 Task: Find connections with filter location Bharatpur with filter topic #Entrepreneurialwith filter profile language English with filter current company Mercuri Urval with filter school The Cathedral and John Connon School with filter industry Performing Arts with filter service category Human Resources with filter keywords title Marketing Consultant
Action: Mouse moved to (699, 85)
Screenshot: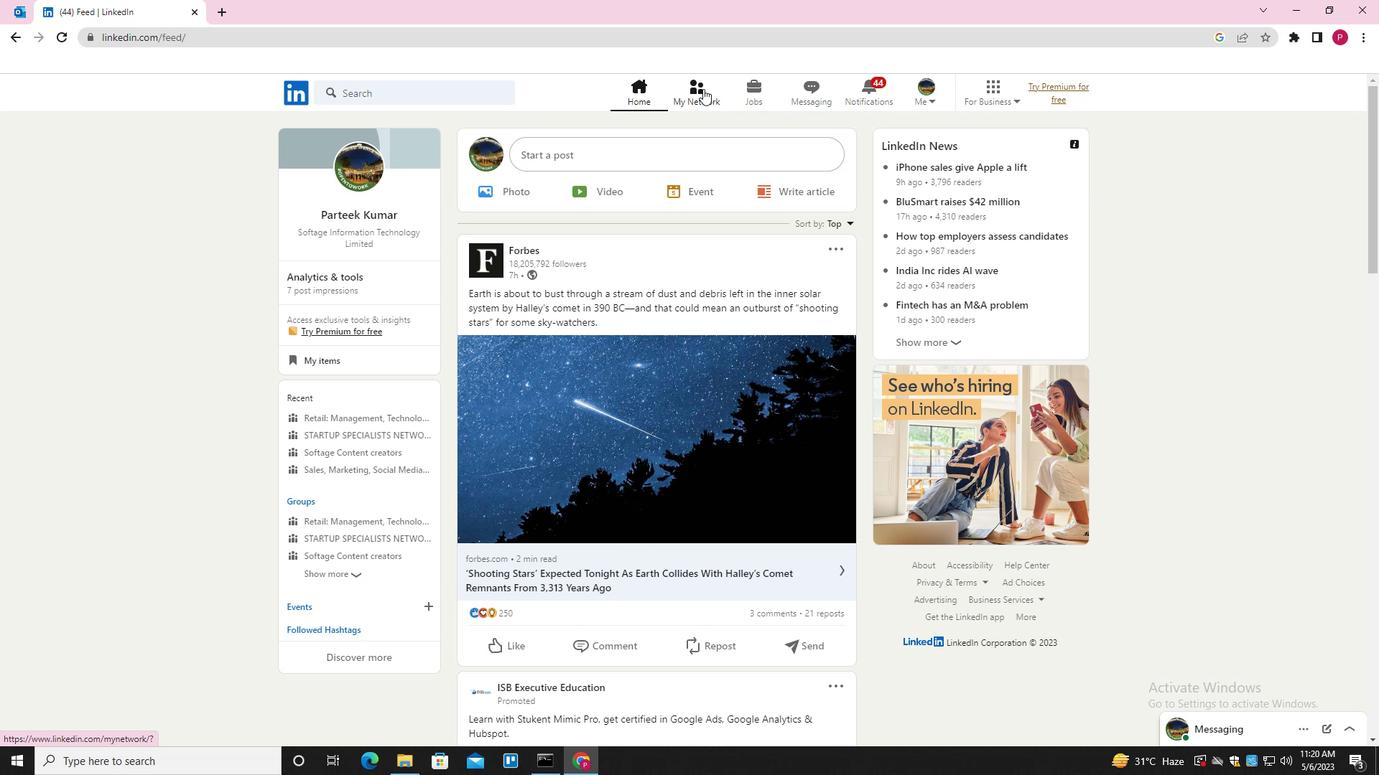 
Action: Mouse pressed left at (699, 85)
Screenshot: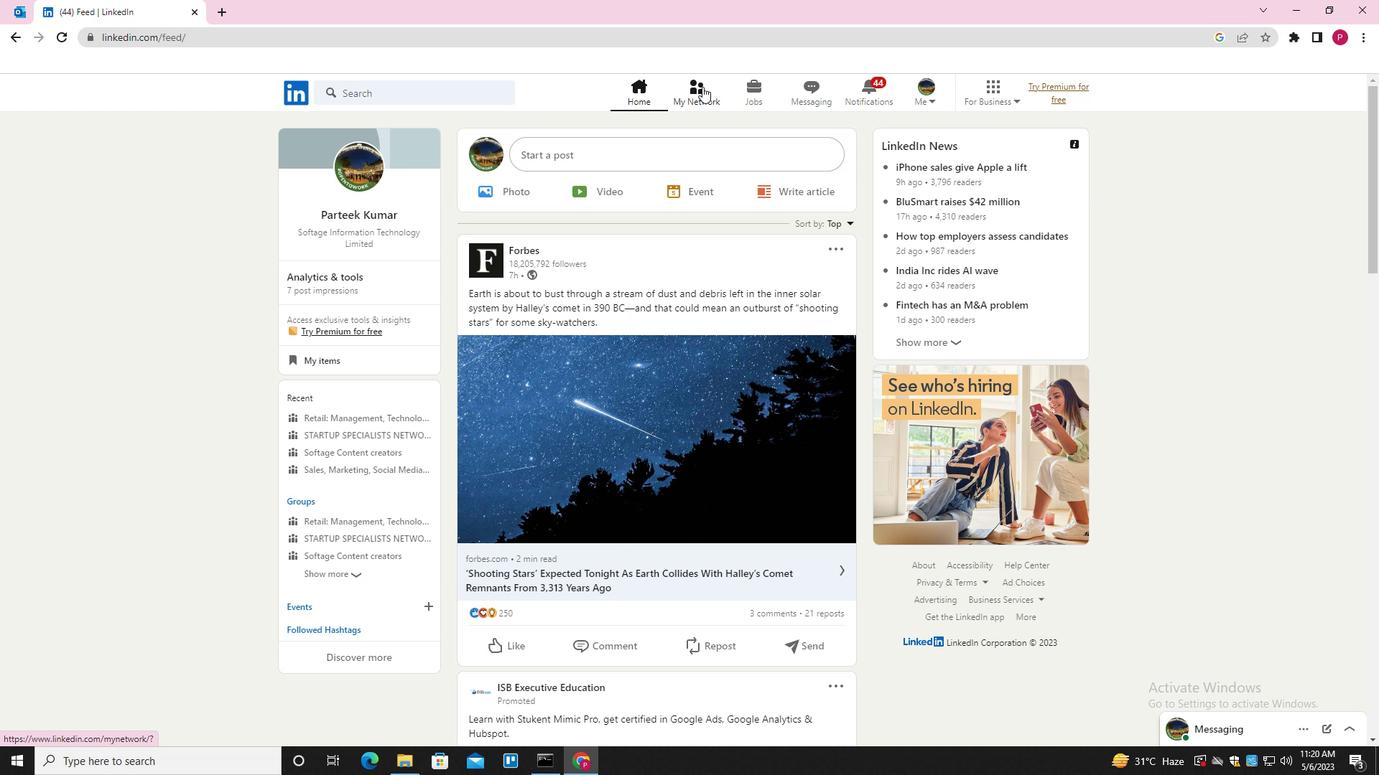 
Action: Mouse moved to (433, 165)
Screenshot: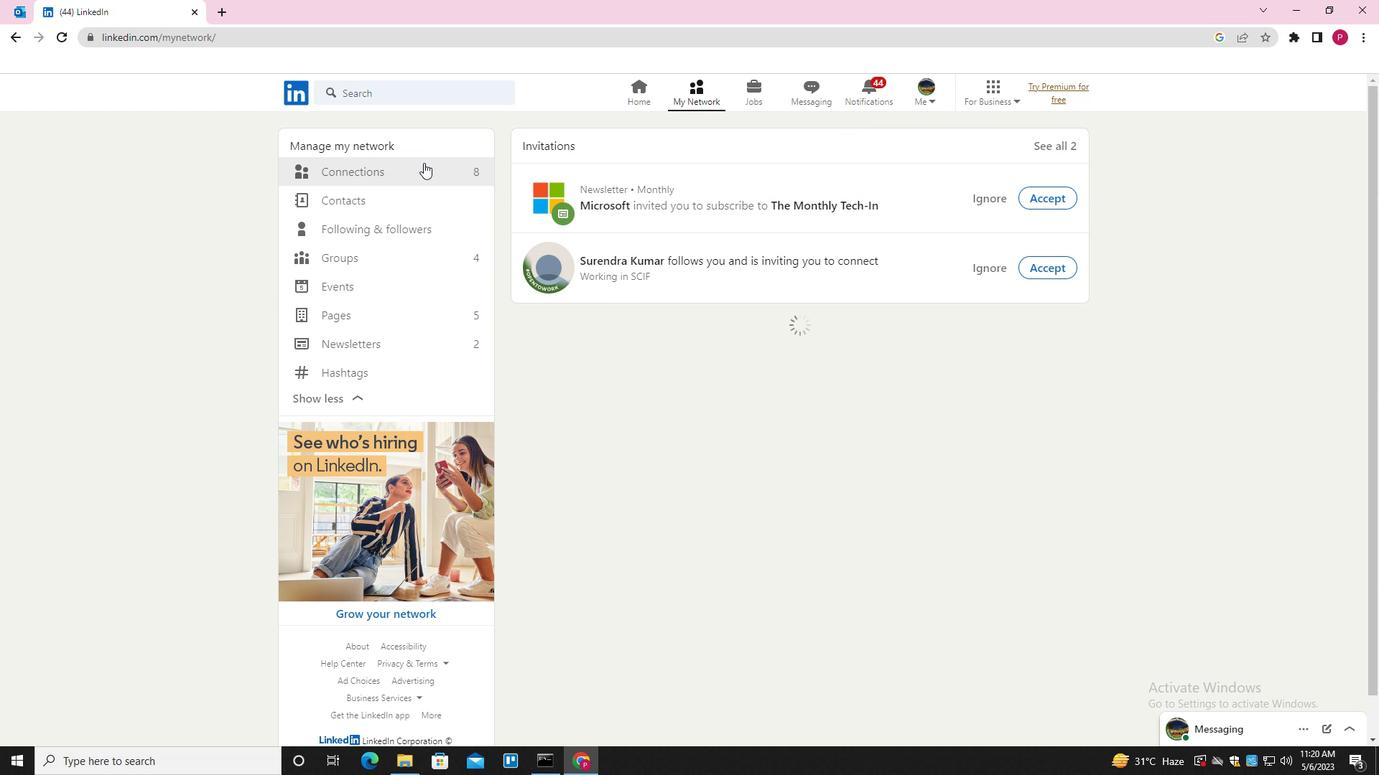 
Action: Mouse pressed left at (433, 165)
Screenshot: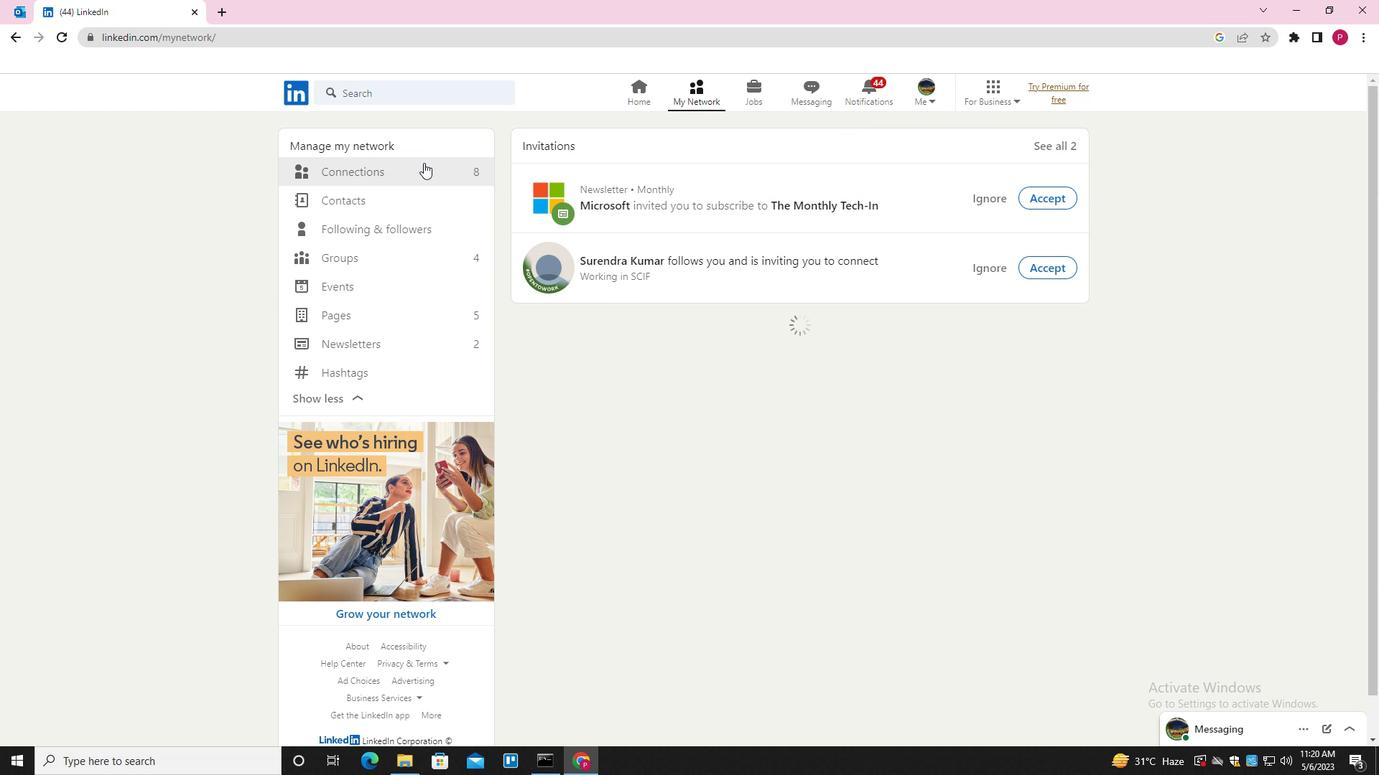 
Action: Mouse moved to (777, 166)
Screenshot: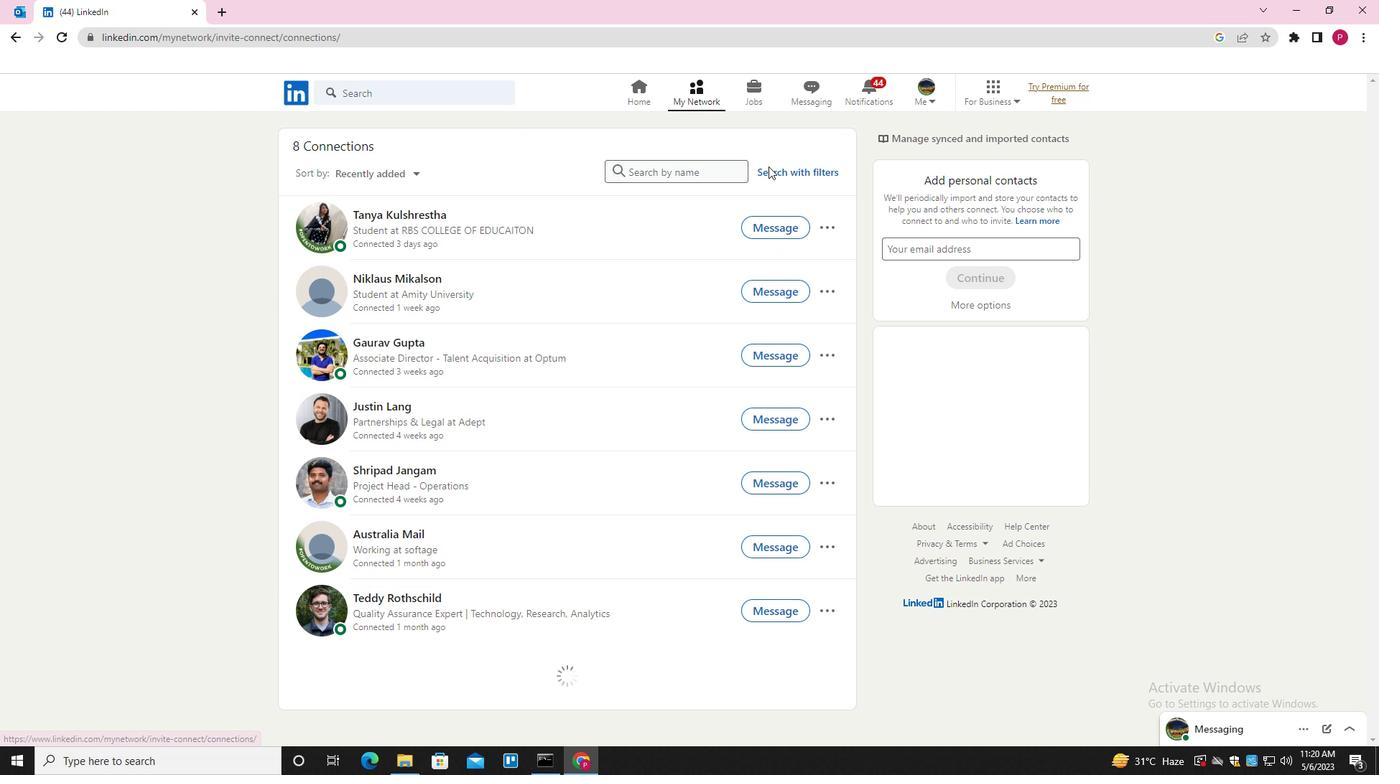 
Action: Mouse pressed left at (777, 166)
Screenshot: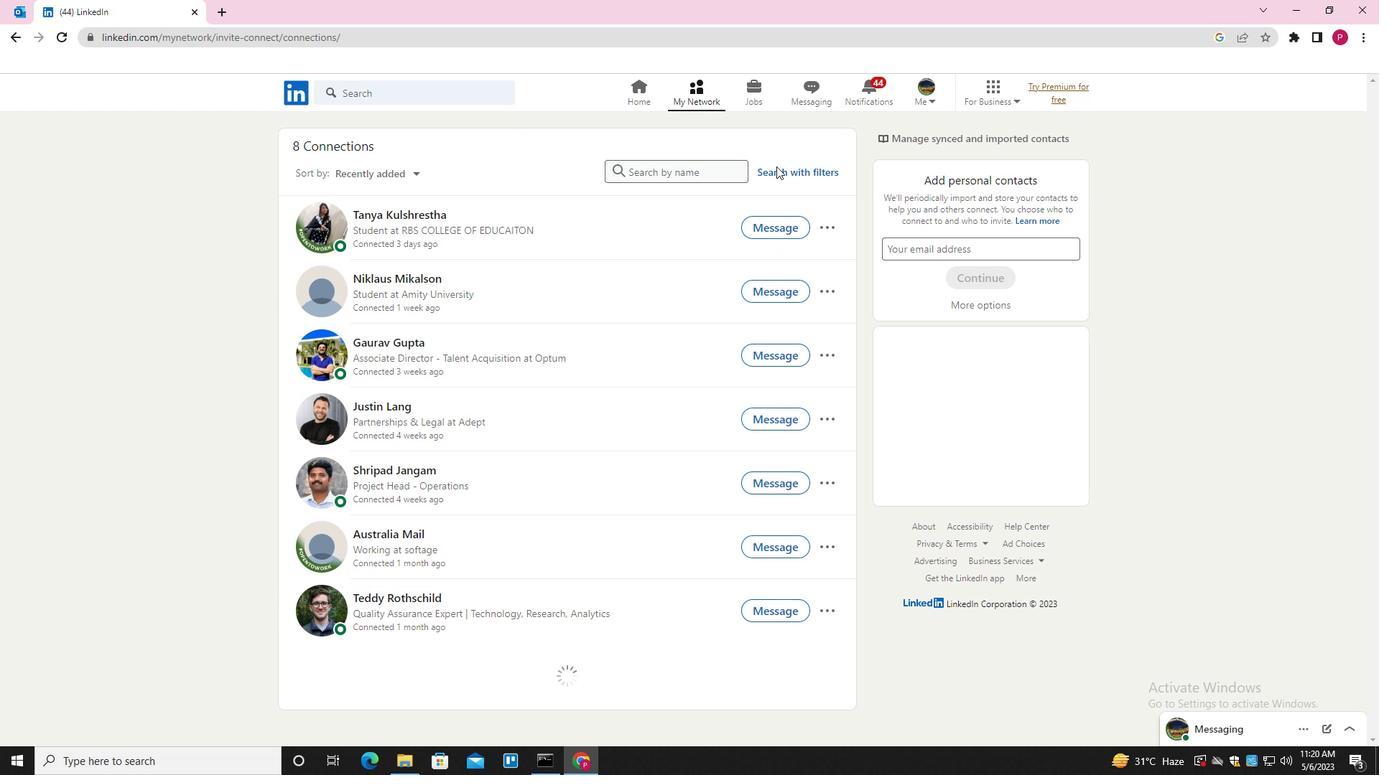 
Action: Mouse moved to (735, 136)
Screenshot: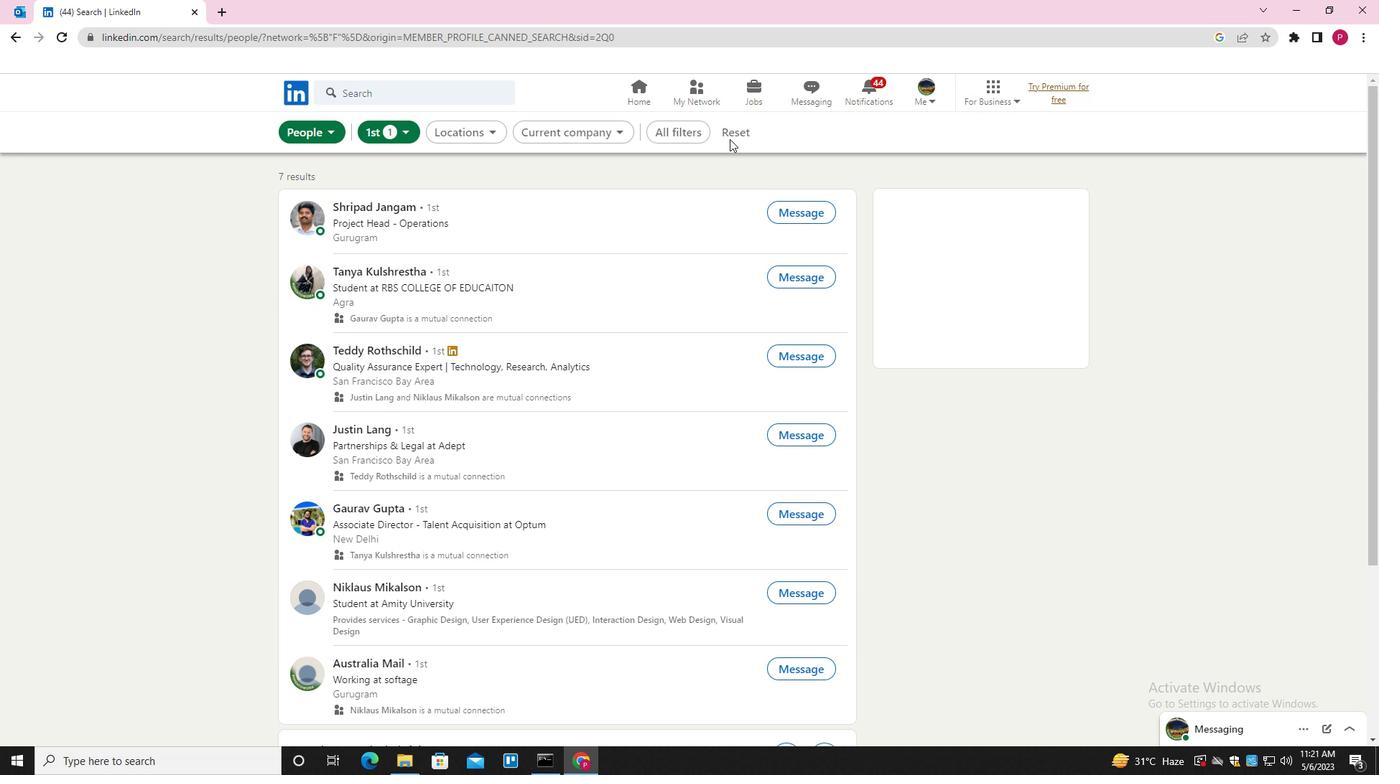 
Action: Mouse pressed left at (735, 136)
Screenshot: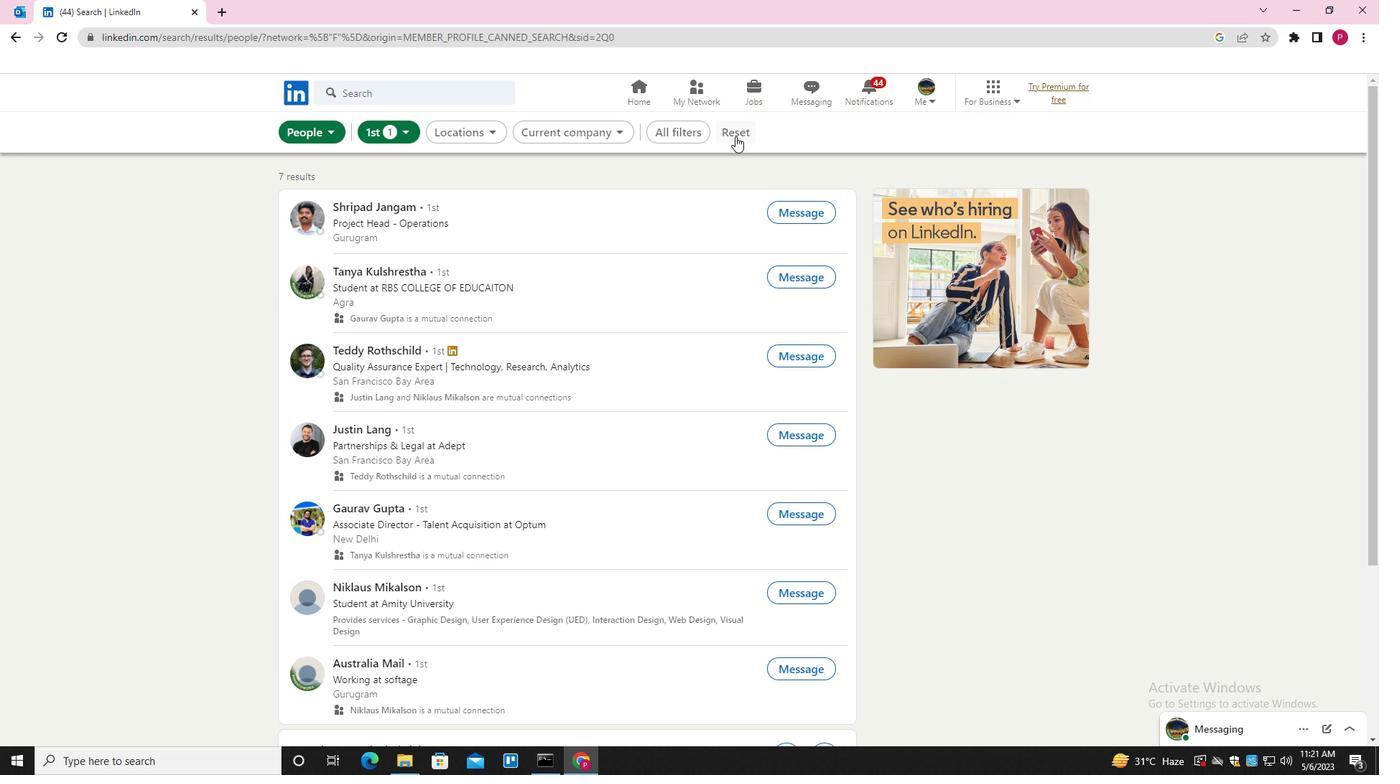 
Action: Mouse moved to (703, 131)
Screenshot: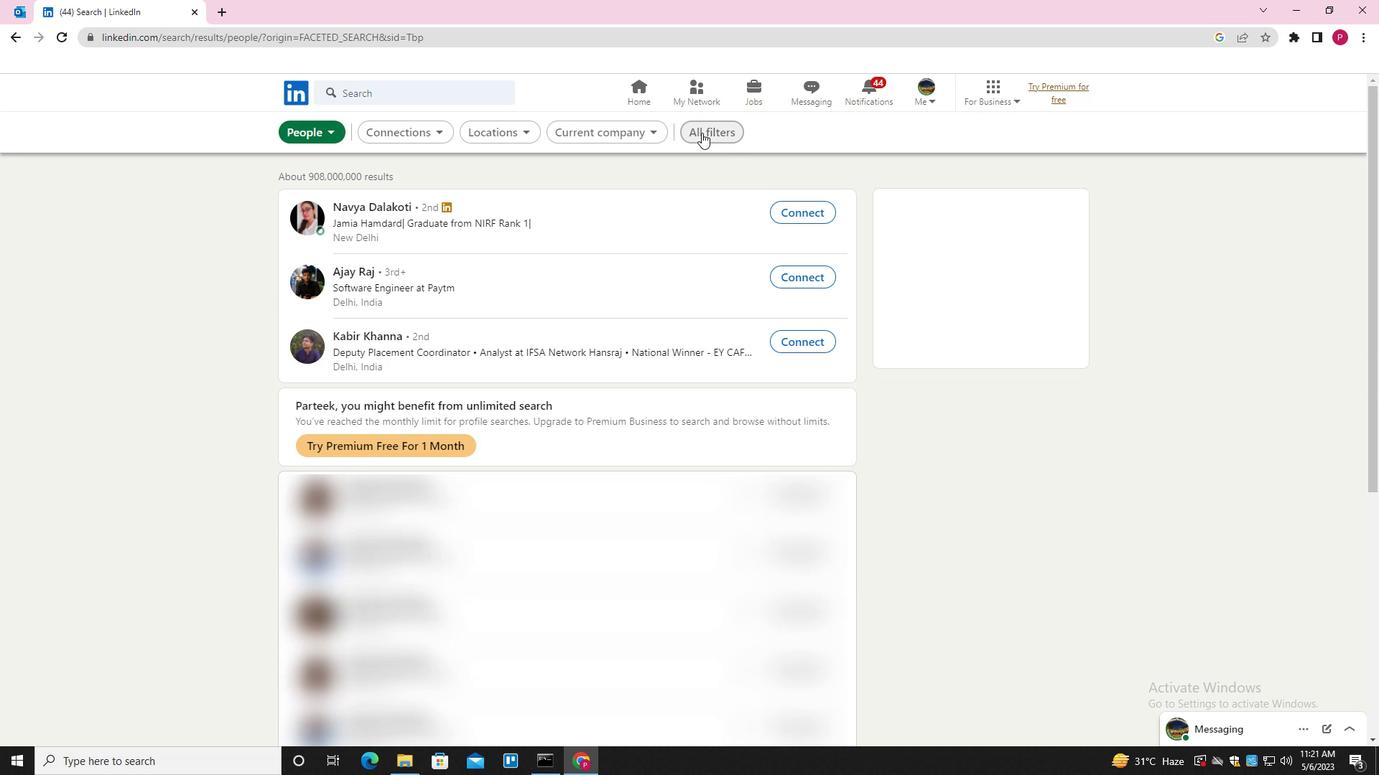 
Action: Mouse pressed left at (703, 131)
Screenshot: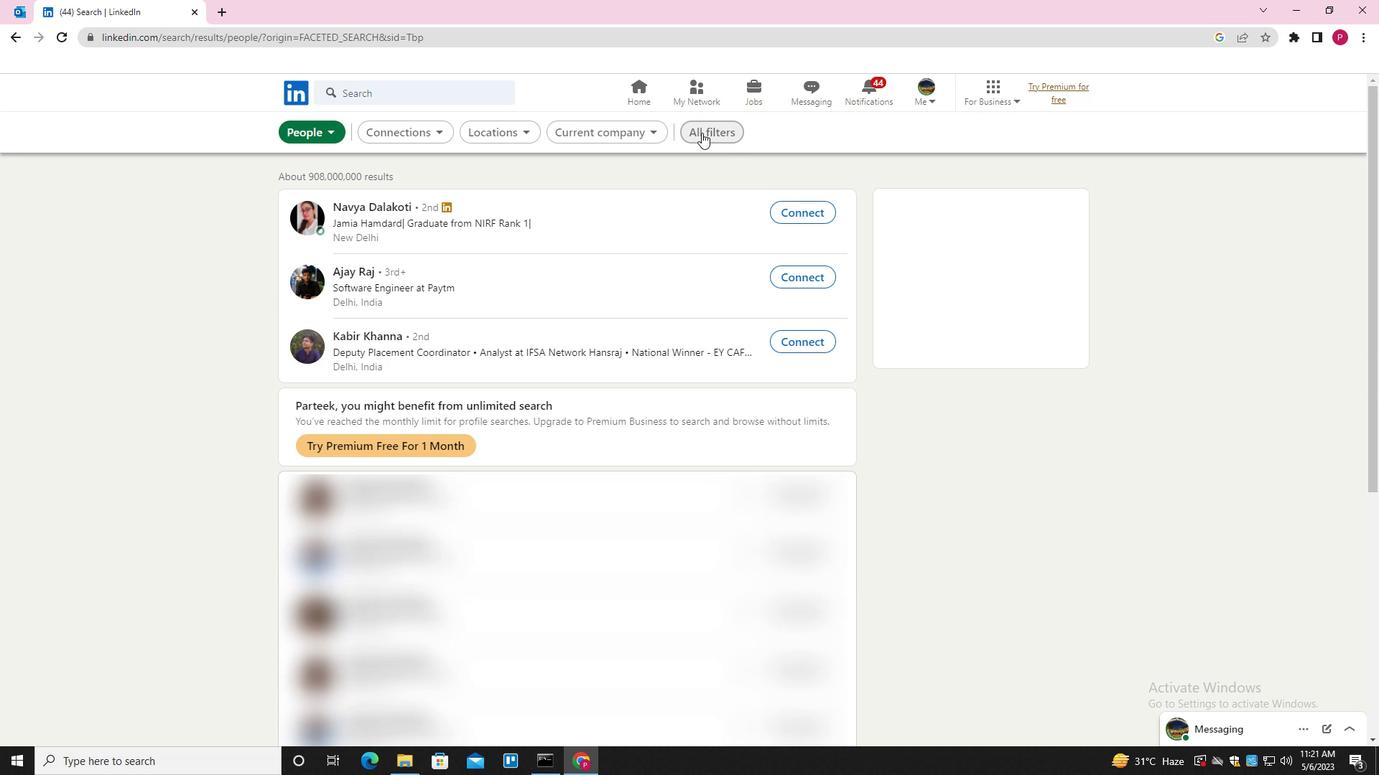 
Action: Mouse moved to (1131, 319)
Screenshot: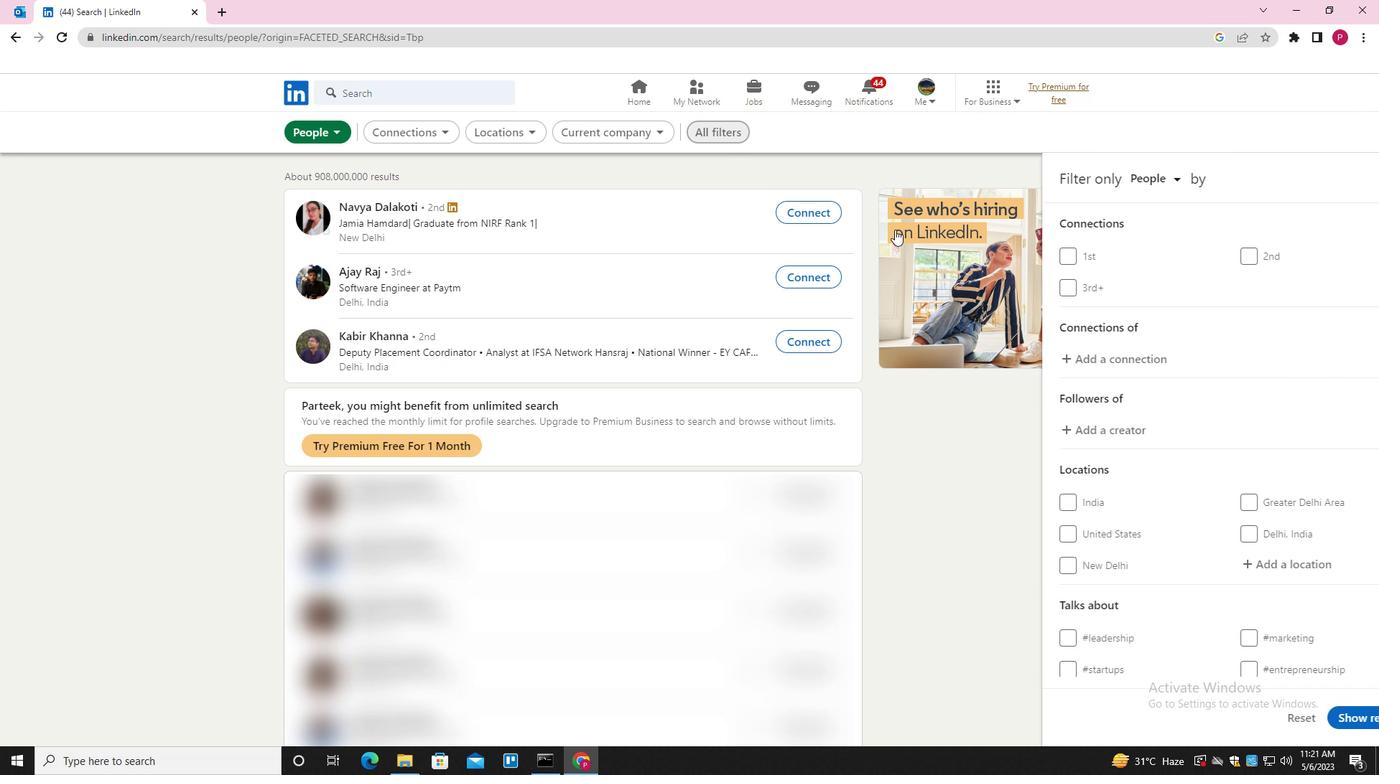 
Action: Mouse scrolled (1131, 318) with delta (0, 0)
Screenshot: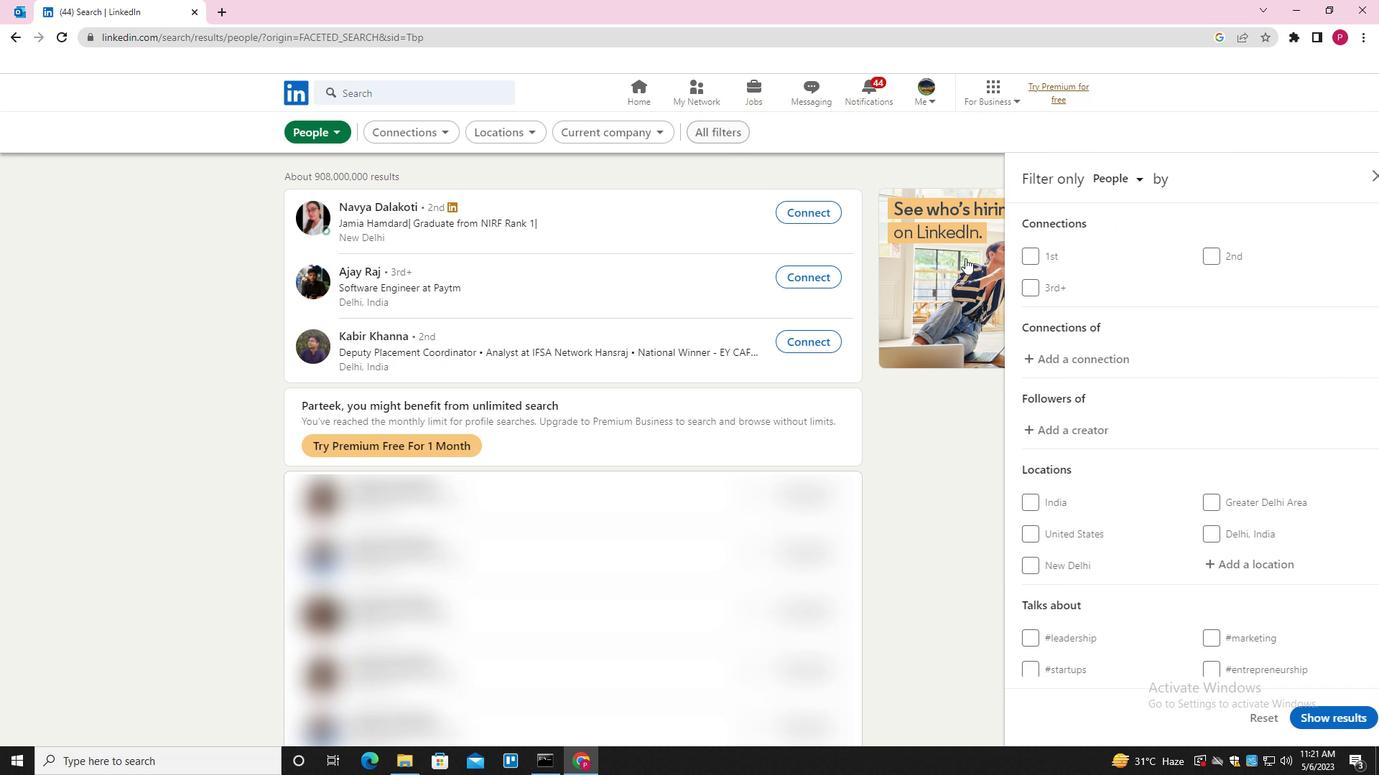 
Action: Mouse scrolled (1131, 318) with delta (0, 0)
Screenshot: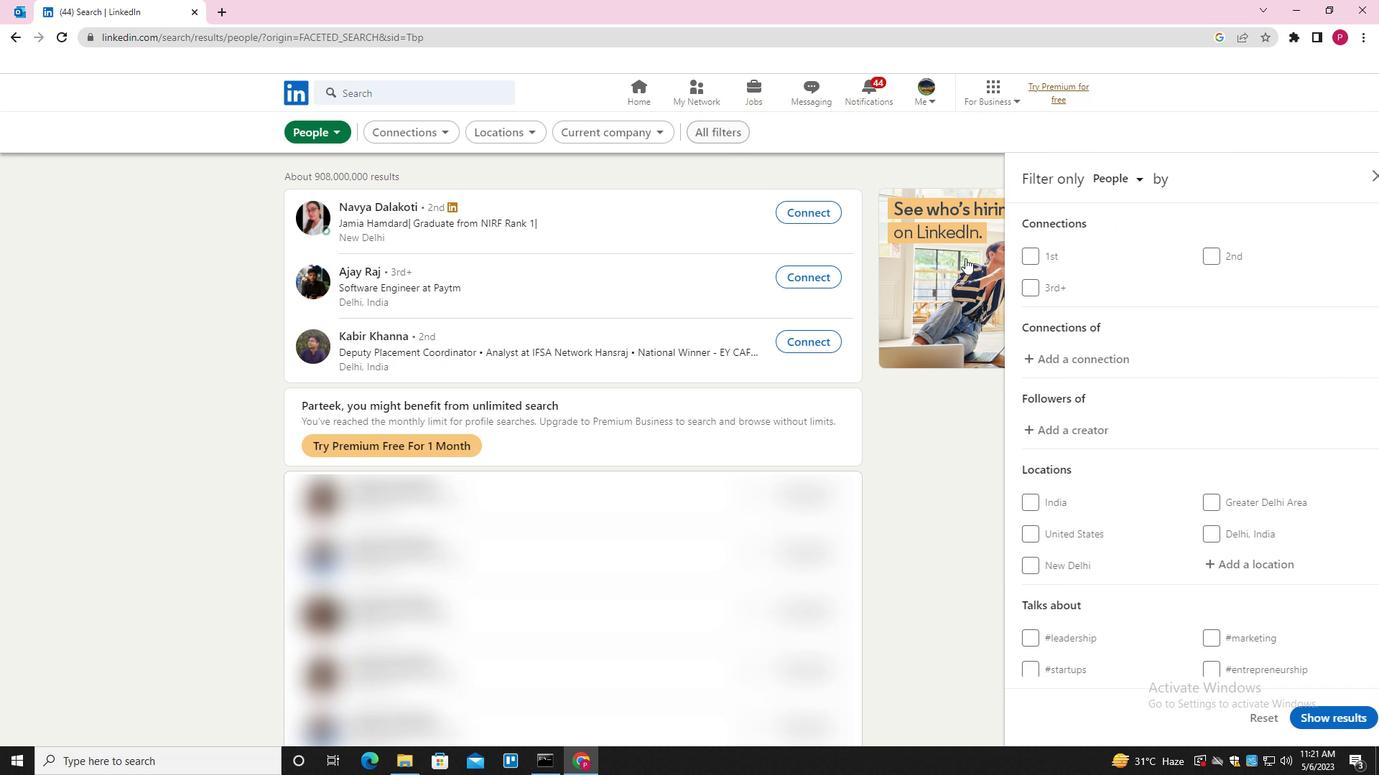 
Action: Mouse moved to (1131, 320)
Screenshot: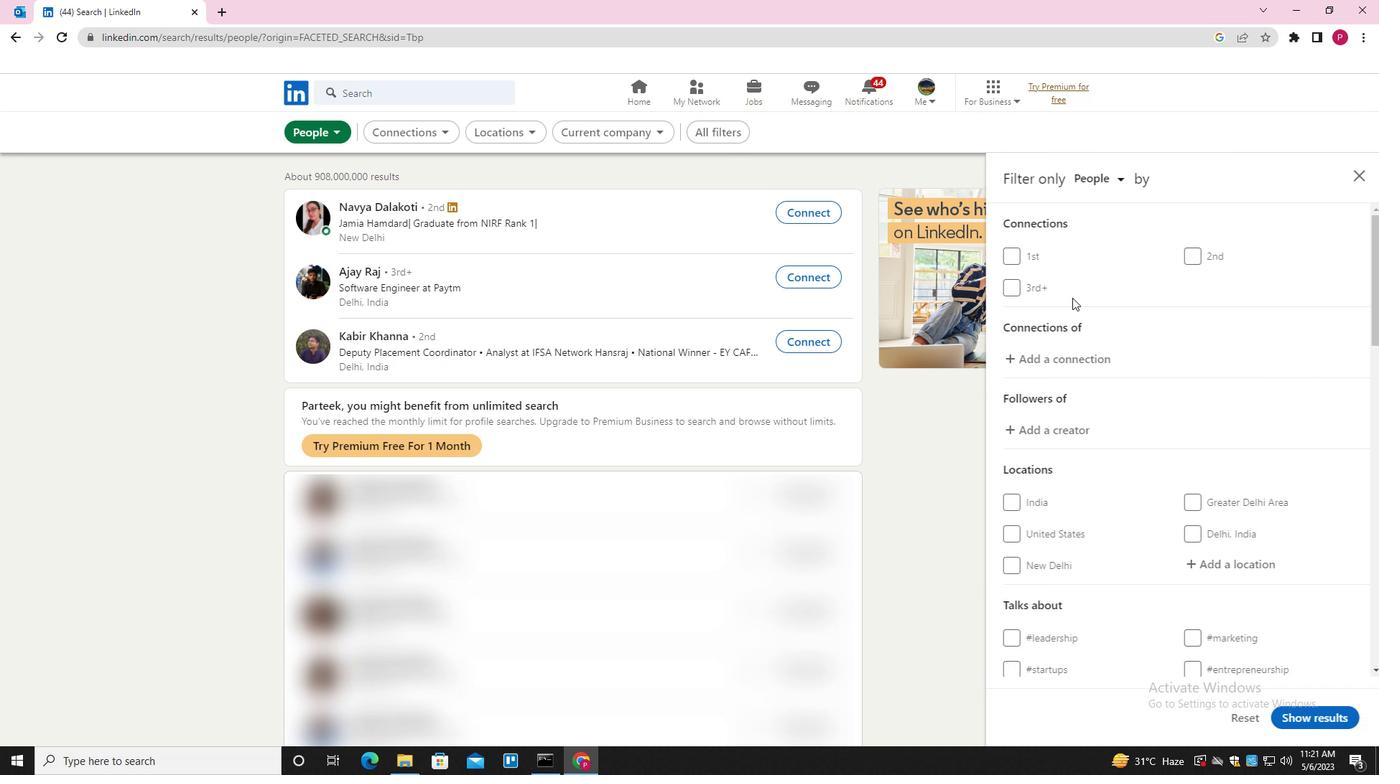 
Action: Mouse scrolled (1131, 319) with delta (0, 0)
Screenshot: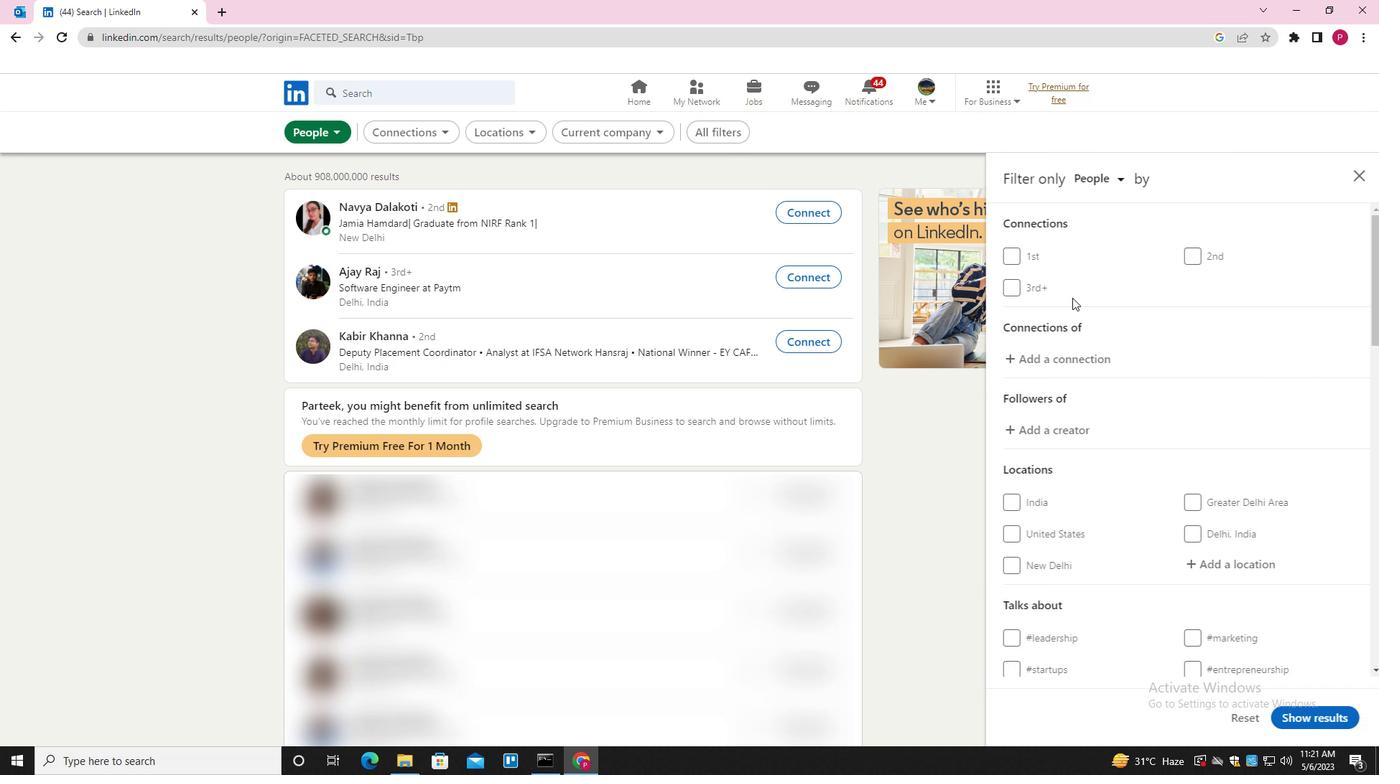 
Action: Mouse moved to (1201, 347)
Screenshot: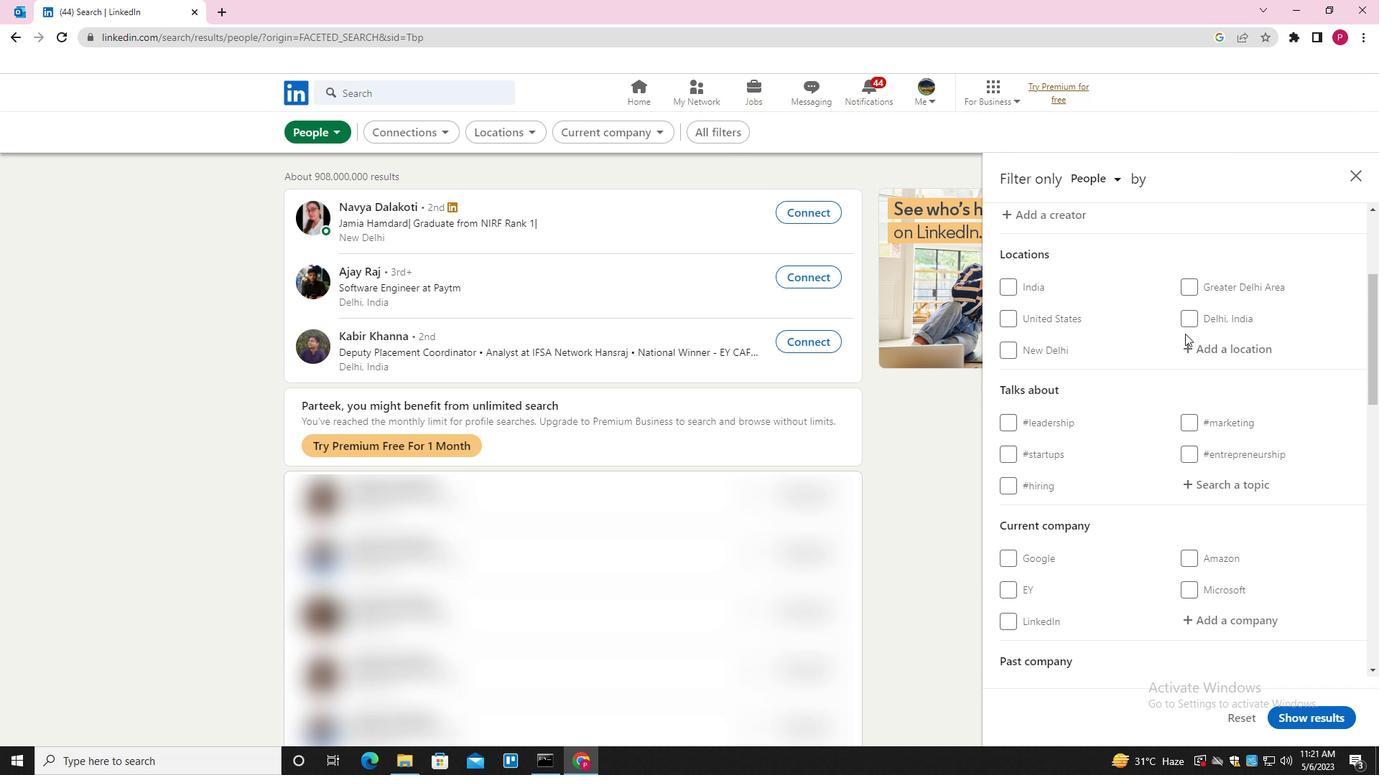 
Action: Mouse pressed left at (1201, 347)
Screenshot: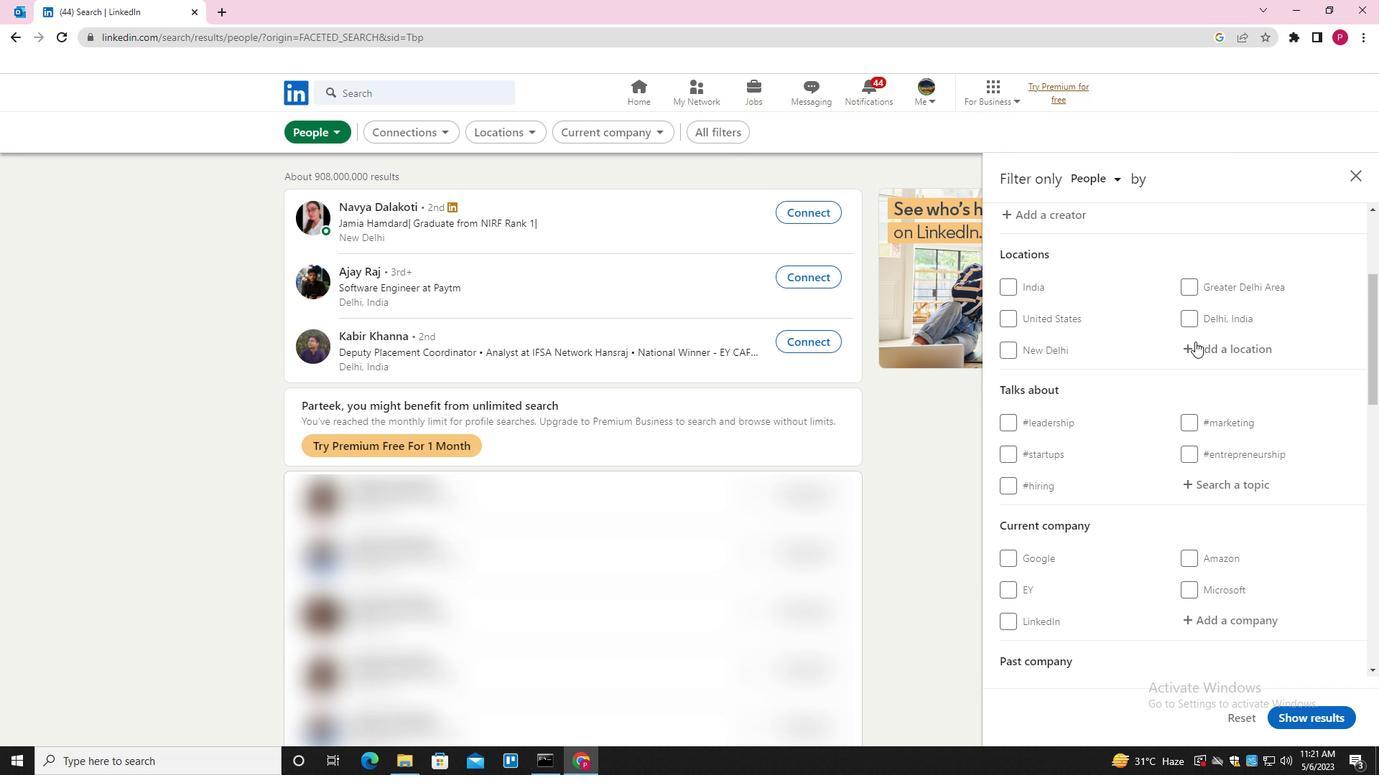 
Action: Mouse moved to (1202, 347)
Screenshot: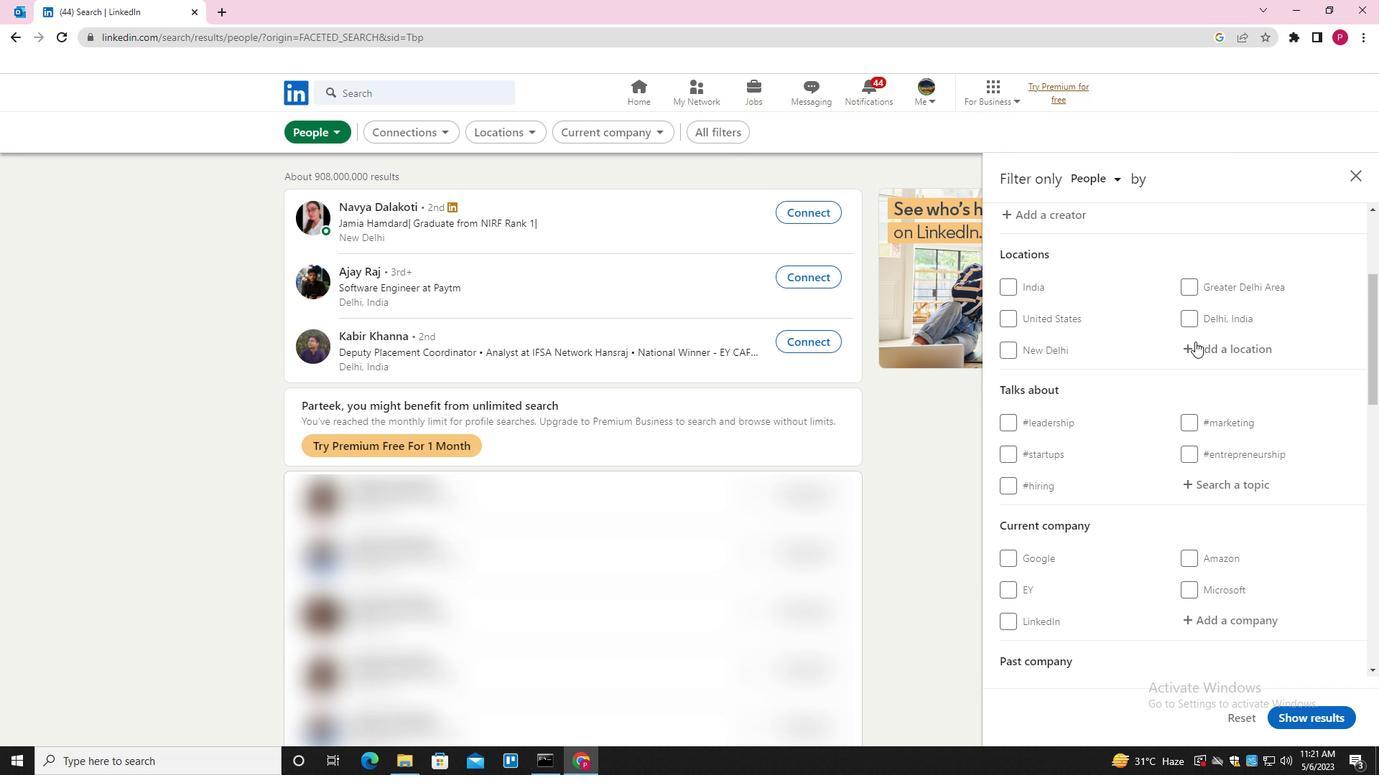 
Action: Key pressed <Key.shift>BHARATPUR<Key.down><Key.enter>
Screenshot: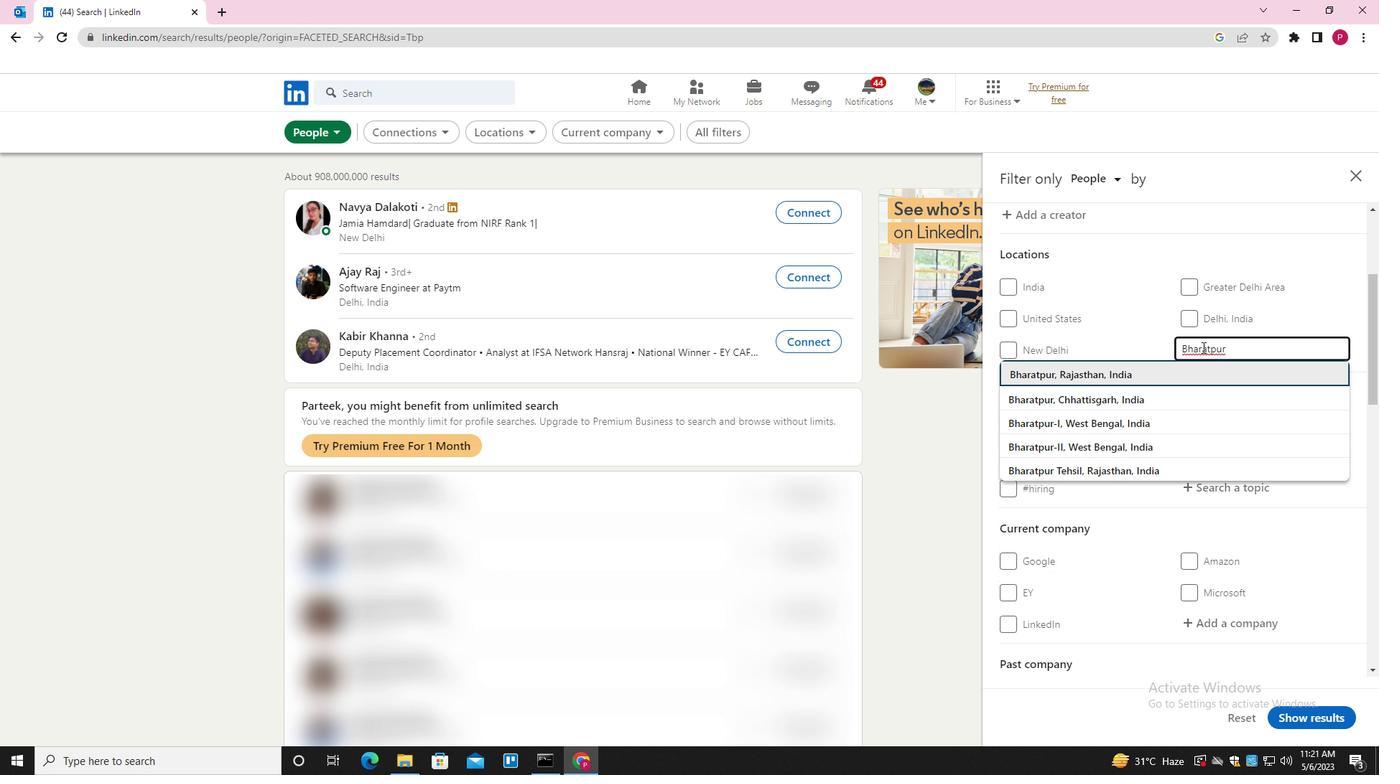 
Action: Mouse moved to (1178, 406)
Screenshot: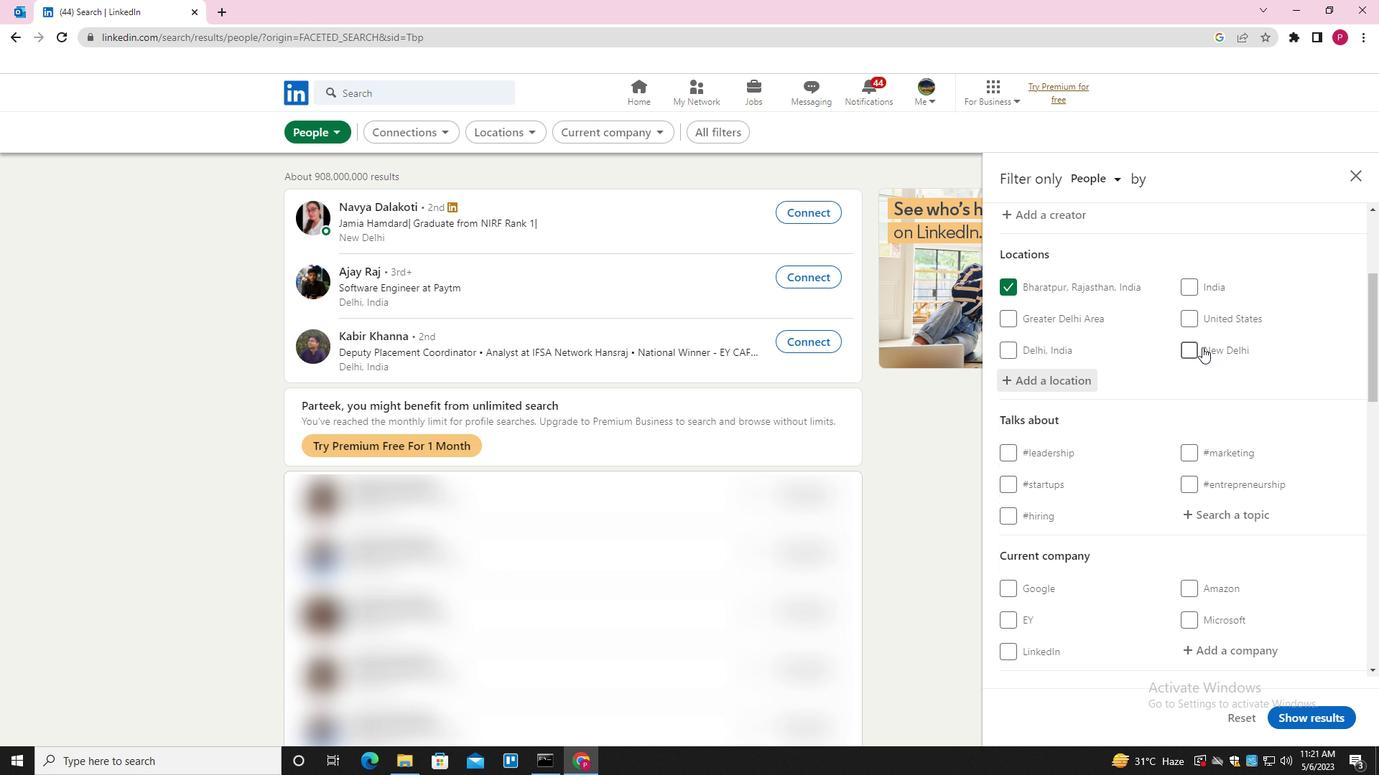 
Action: Mouse scrolled (1178, 405) with delta (0, 0)
Screenshot: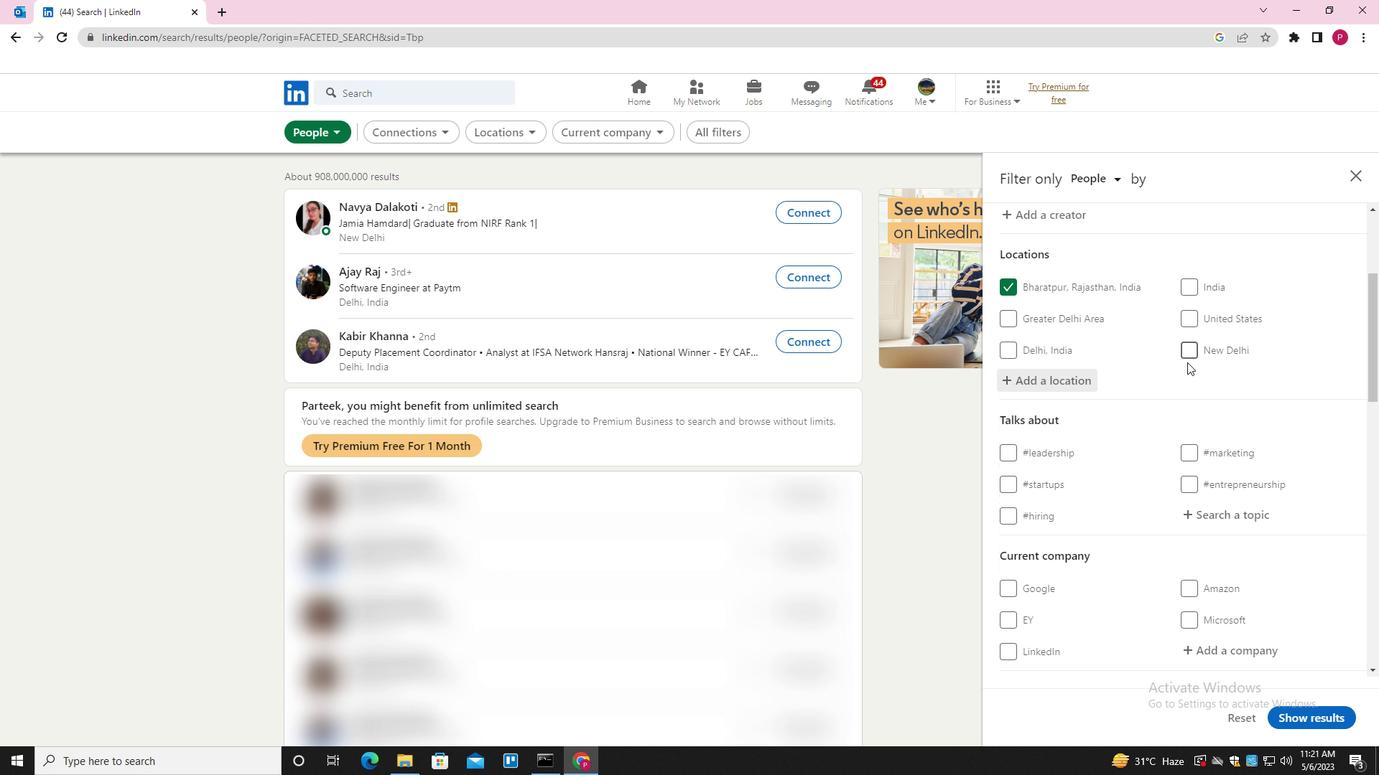 
Action: Mouse scrolled (1178, 405) with delta (0, 0)
Screenshot: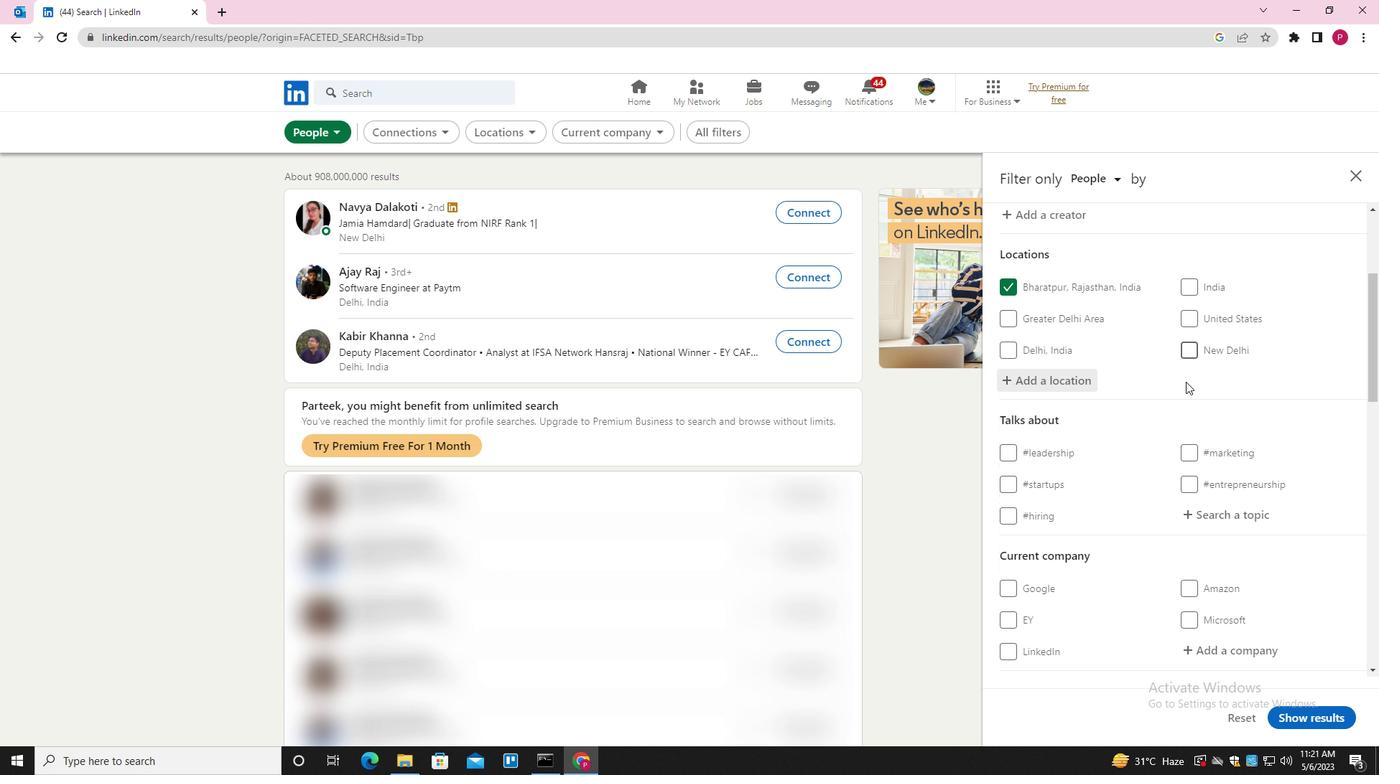 
Action: Mouse moved to (1234, 374)
Screenshot: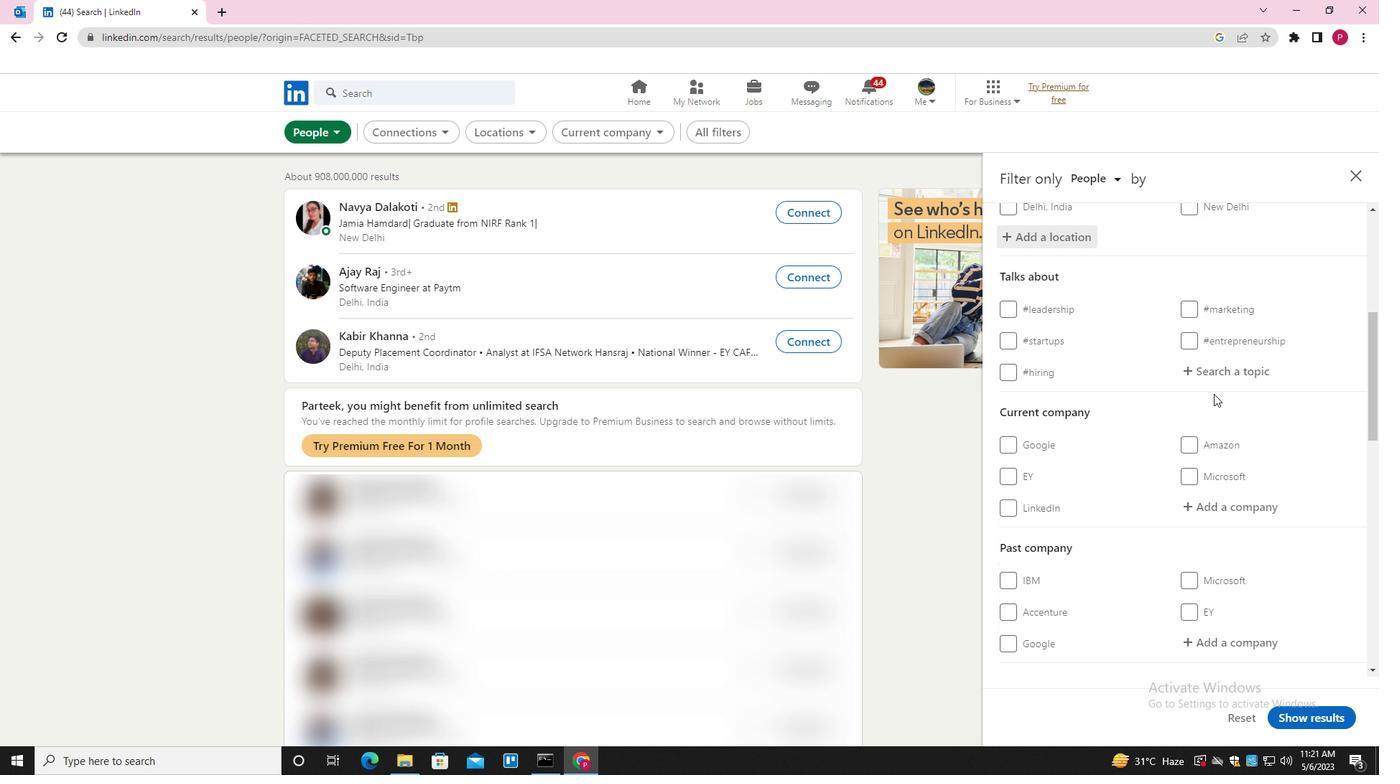 
Action: Mouse pressed left at (1234, 374)
Screenshot: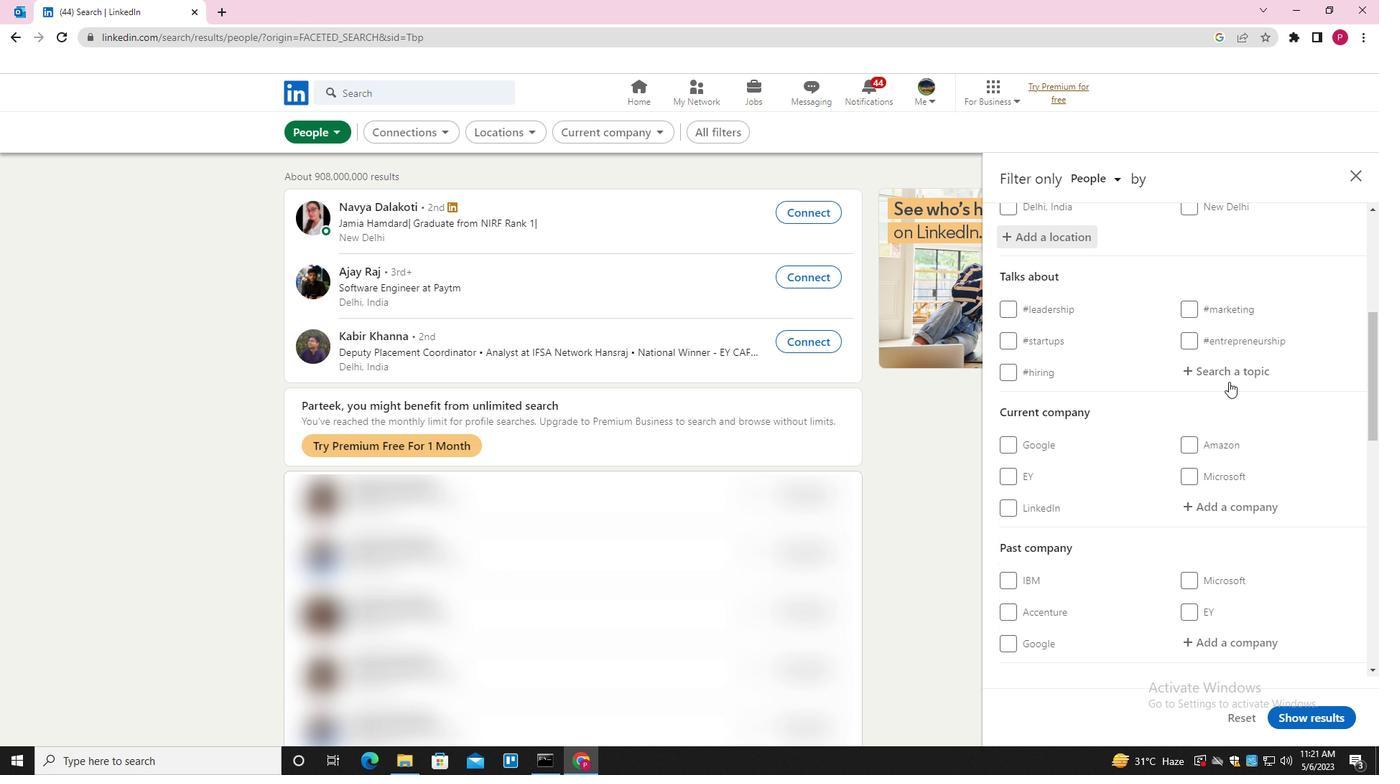 
Action: Key pressed <Key.shift>ENTERPRENEUR<Key.down><Key.down><Key.down><Key.down>IAL
Screenshot: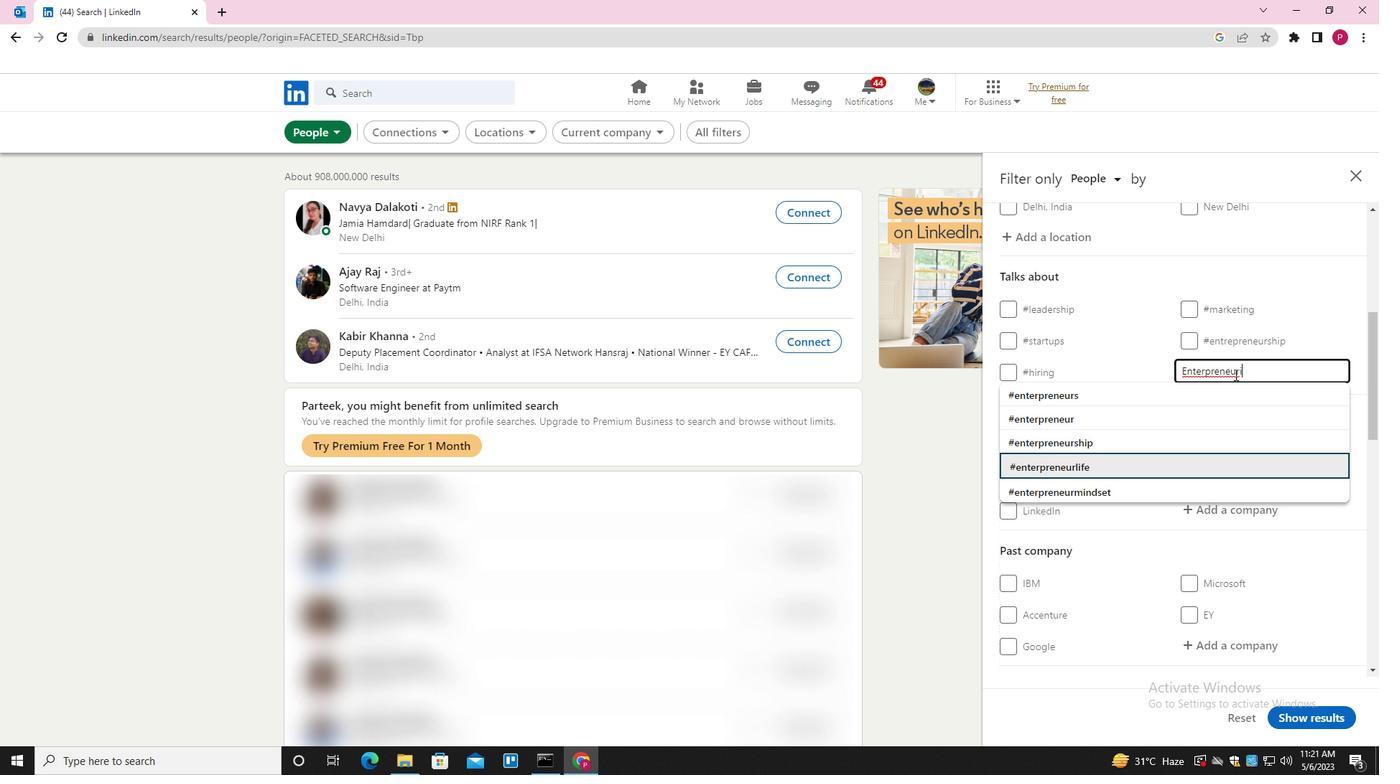 
Action: Mouse scrolled (1234, 374) with delta (0, 0)
Screenshot: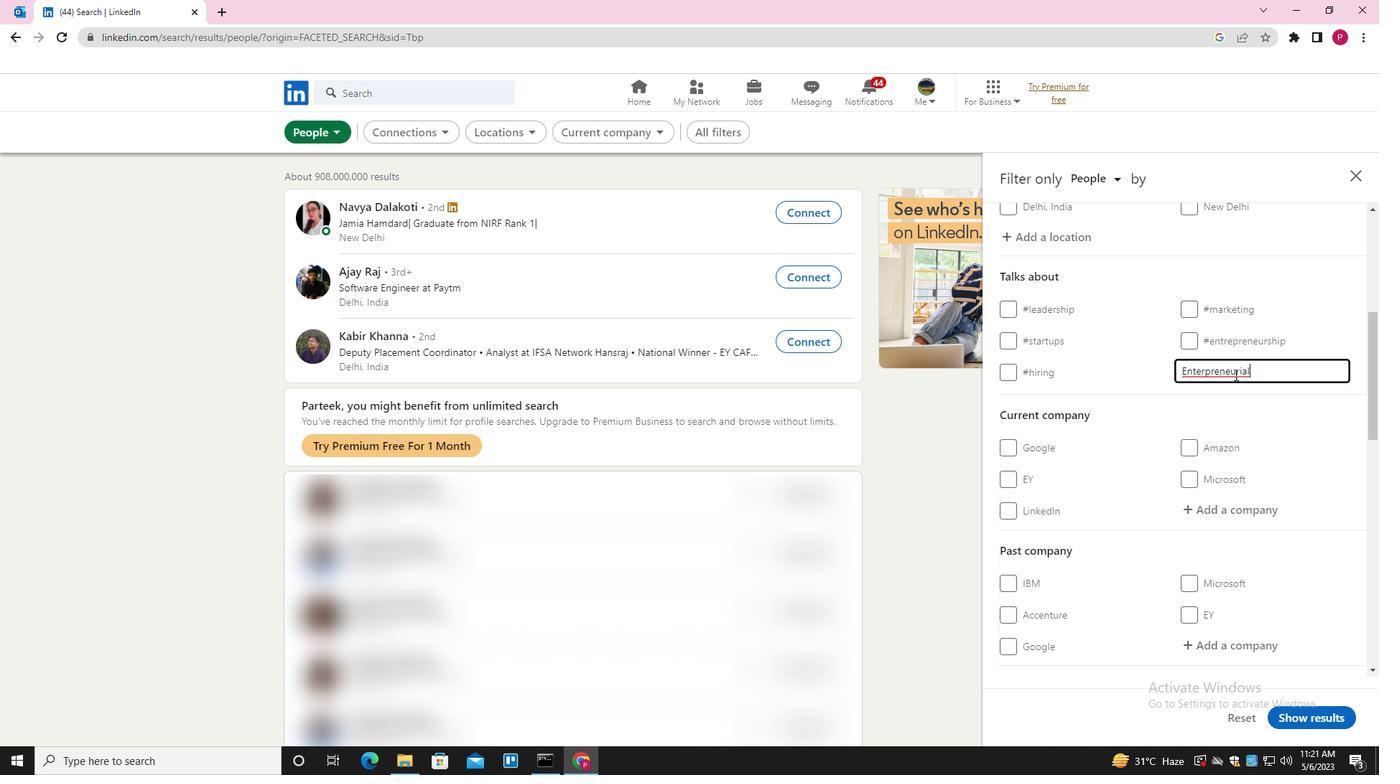 
Action: Mouse scrolled (1234, 374) with delta (0, 0)
Screenshot: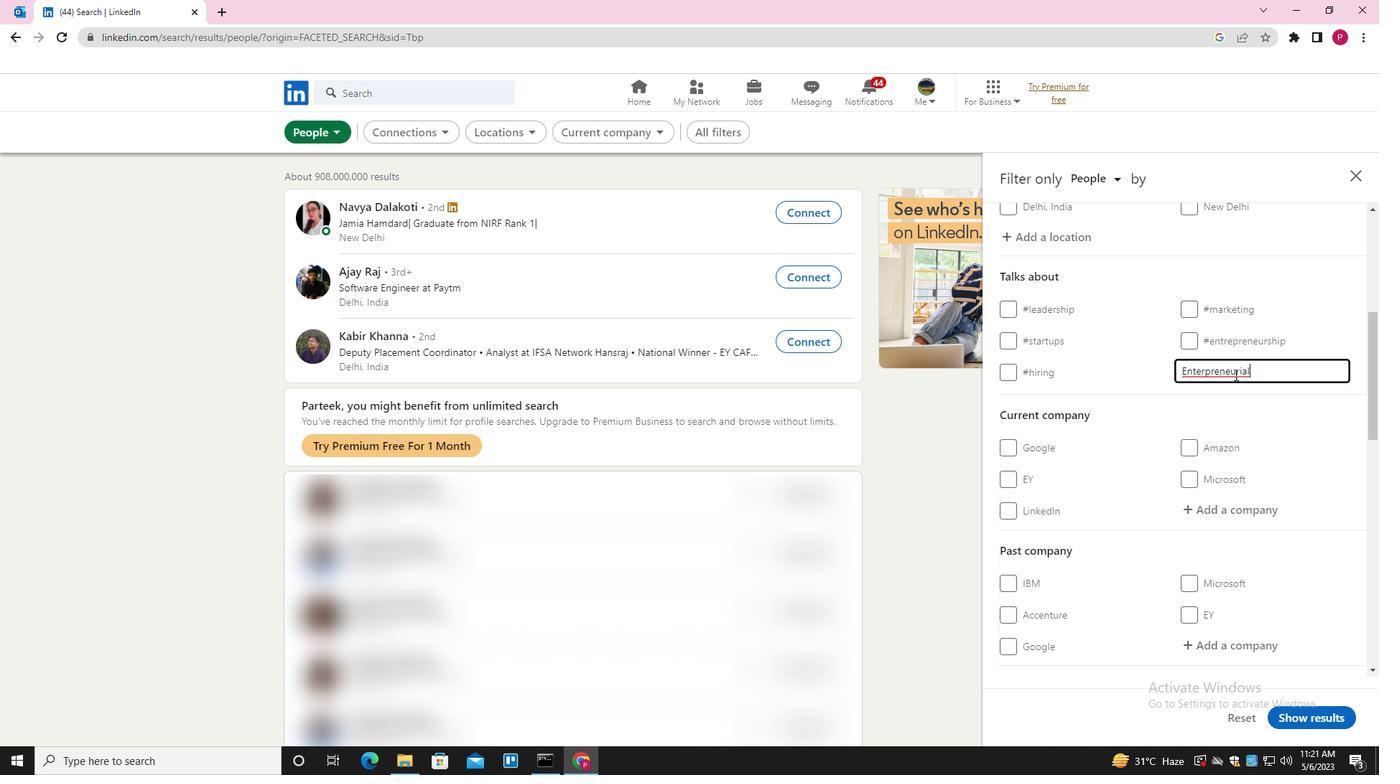 
Action: Mouse moved to (1222, 368)
Screenshot: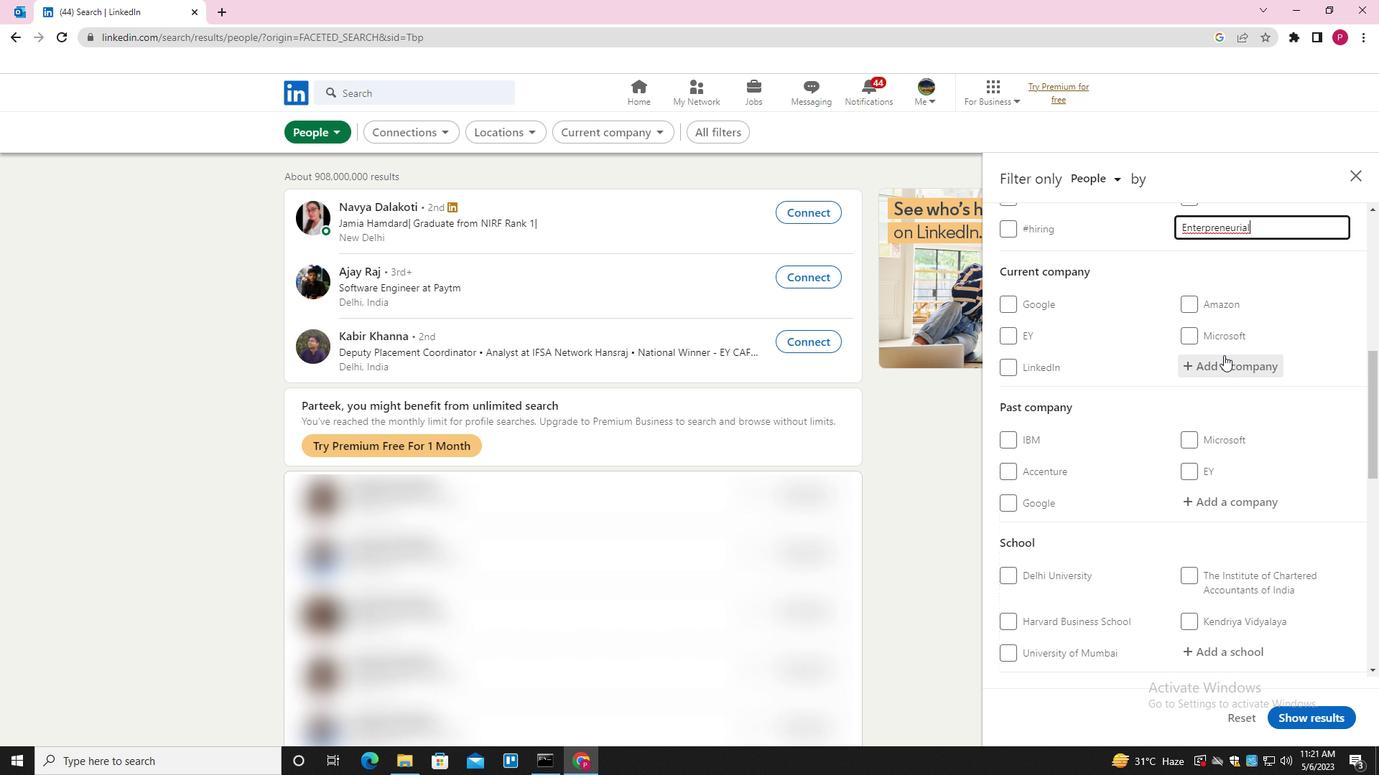 
Action: Mouse scrolled (1222, 367) with delta (0, 0)
Screenshot: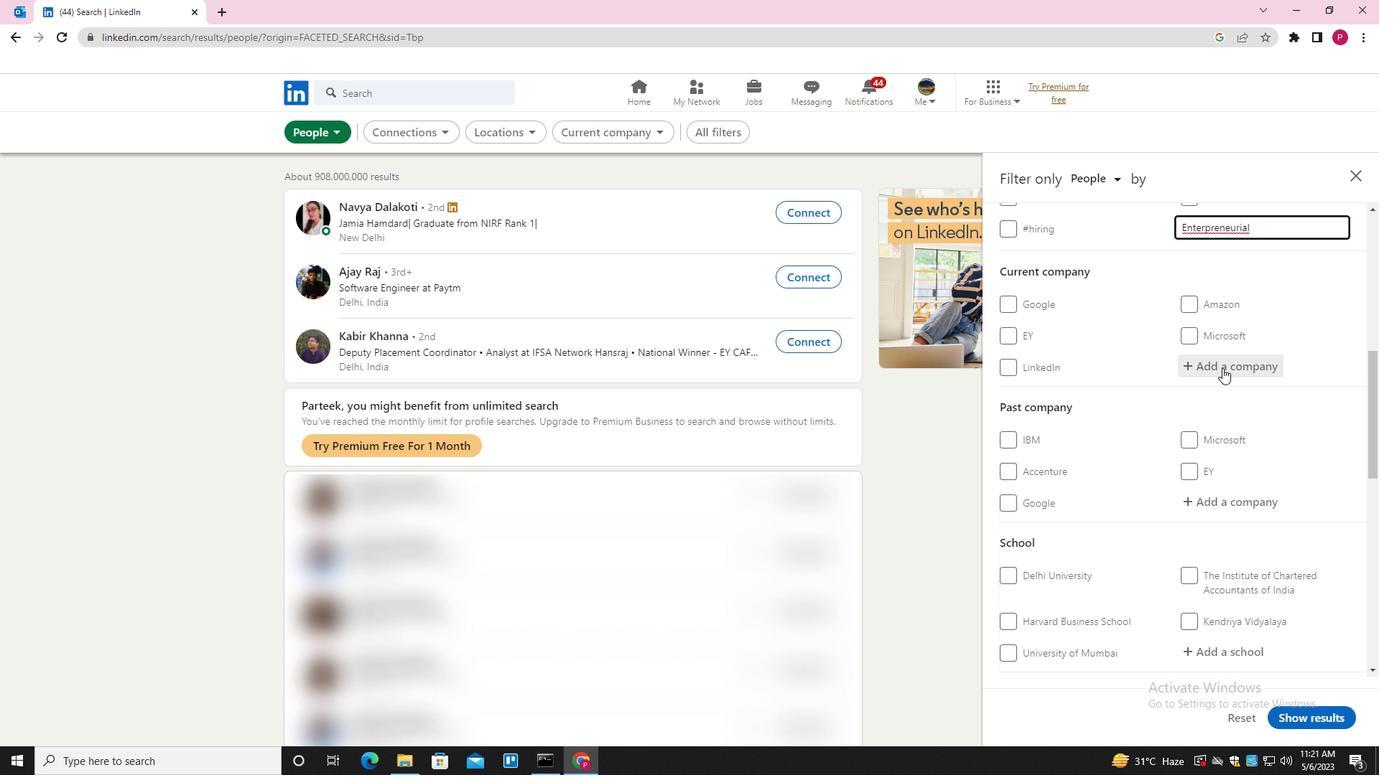 
Action: Mouse moved to (1170, 382)
Screenshot: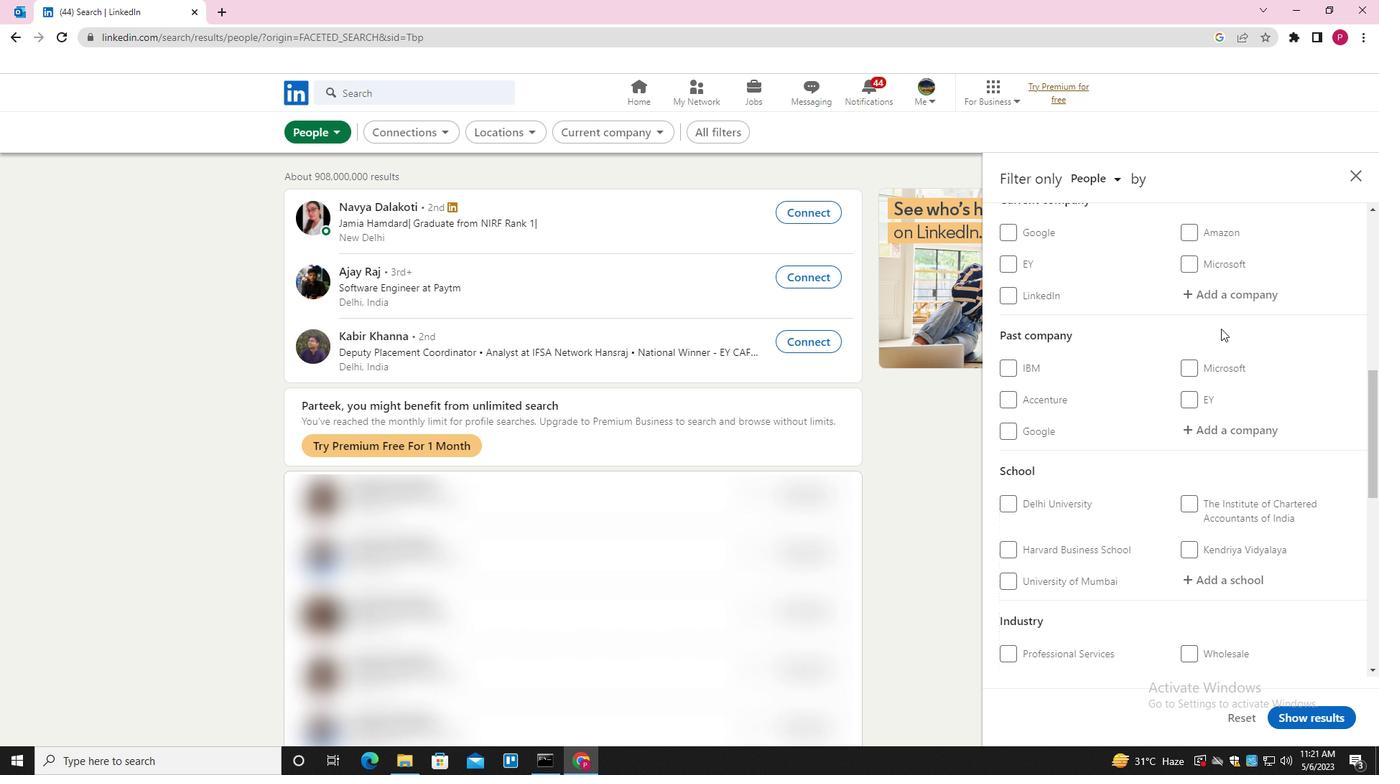 
Action: Mouse scrolled (1170, 382) with delta (0, 0)
Screenshot: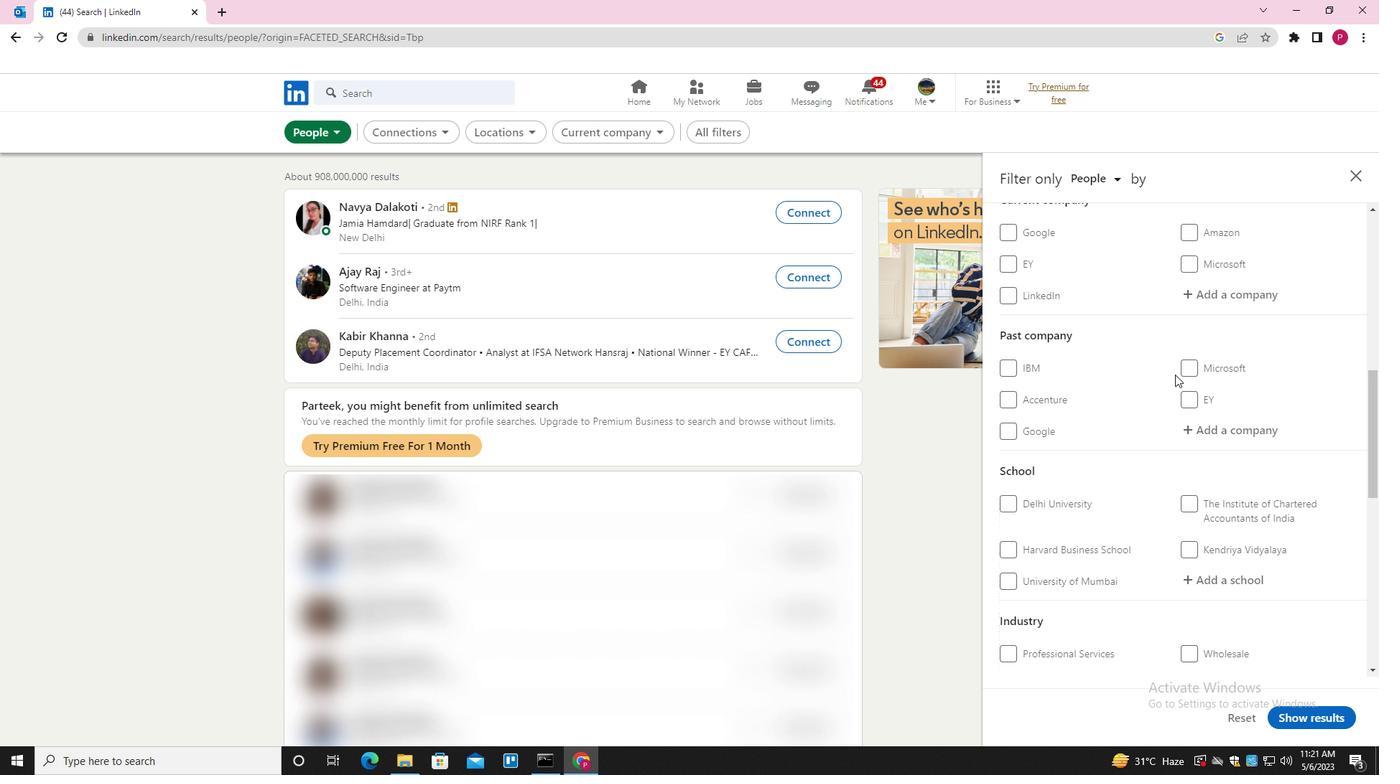 
Action: Mouse scrolled (1170, 382) with delta (0, 0)
Screenshot: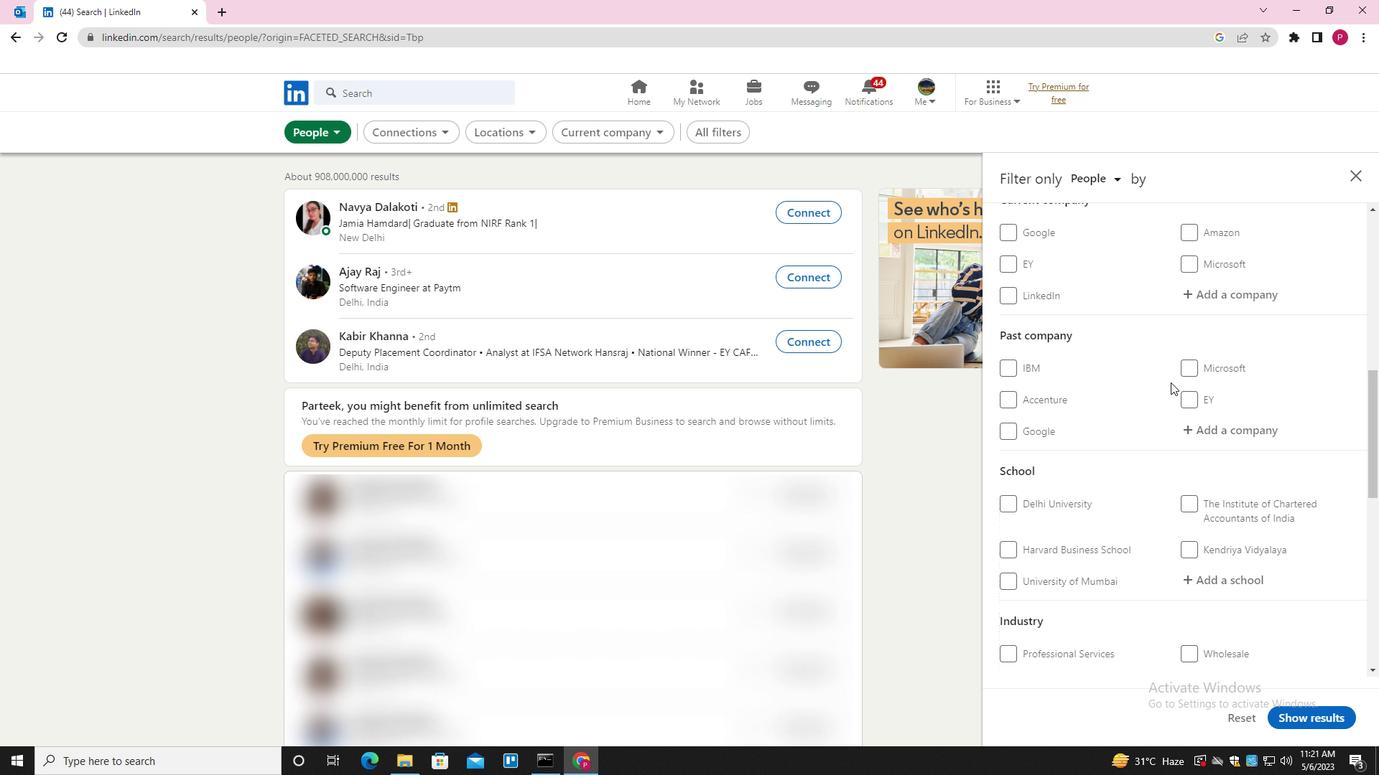 
Action: Mouse scrolled (1170, 382) with delta (0, 0)
Screenshot: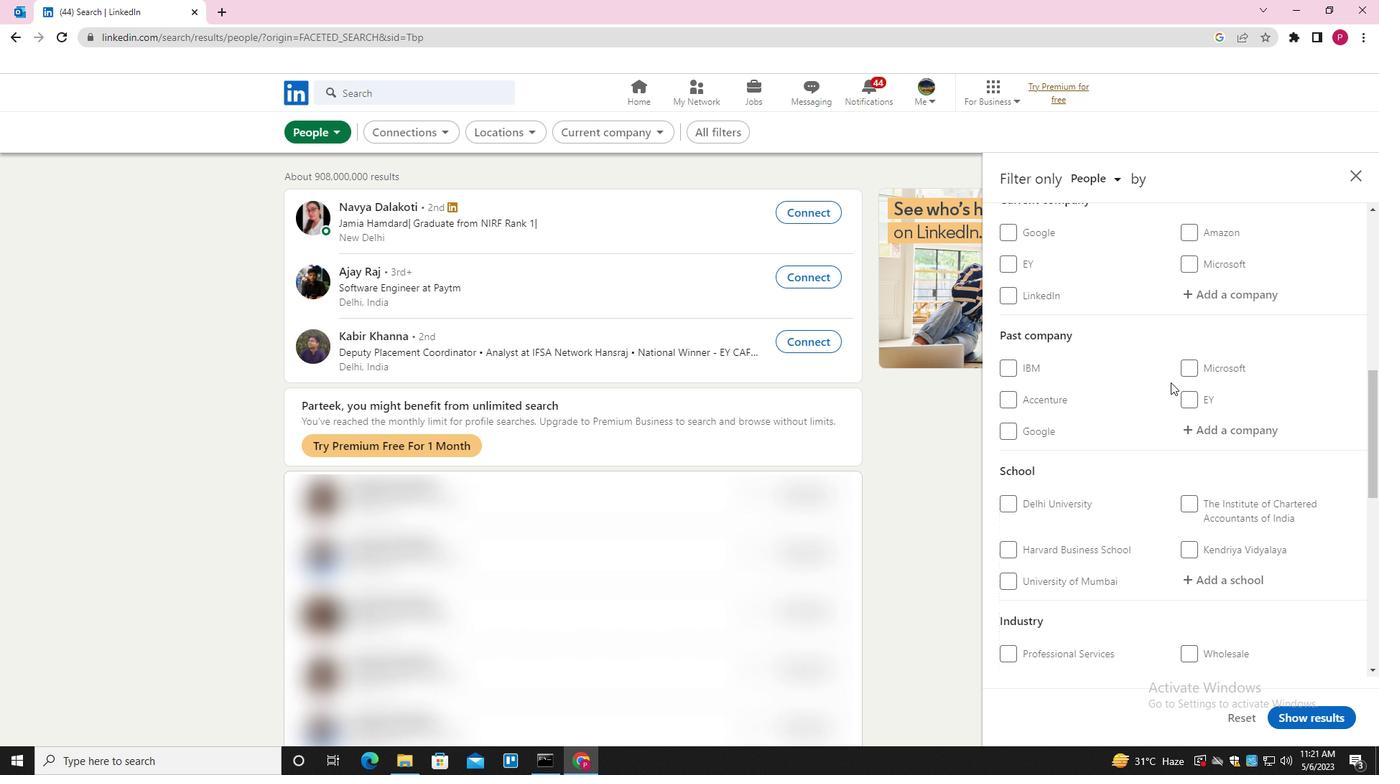 
Action: Mouse scrolled (1170, 382) with delta (0, 0)
Screenshot: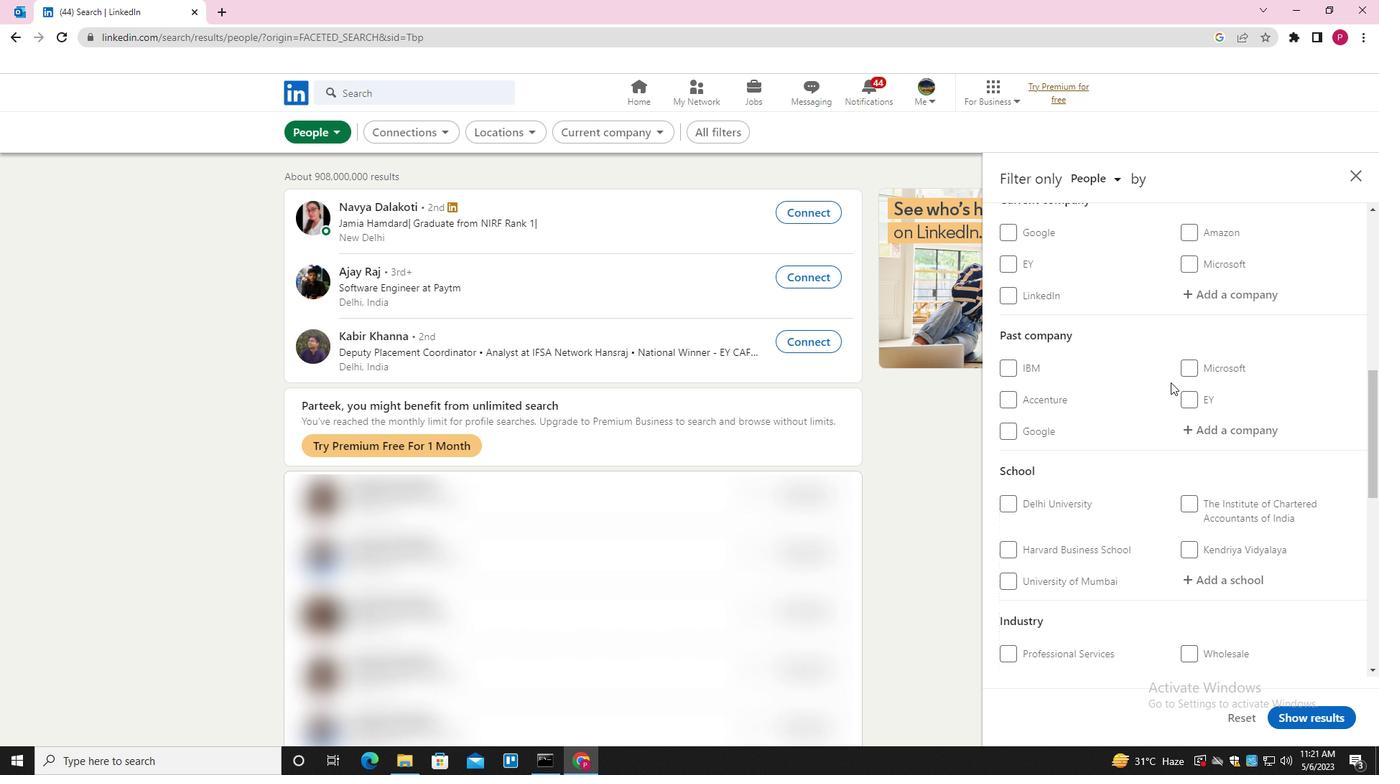 
Action: Mouse scrolled (1170, 382) with delta (0, 0)
Screenshot: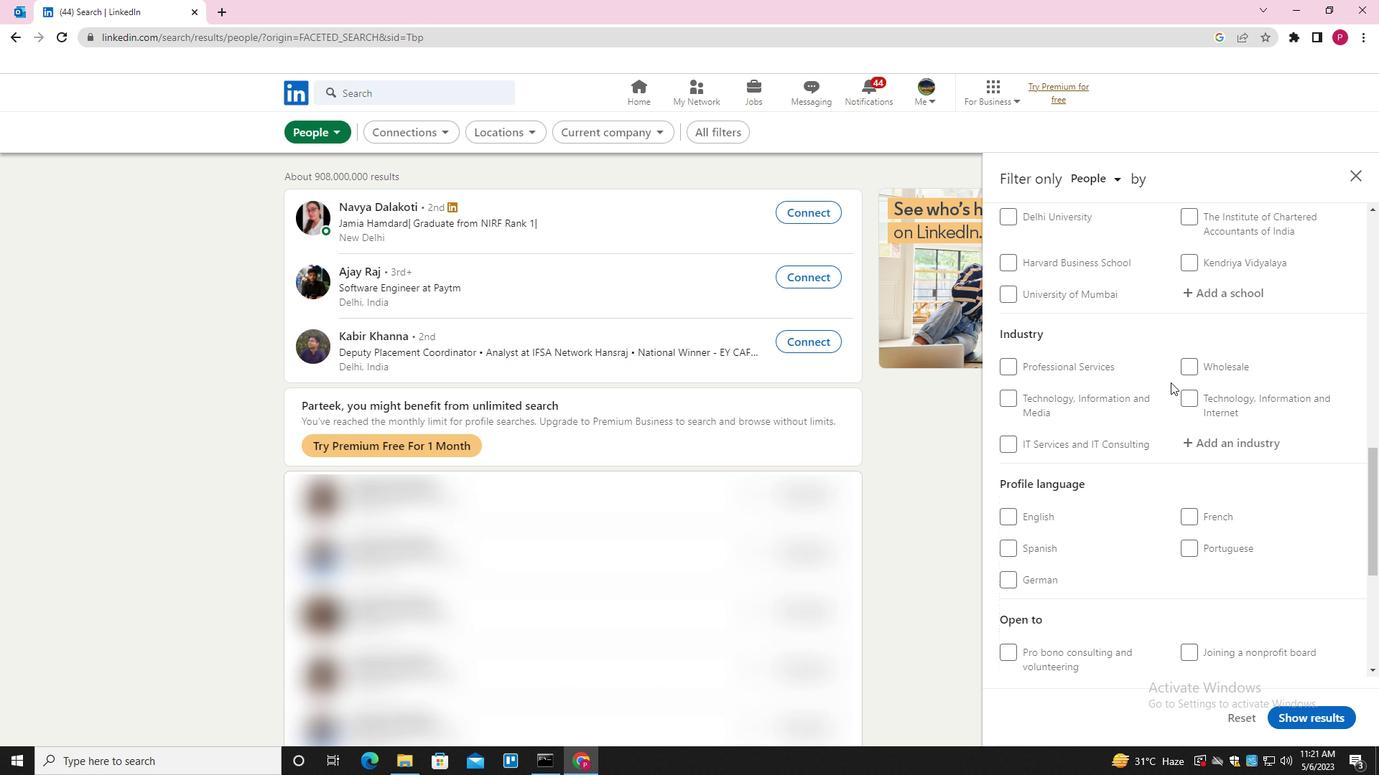 
Action: Mouse scrolled (1170, 382) with delta (0, 0)
Screenshot: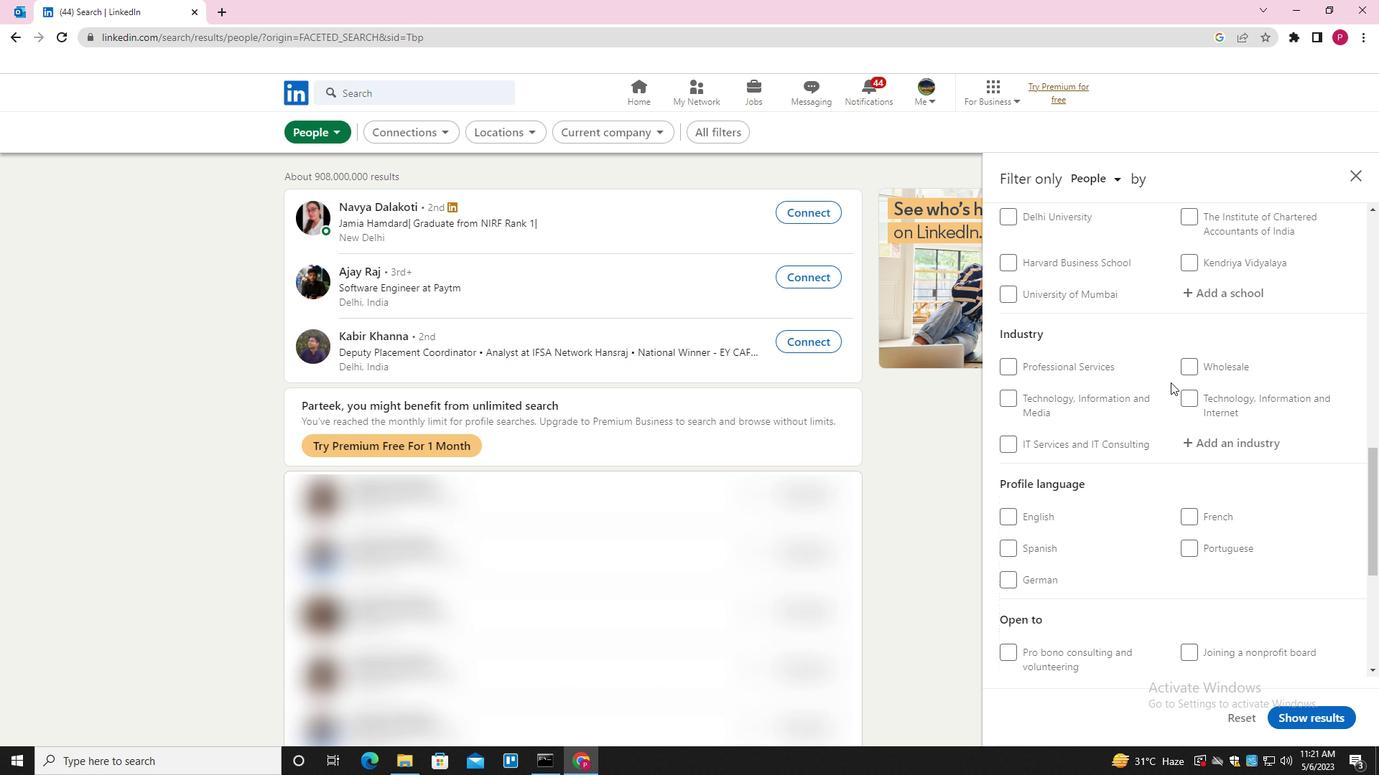 
Action: Mouse scrolled (1170, 382) with delta (0, 0)
Screenshot: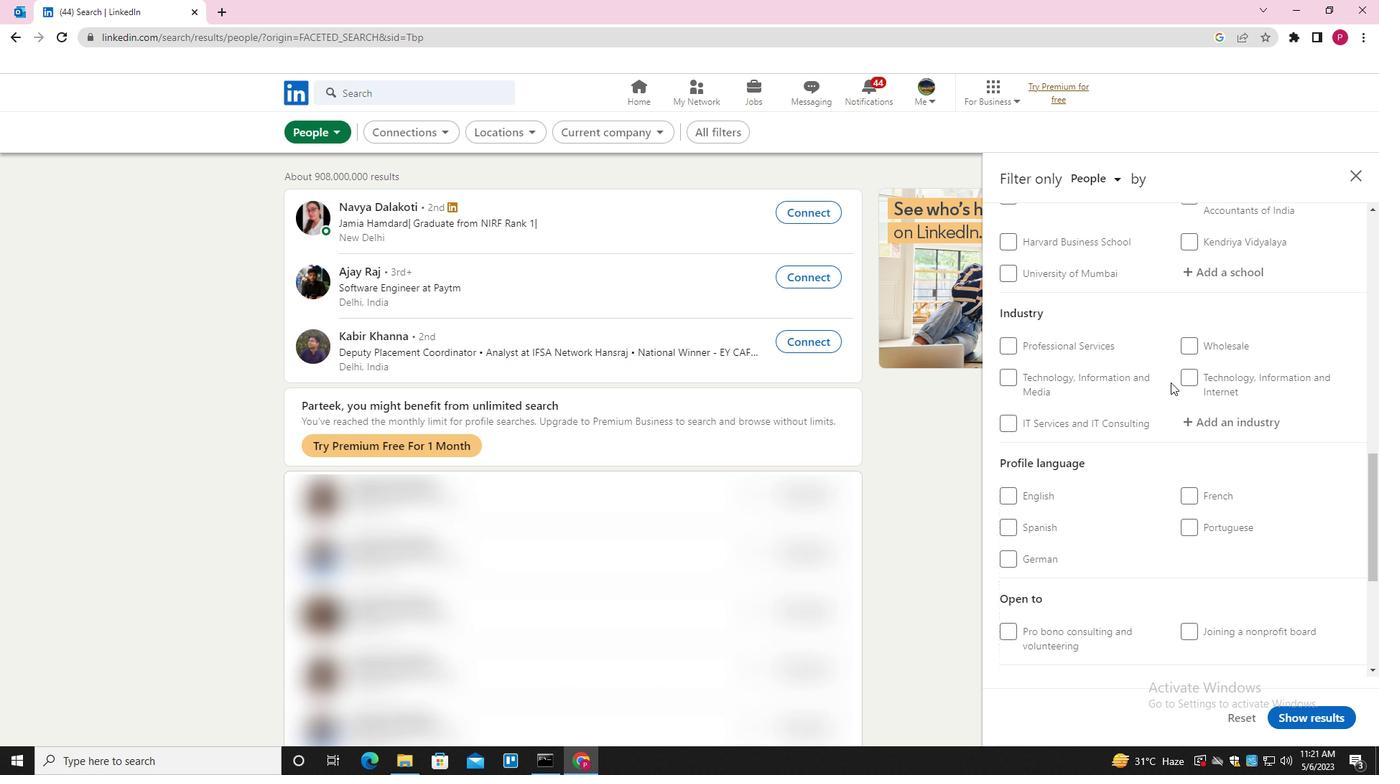 
Action: Mouse scrolled (1170, 382) with delta (0, 0)
Screenshot: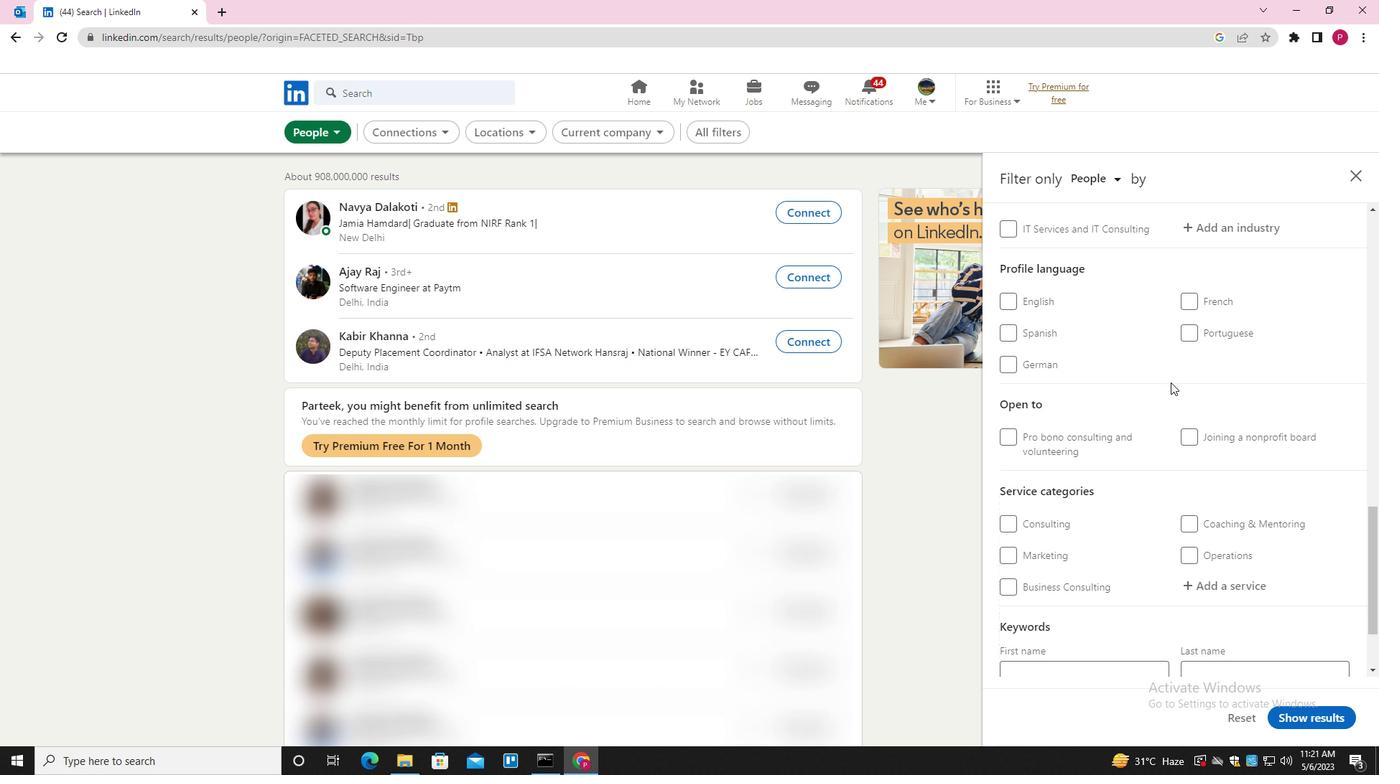 
Action: Mouse scrolled (1170, 382) with delta (0, 0)
Screenshot: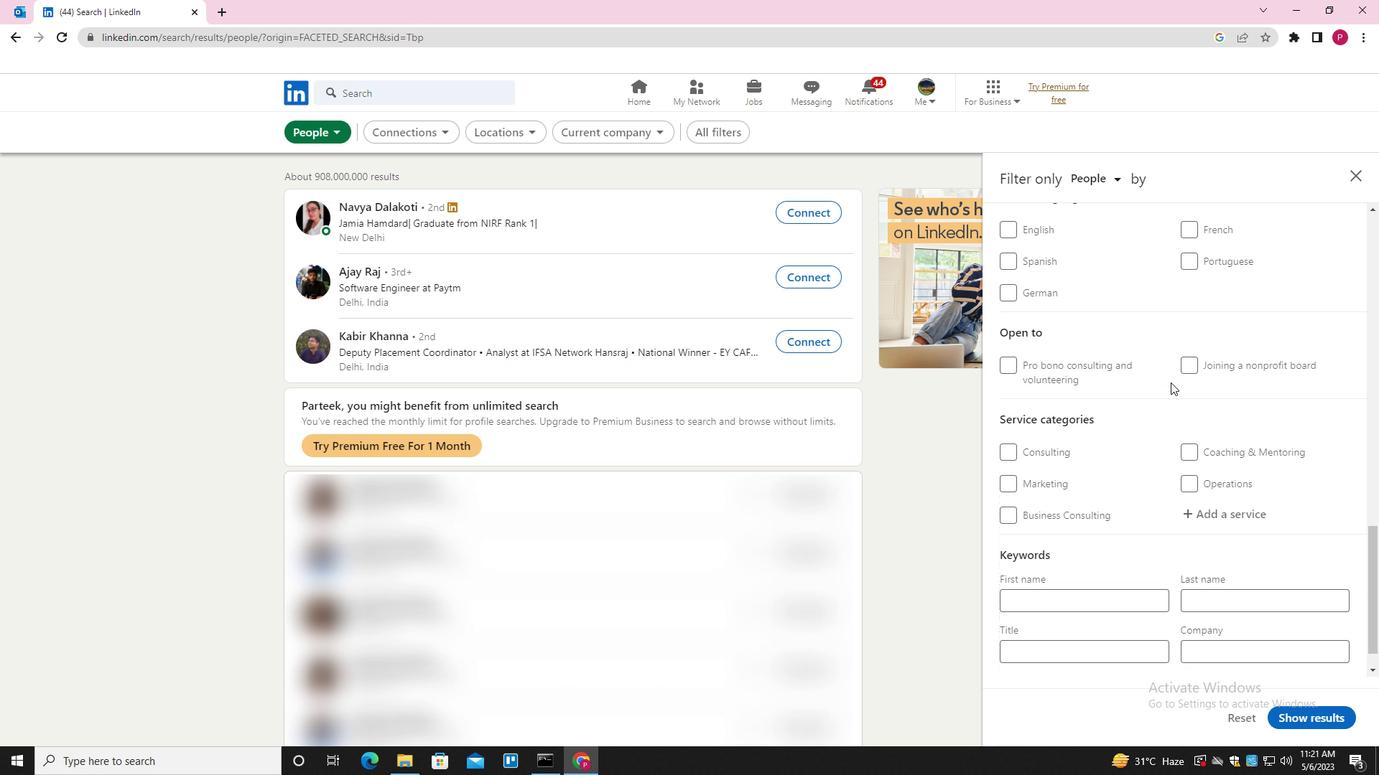 
Action: Mouse scrolled (1170, 383) with delta (0, 0)
Screenshot: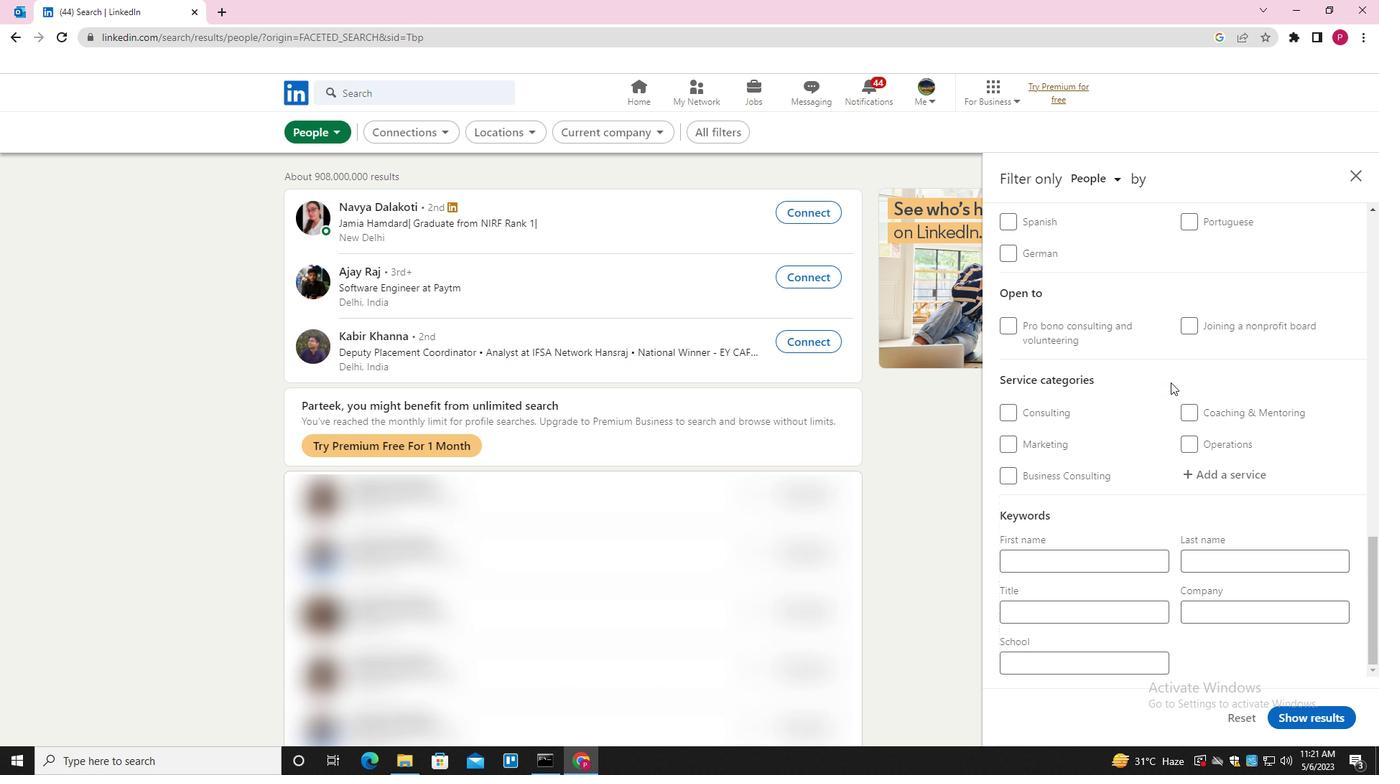 
Action: Mouse scrolled (1170, 383) with delta (0, 0)
Screenshot: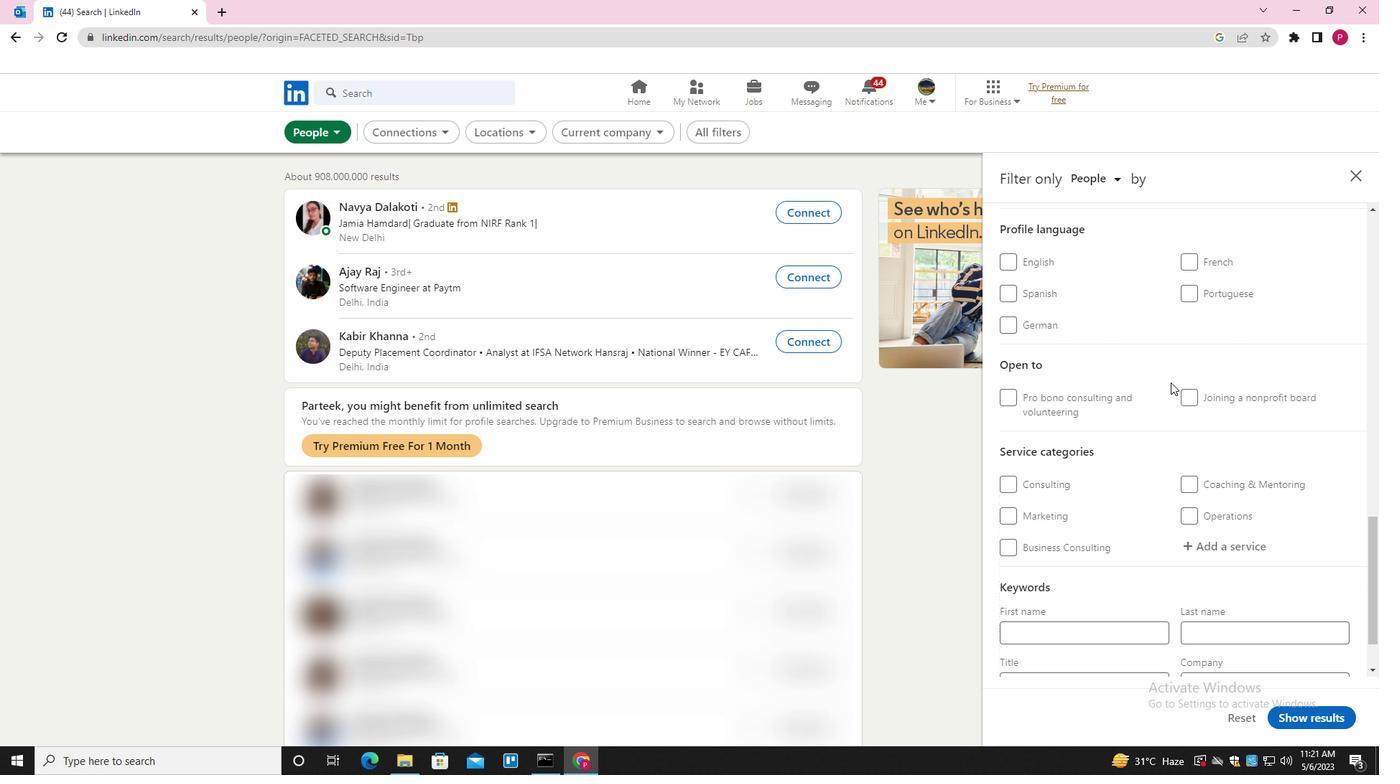 
Action: Mouse moved to (1008, 329)
Screenshot: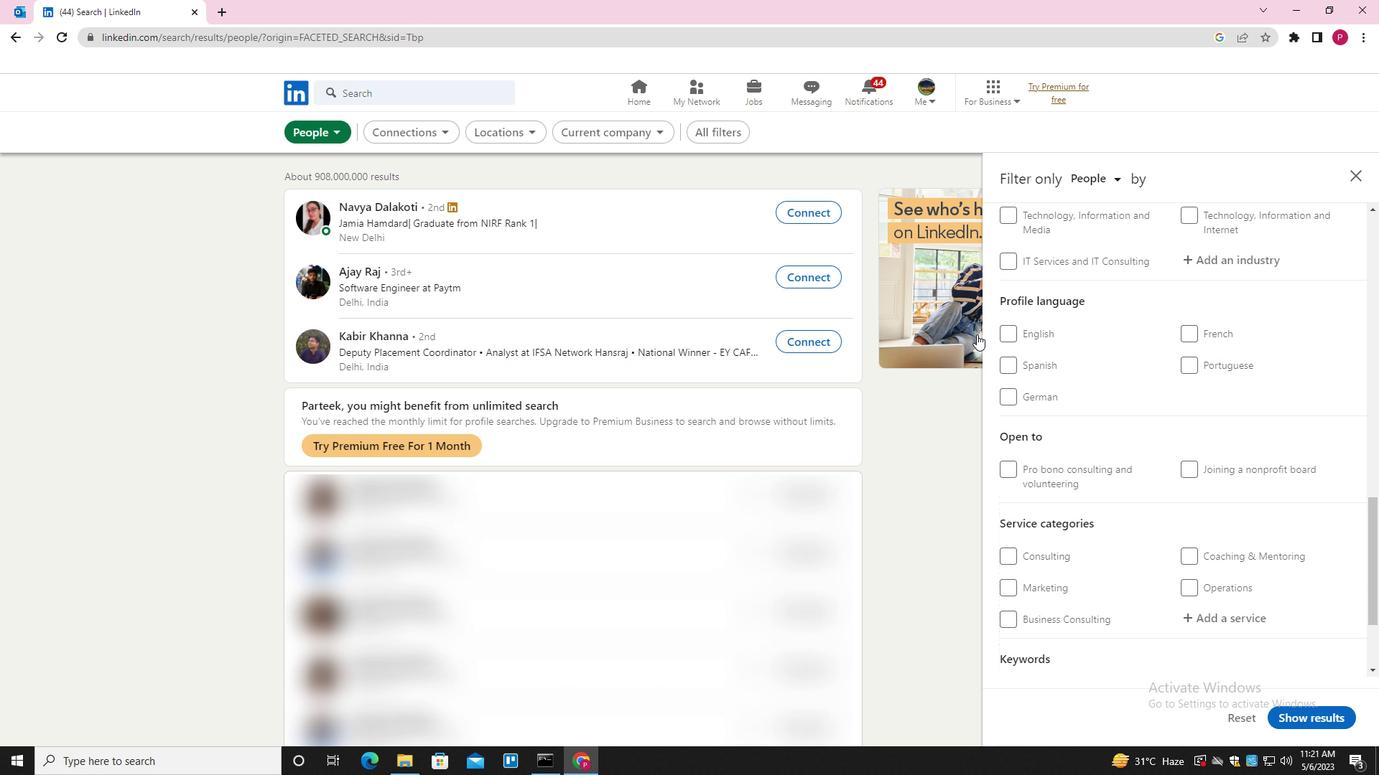 
Action: Mouse pressed left at (1008, 329)
Screenshot: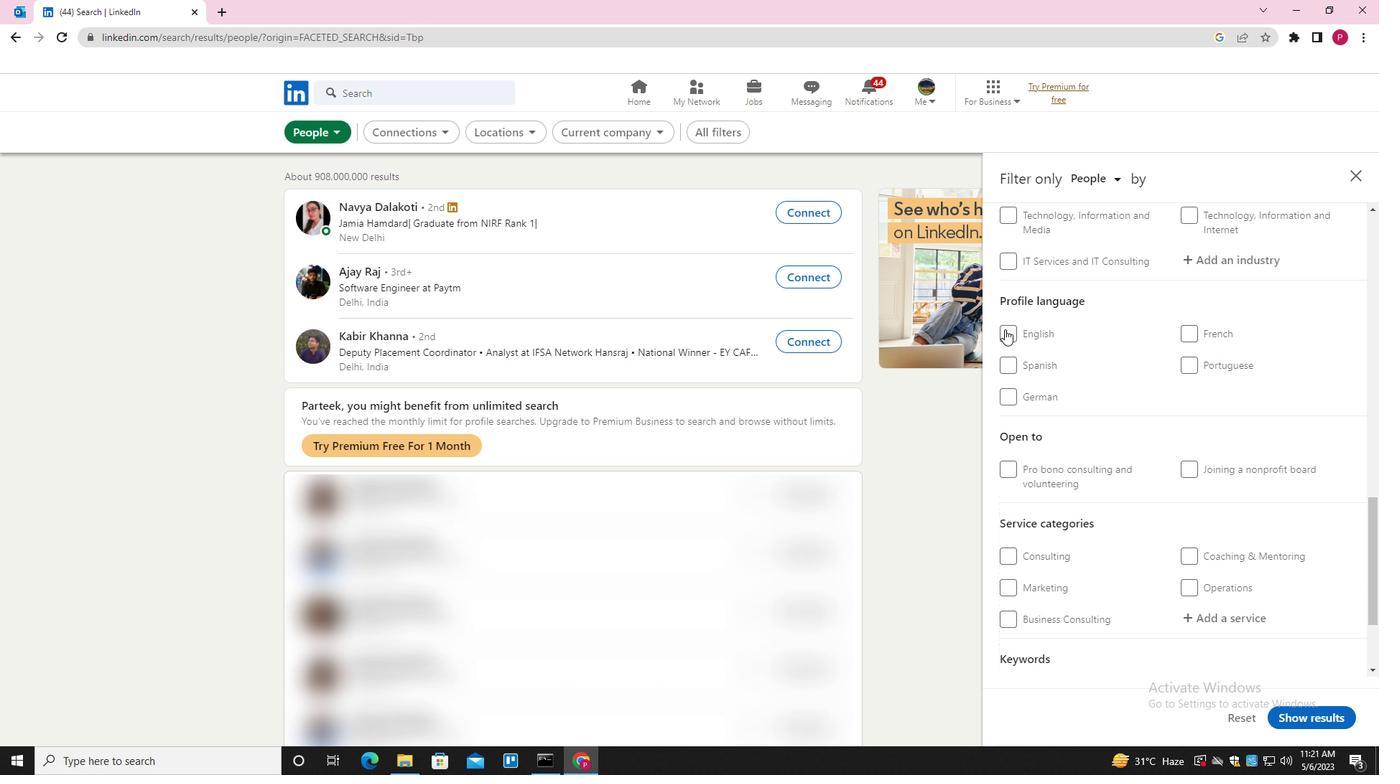 
Action: Mouse moved to (1070, 385)
Screenshot: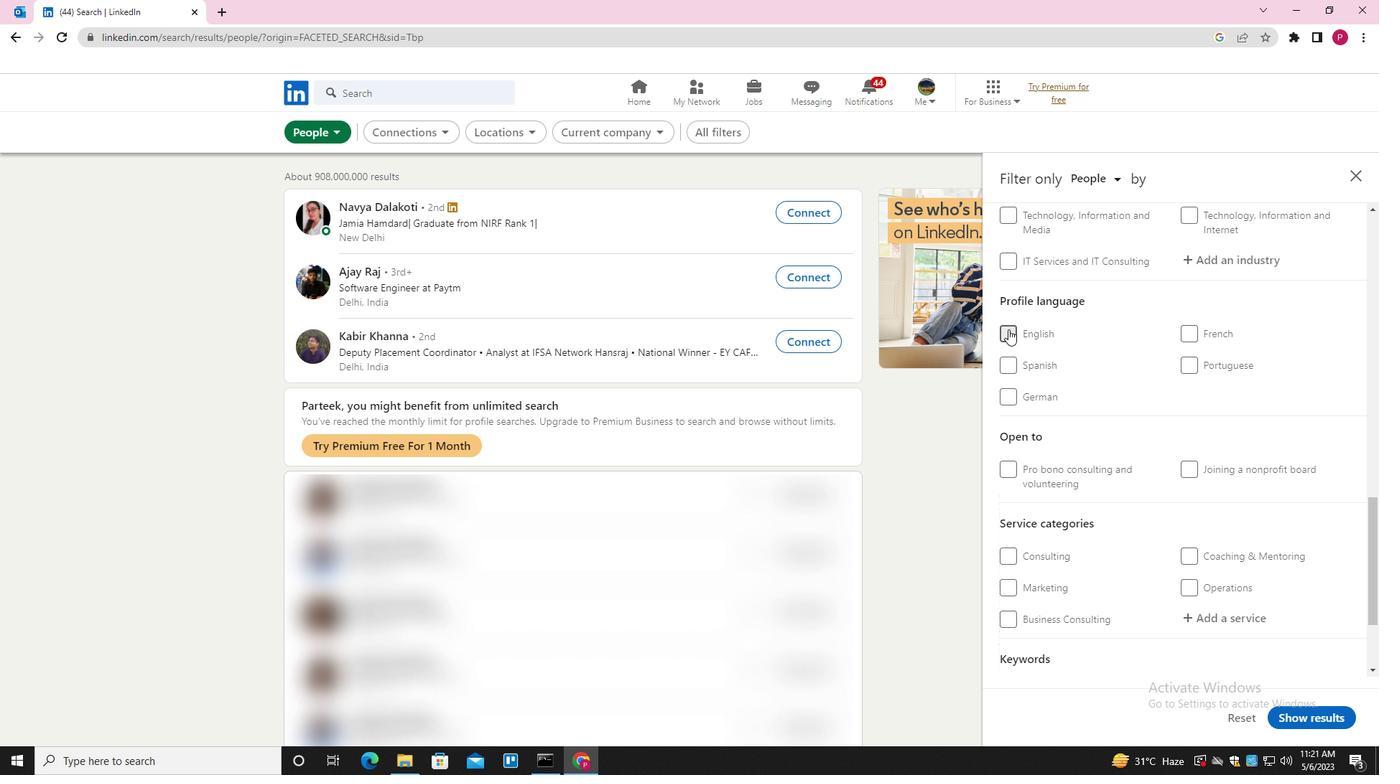 
Action: Mouse scrolled (1070, 386) with delta (0, 0)
Screenshot: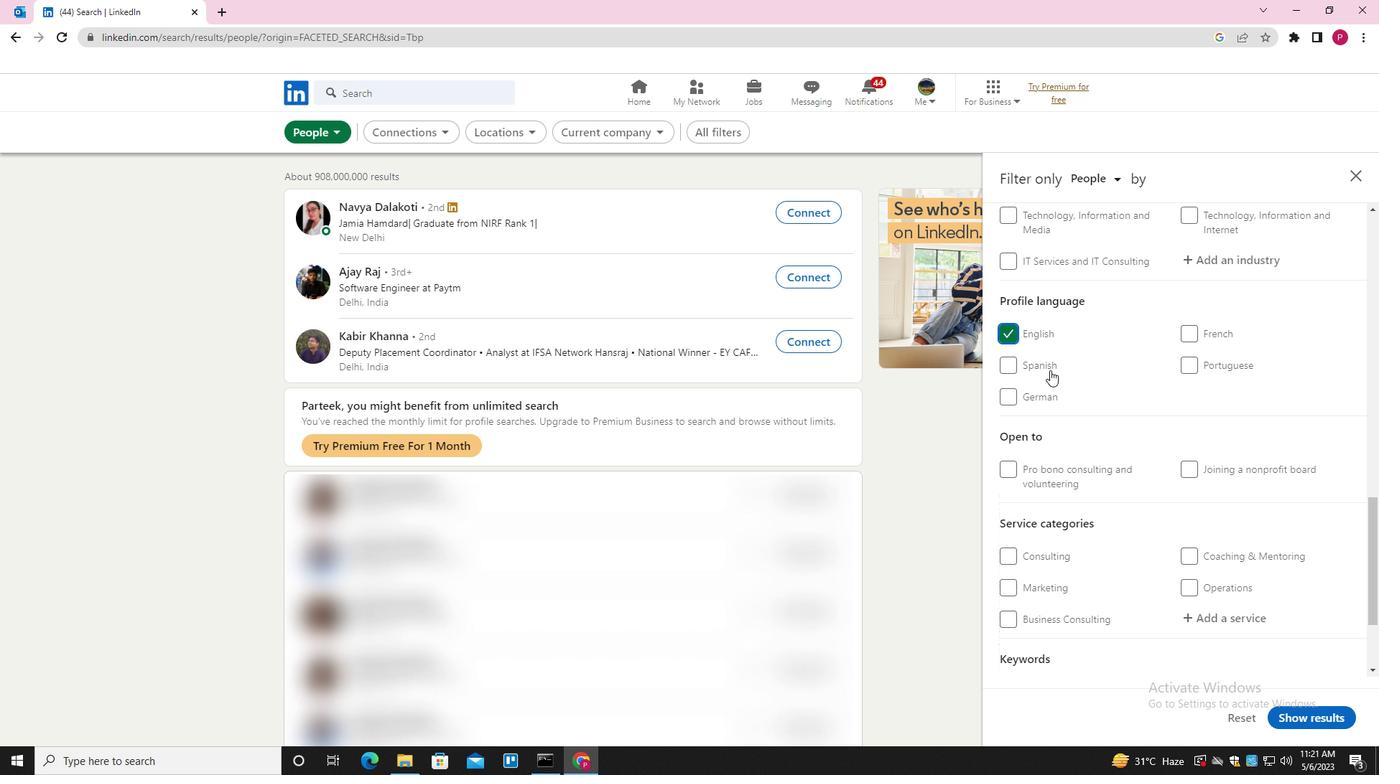 
Action: Mouse scrolled (1070, 386) with delta (0, 0)
Screenshot: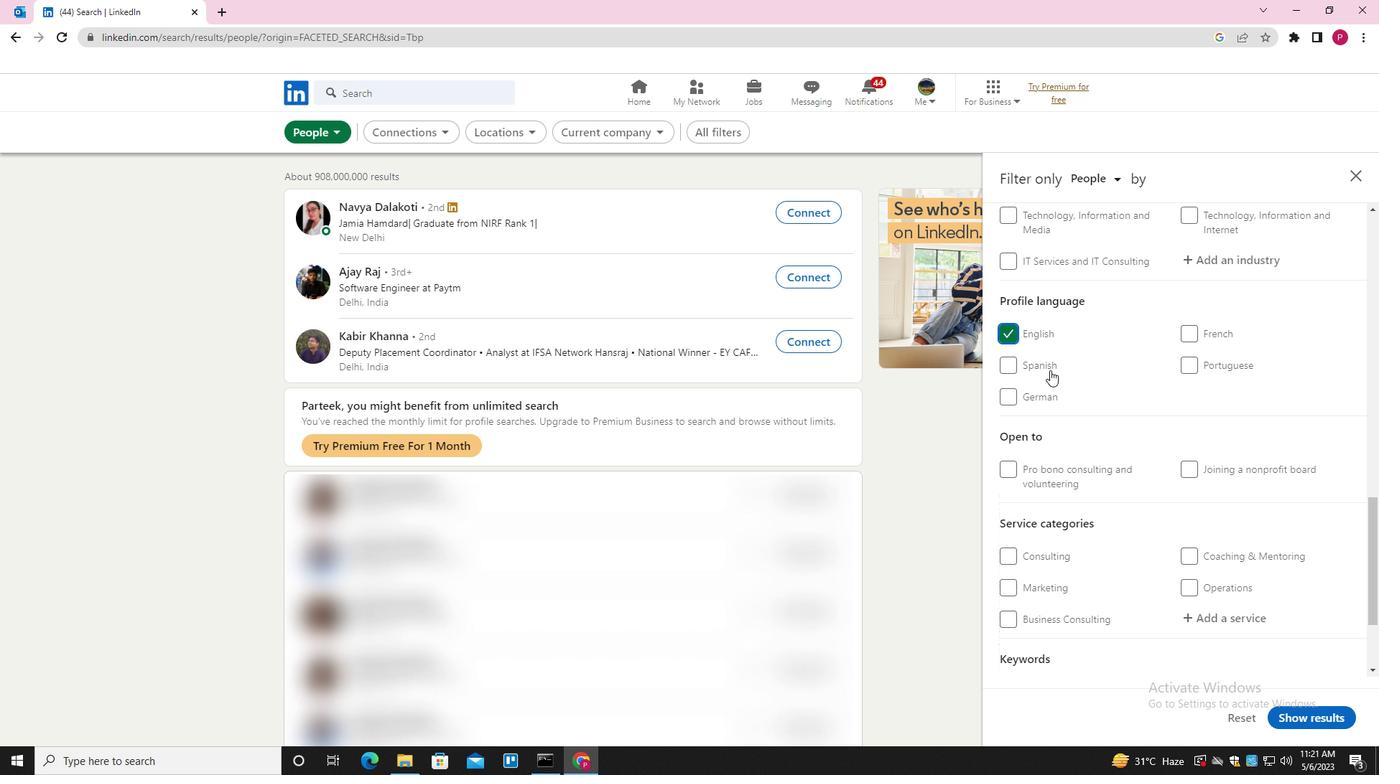
Action: Mouse scrolled (1070, 386) with delta (0, 0)
Screenshot: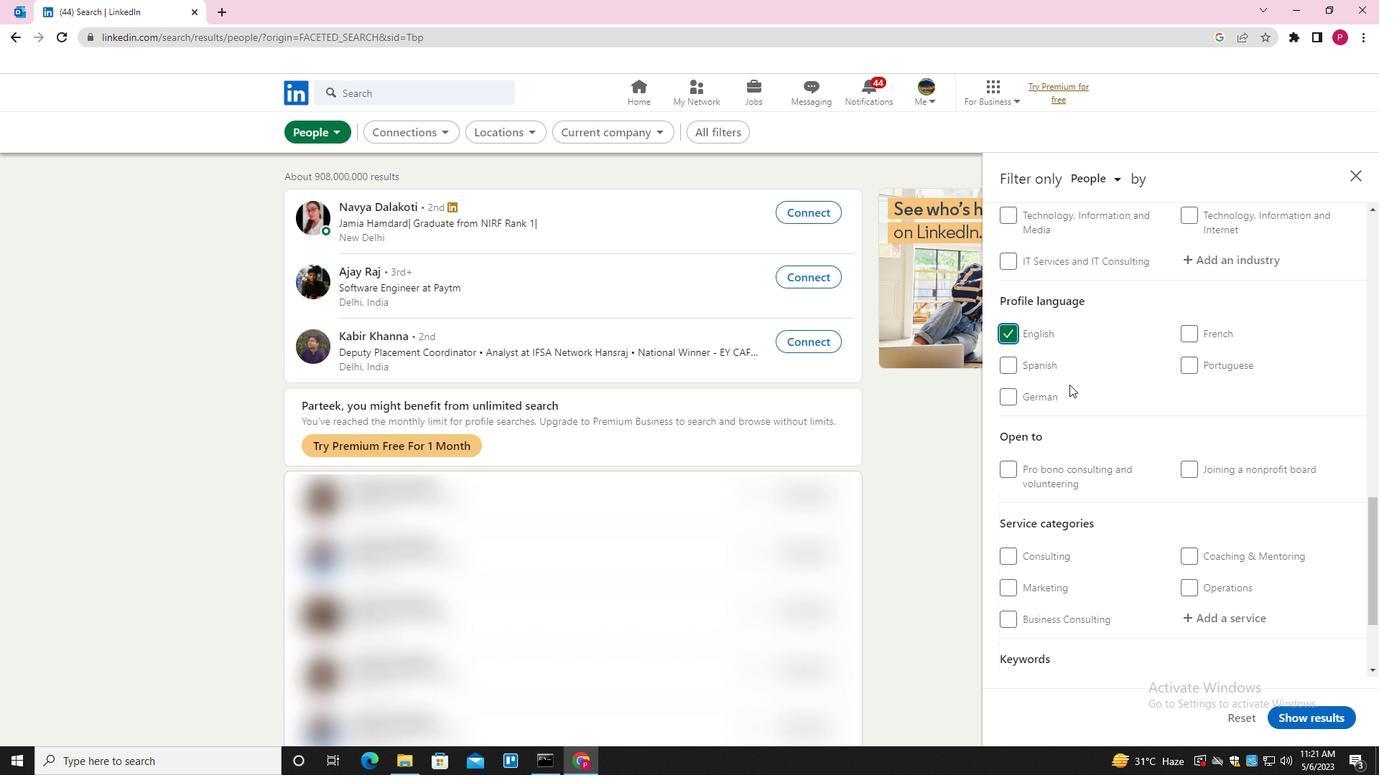 
Action: Mouse scrolled (1070, 386) with delta (0, 0)
Screenshot: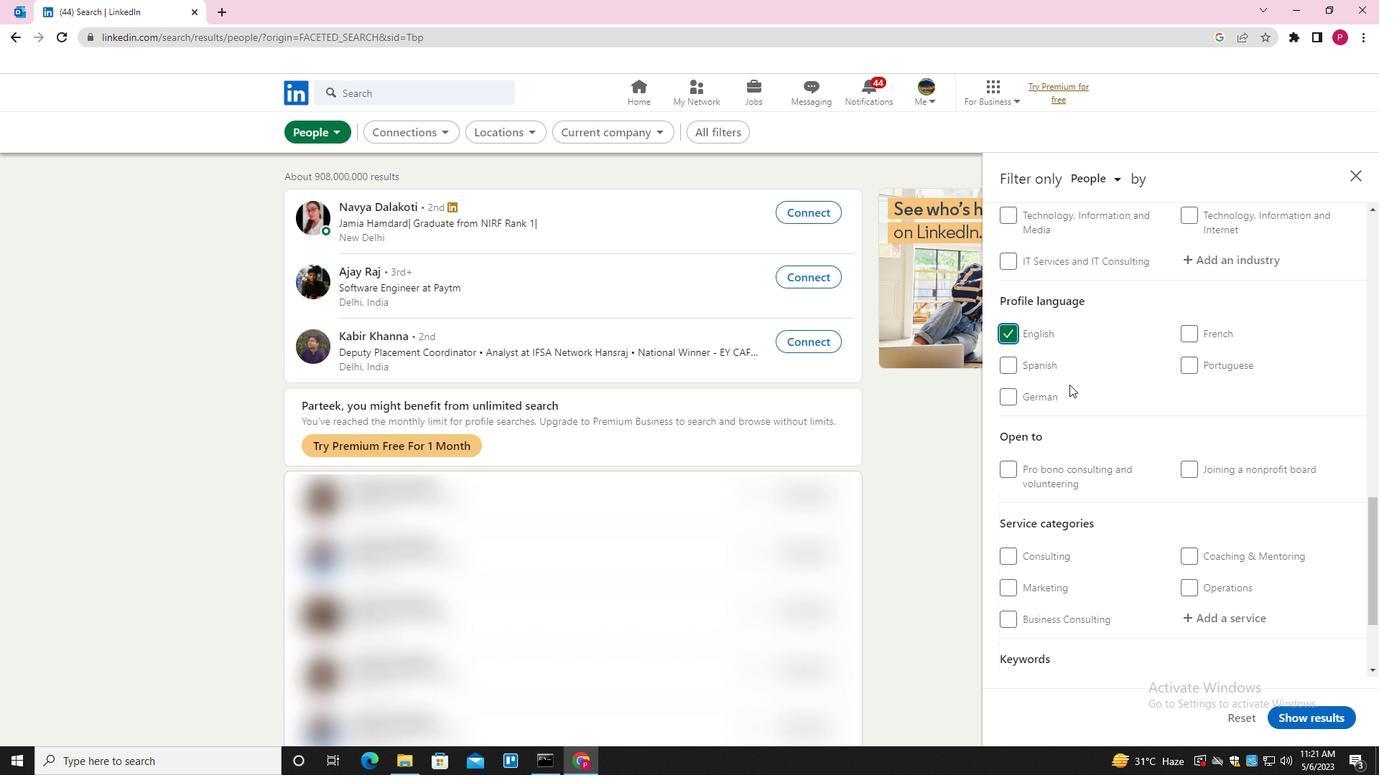 
Action: Mouse scrolled (1070, 386) with delta (0, 0)
Screenshot: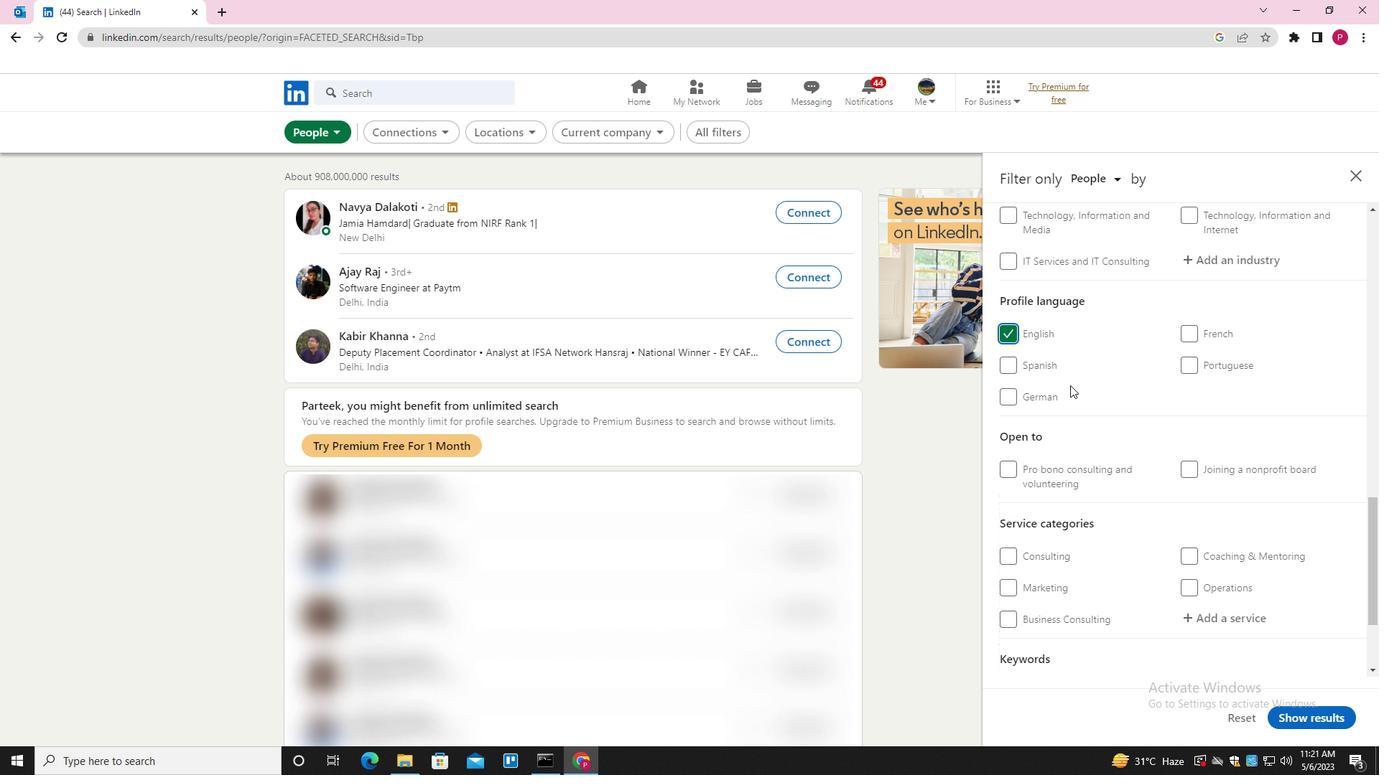
Action: Mouse scrolled (1070, 386) with delta (0, 0)
Screenshot: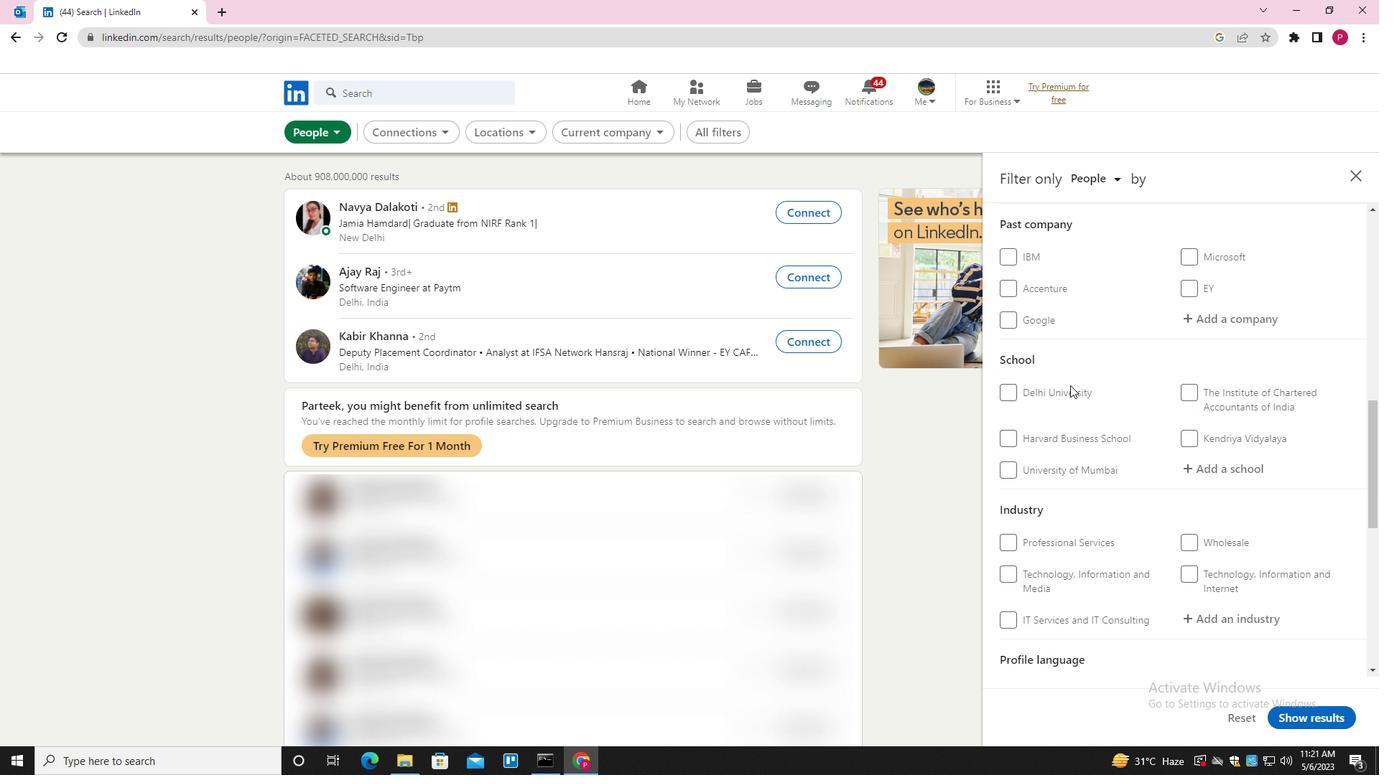
Action: Mouse scrolled (1070, 386) with delta (0, 0)
Screenshot: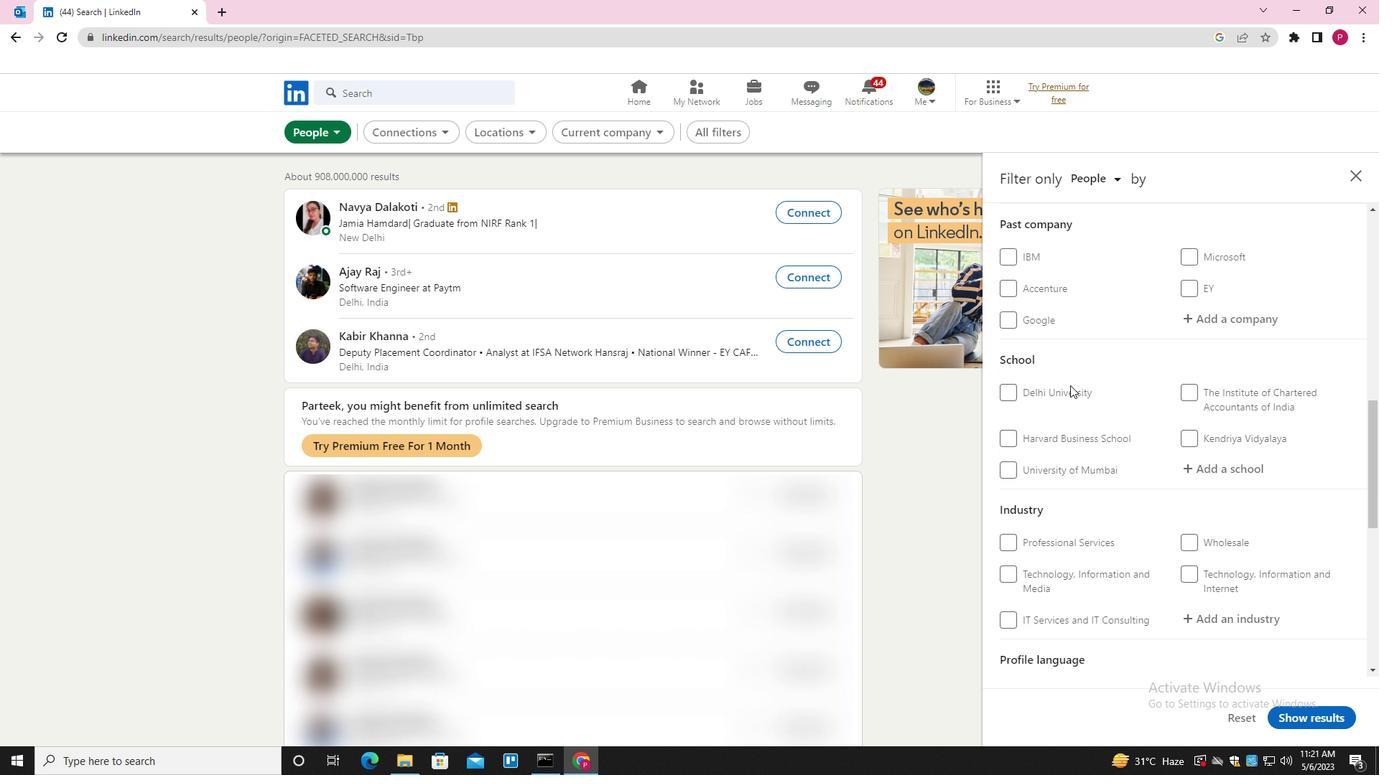 
Action: Mouse moved to (1213, 317)
Screenshot: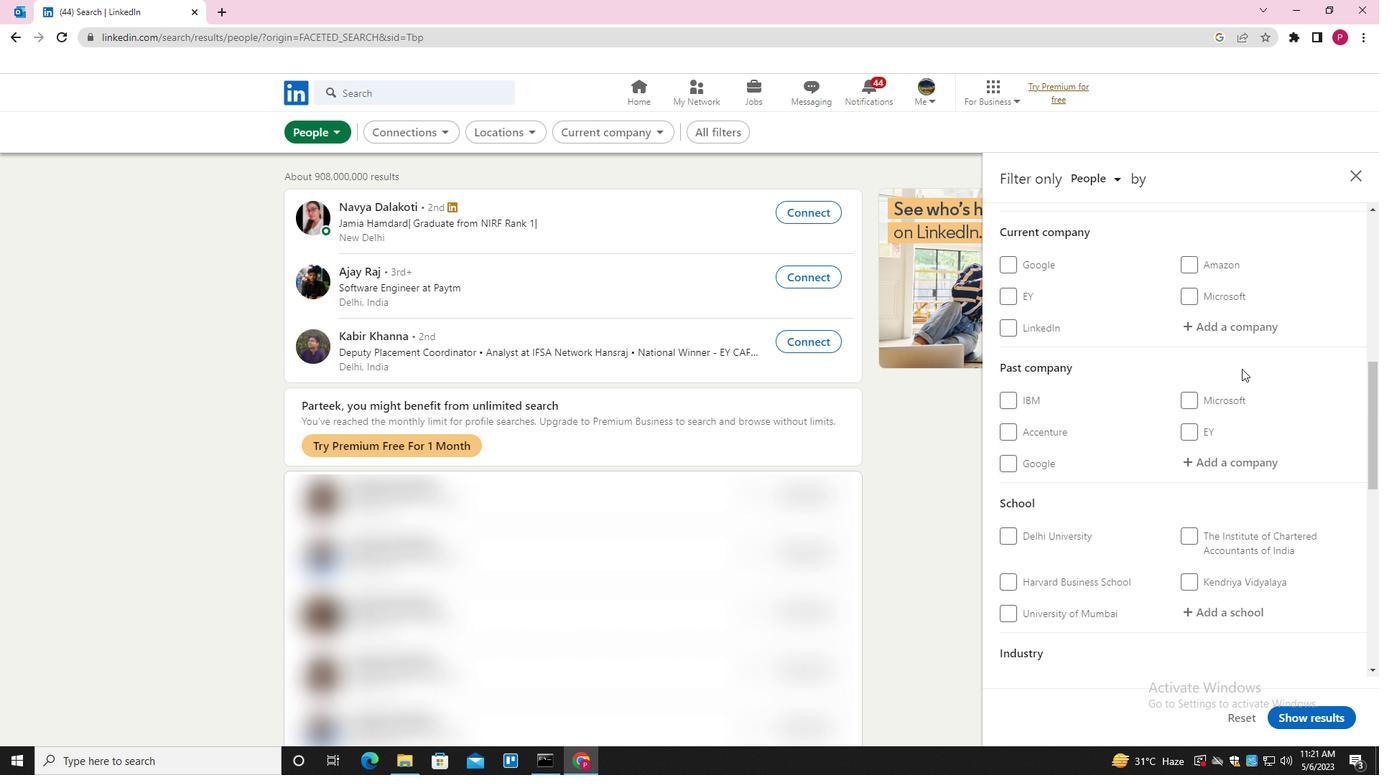 
Action: Mouse pressed left at (1213, 317)
Screenshot: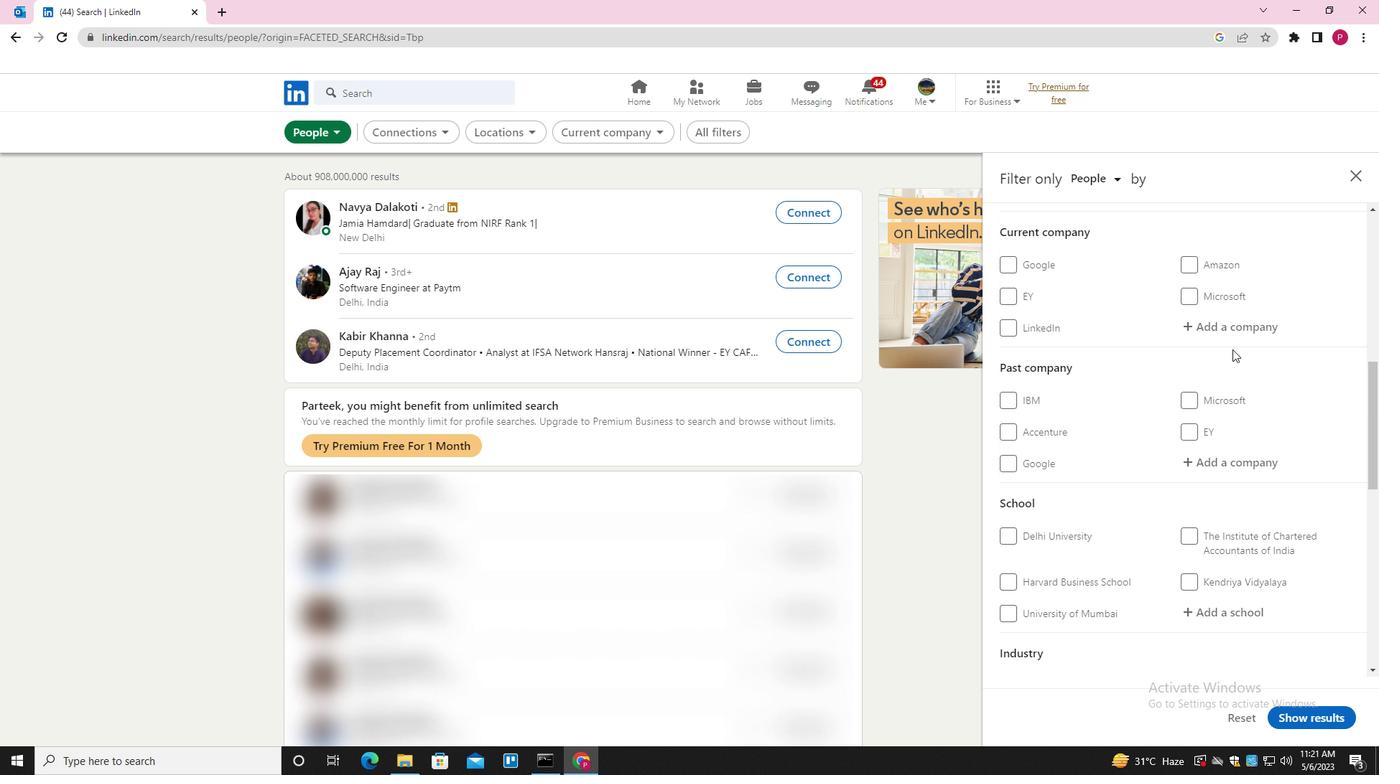 
Action: Key pressed <Key.caps_lock><Key.caps_lock><Key.caps_lock><Key.caps_lock><Key.caps_lock><Key.caps_lock><Key.caps_lock><Key.caps_lock><Key.caps_lock><Key.caps_lock><Key.caps_lock><Key.caps_lock><Key.caps_lock><Key.caps_lock><Key.caps_lock><Key.caps_lock><Key.caps_lock><Key.caps_lock><Key.caps_lock><Key.caps_lock><Key.caps_lock><Key.caps_lock><Key.caps_lock><Key.caps_lock><Key.caps_lock><Key.caps_lock><Key.caps_lock><Key.caps_lock><Key.caps_lock><Key.caps_lock><Key.caps_lock><Key.caps_lock><Key.caps_lock><Key.caps_lock><Key.caps_lock><Key.caps_lock><Key.caps_lock><Key.caps_lock><Key.caps_lock><Key.caps_lock><Key.caps_lock><Key.caps_lock><Key.caps_lock><Key.caps_lock><Key.caps_lock><Key.caps_lock><Key.caps_lock><Key.caps_lock><Key.caps_lock><Key.caps_lock><Key.caps_lock><Key.caps_lock><Key.caps_lock><Key.caps_lock><Key.caps_lock><Key.caps_lock>MERCURI<Key.space><Key.caps_lock><Key.down><Key.enter>
Screenshot: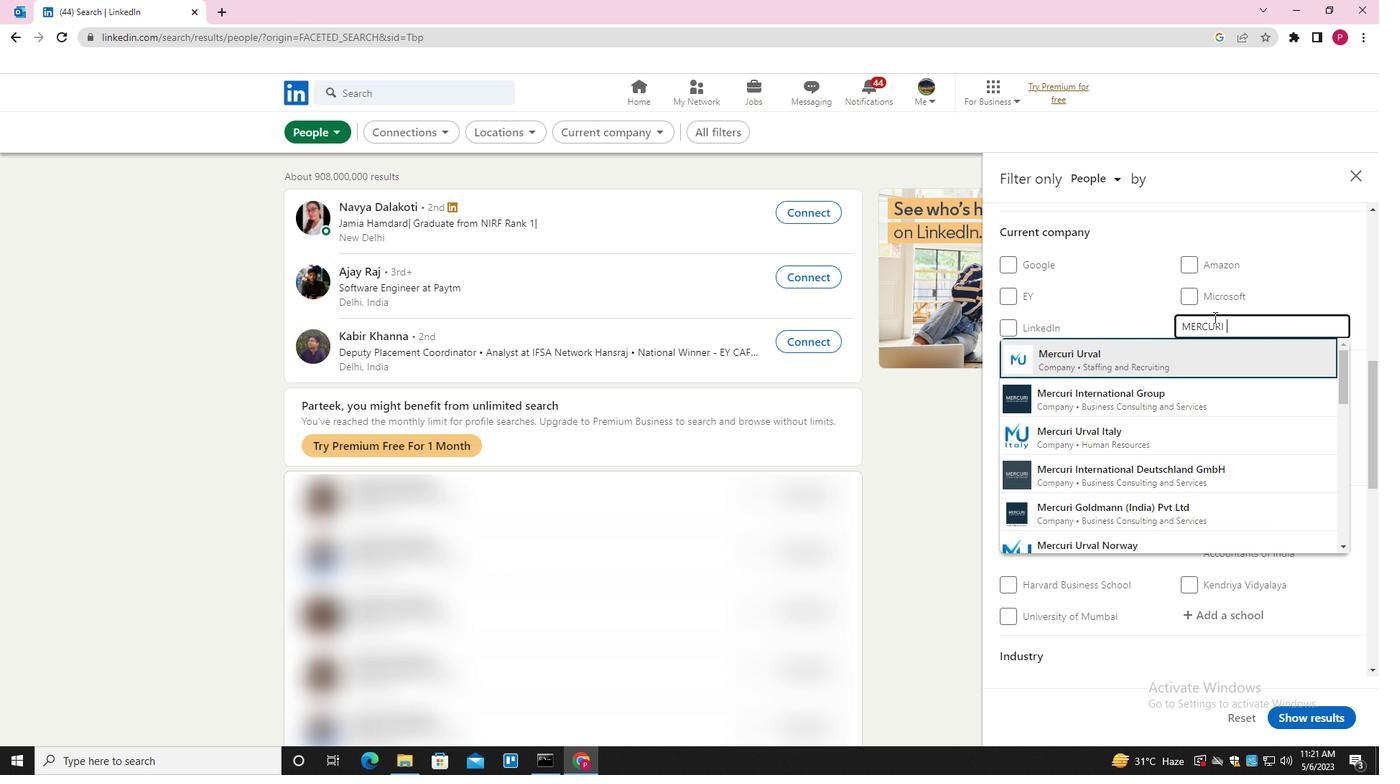 
Action: Mouse moved to (1114, 374)
Screenshot: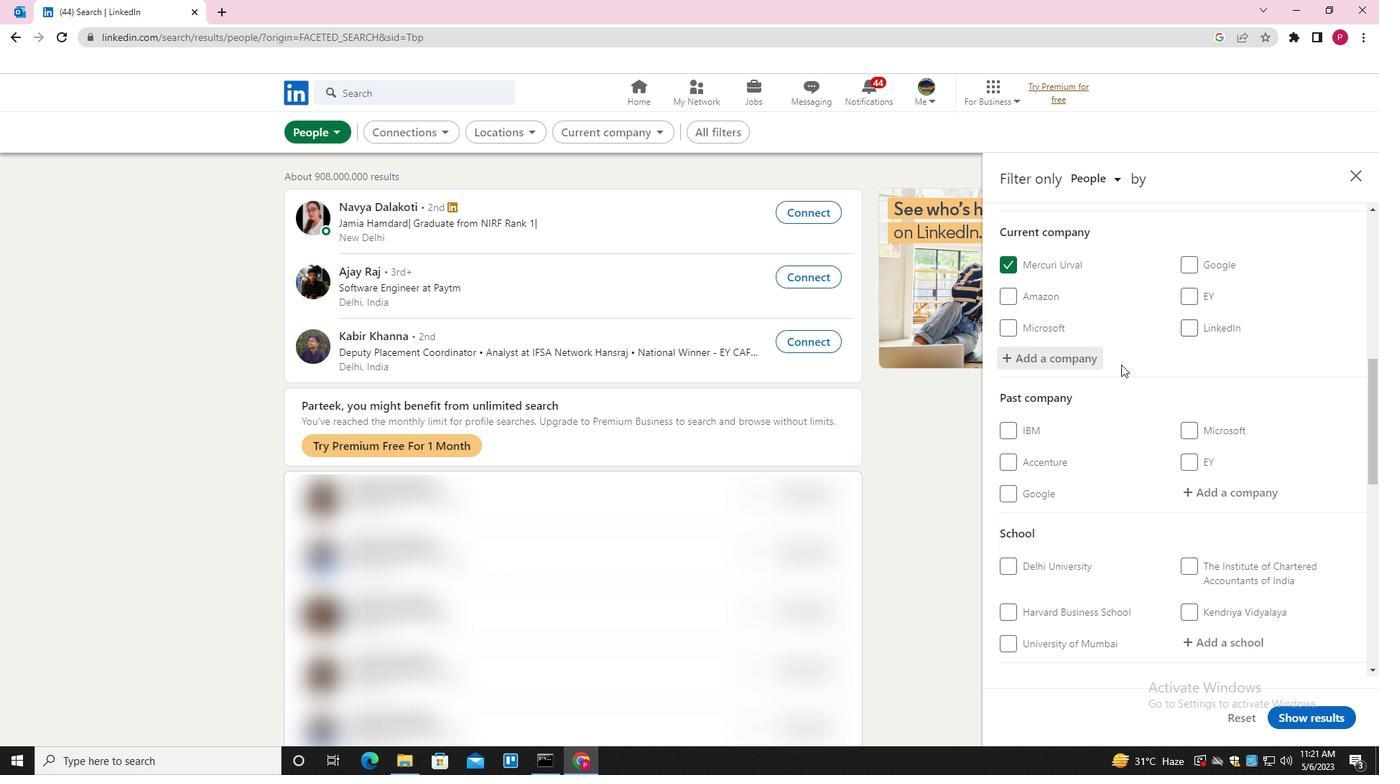 
Action: Mouse scrolled (1114, 374) with delta (0, 0)
Screenshot: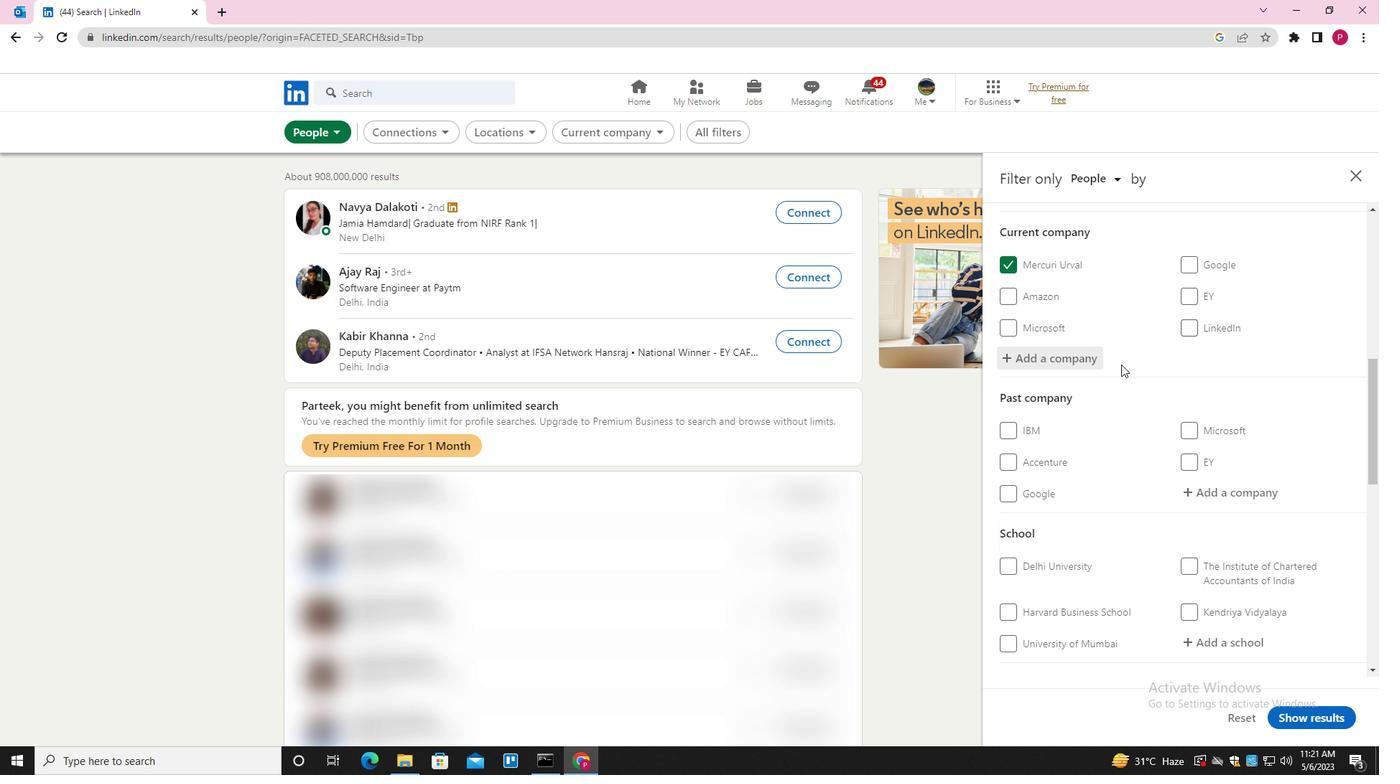 
Action: Mouse scrolled (1114, 374) with delta (0, 0)
Screenshot: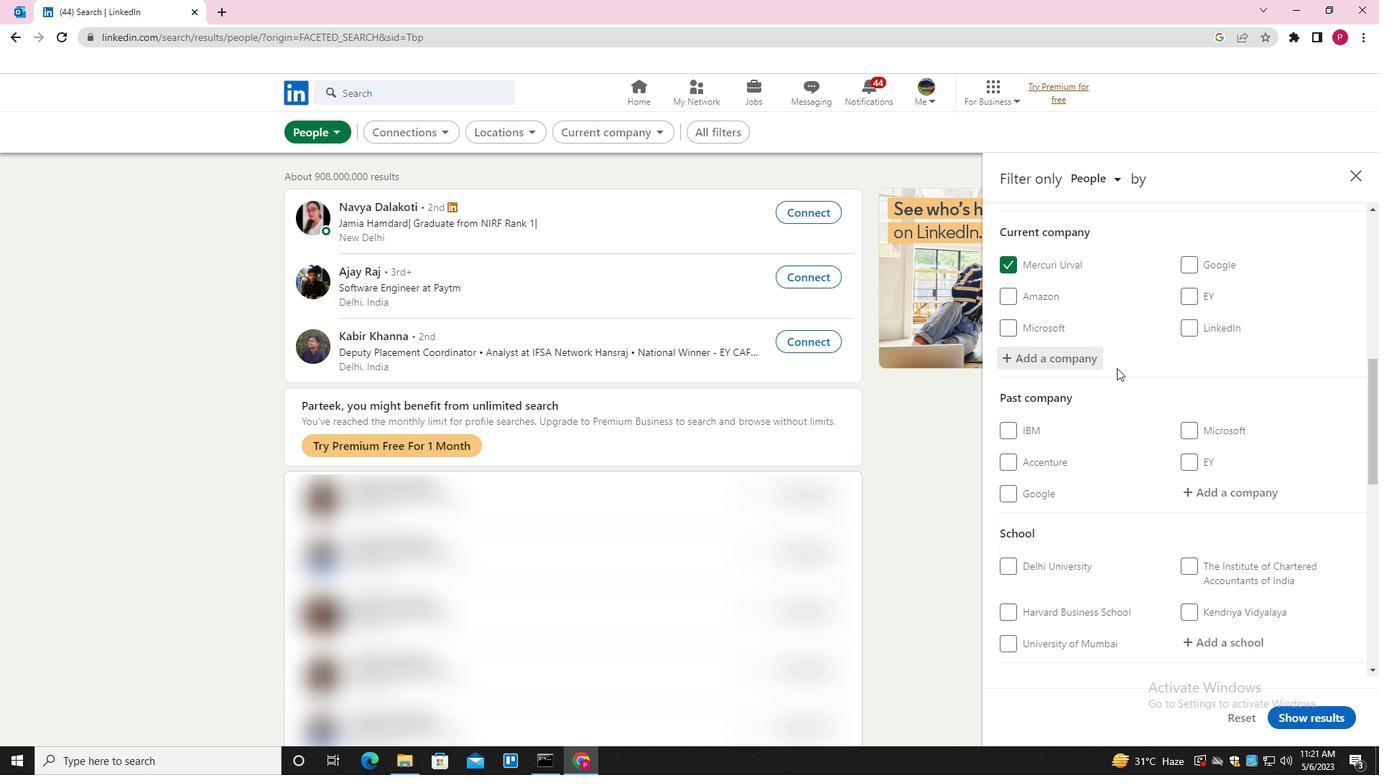 
Action: Mouse moved to (1114, 379)
Screenshot: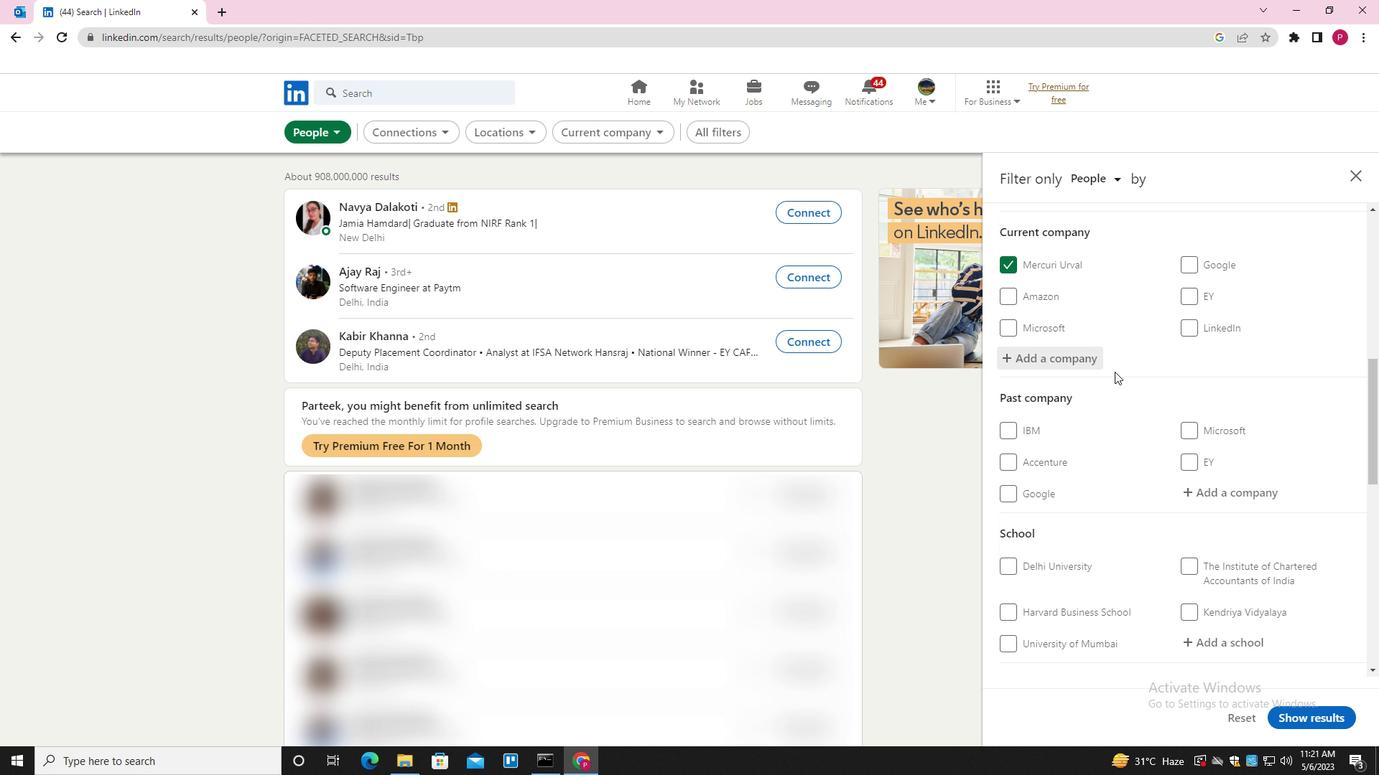 
Action: Mouse scrolled (1114, 379) with delta (0, 0)
Screenshot: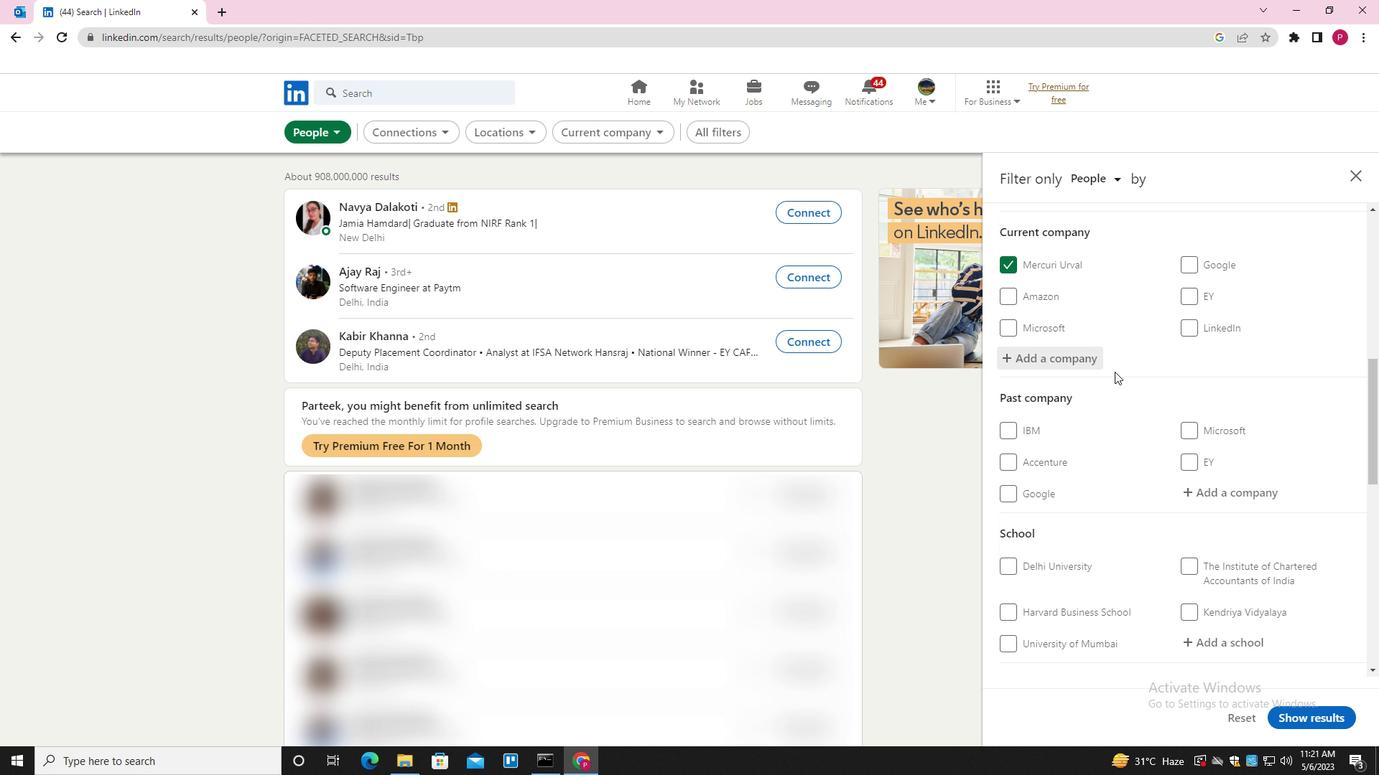 
Action: Mouse moved to (1225, 425)
Screenshot: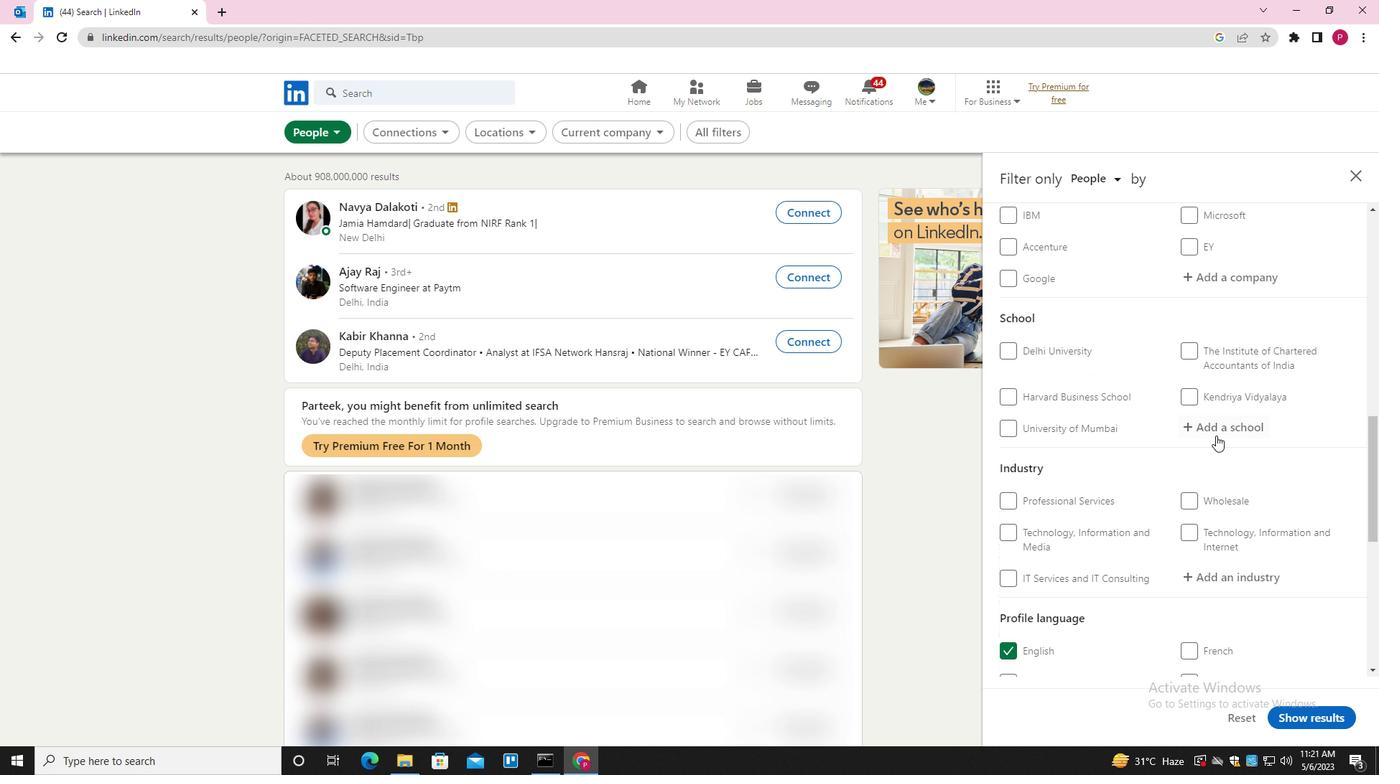 
Action: Mouse pressed left at (1225, 425)
Screenshot: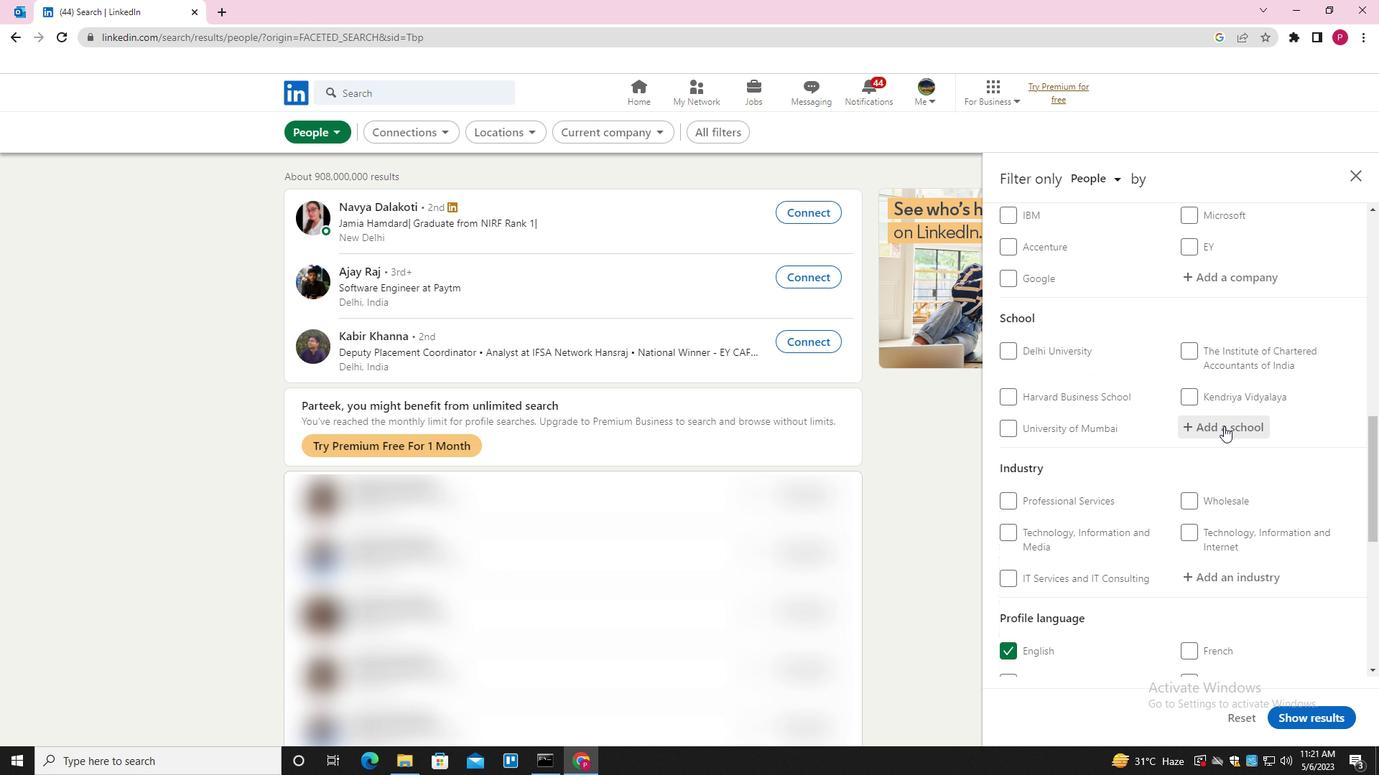 
Action: Key pressed <Key.shift><Key.shift><Key.shift><Key.shift><Key.shift>THE<Key.space><Key.shift><Key.shift><Key.shift><Key.shift><Key.shift><Key.shift><Key.shift><Key.shift><Key.shift><Key.shift><Key.shift><Key.shift><Key.shift>CATHEDRAL<Key.space>AND<Key.space><Key.shift><Key.shift><Key.shift><Key.shift><Key.shift><Key.shift><Key.shift><Key.shift><Key.shift><Key.shift><Key.shift>JOHN<Key.down><Key.enter>
Screenshot: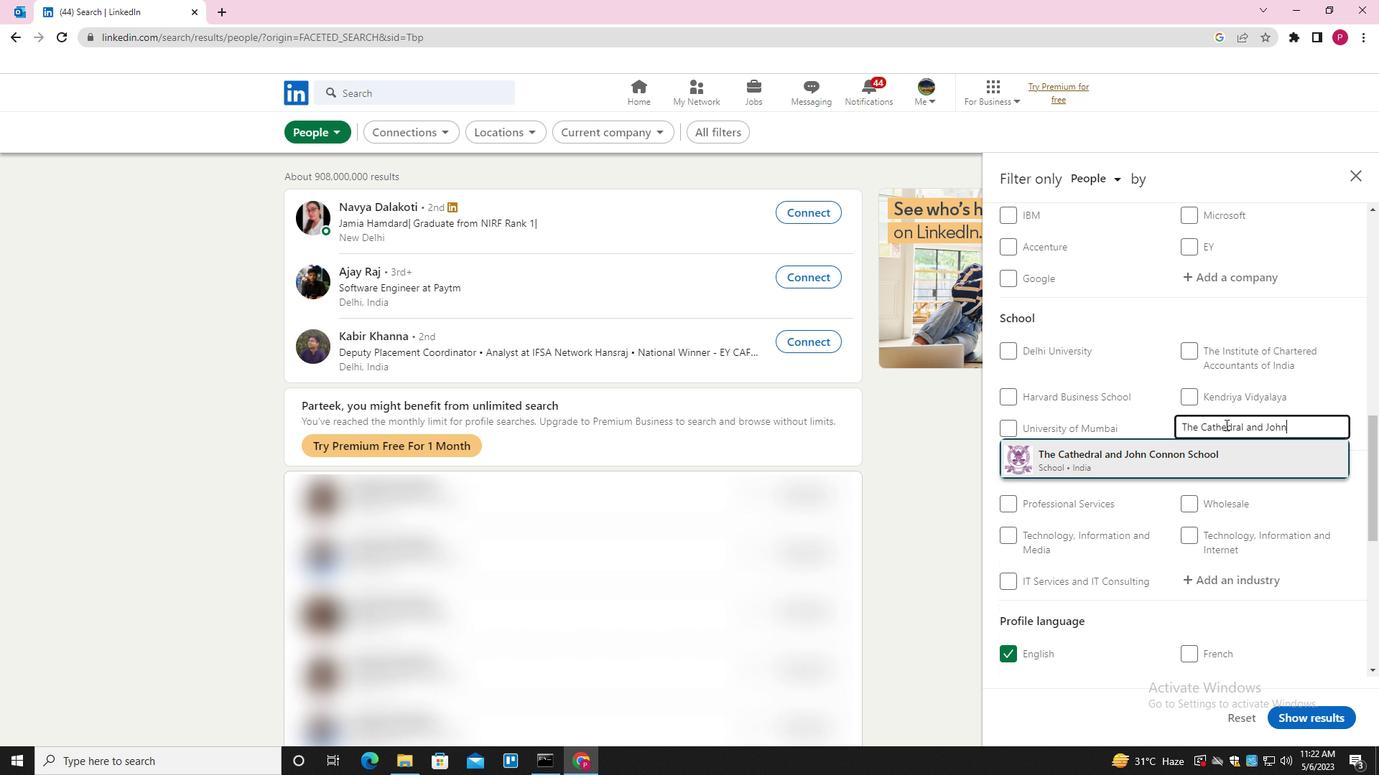 
Action: Mouse scrolled (1225, 424) with delta (0, 0)
Screenshot: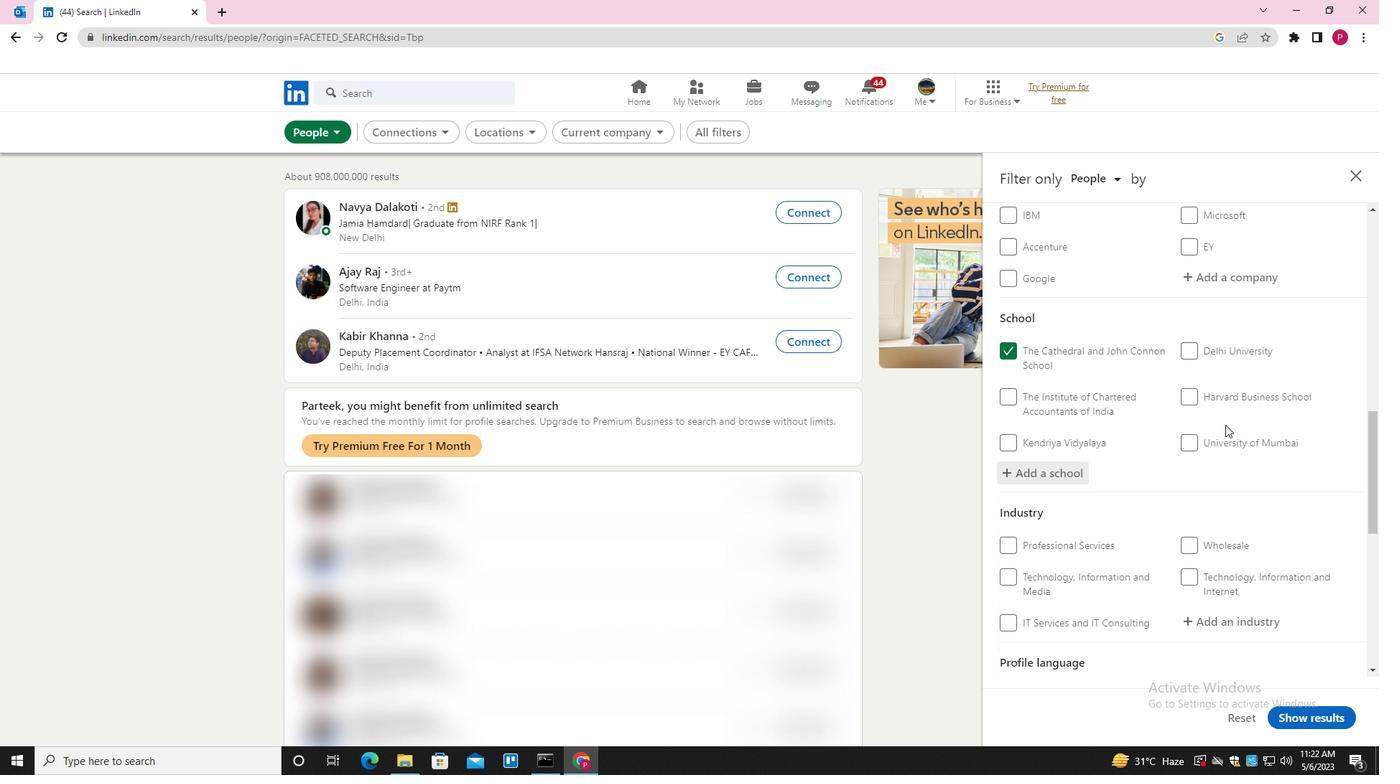
Action: Mouse scrolled (1225, 424) with delta (0, 0)
Screenshot: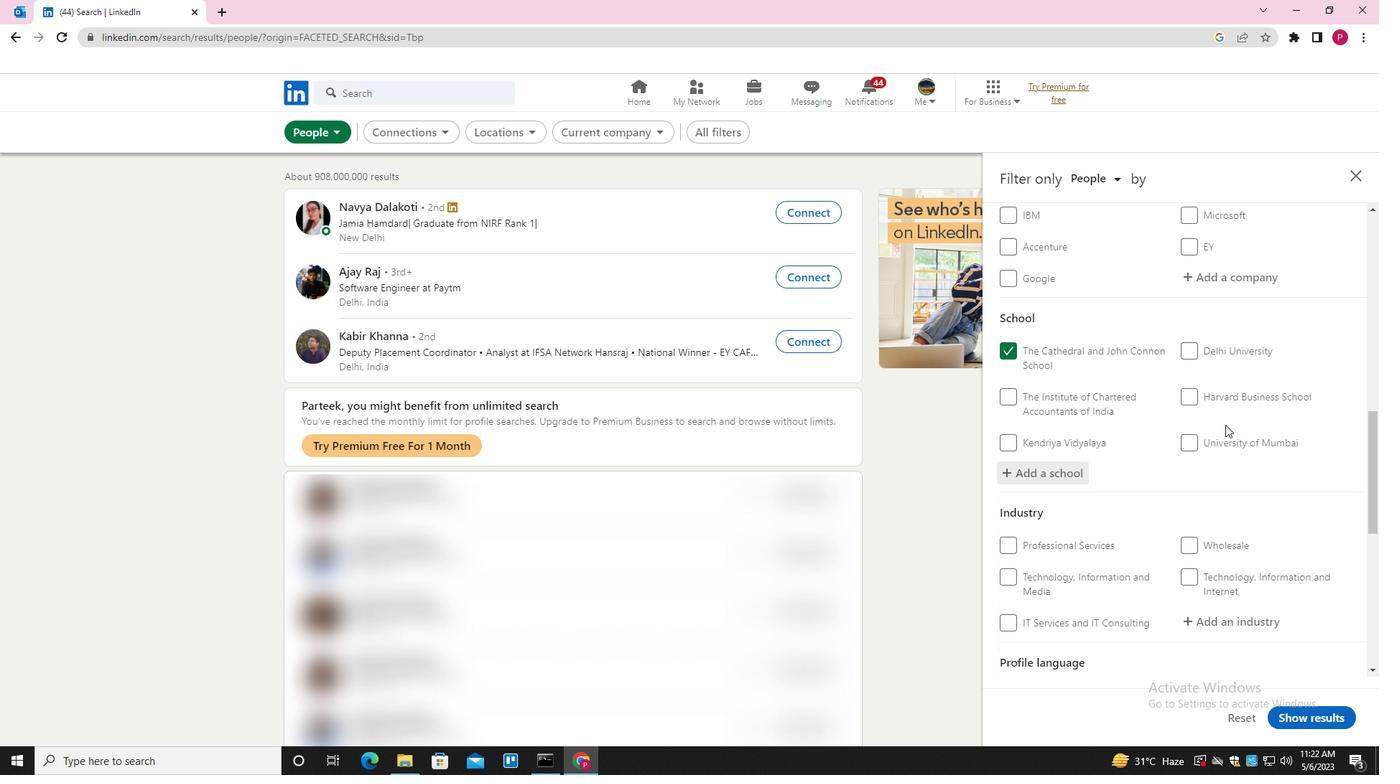 
Action: Mouse scrolled (1225, 424) with delta (0, 0)
Screenshot: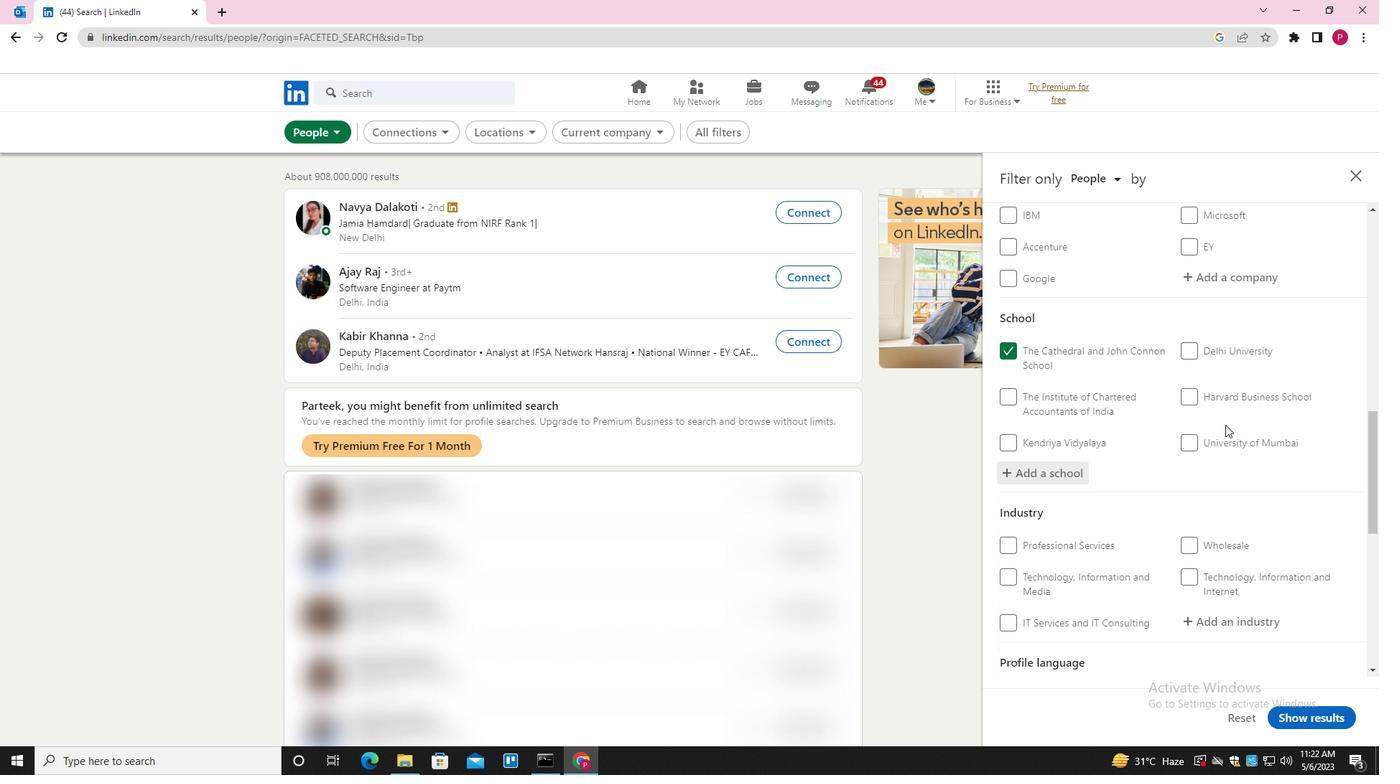 
Action: Mouse moved to (1234, 400)
Screenshot: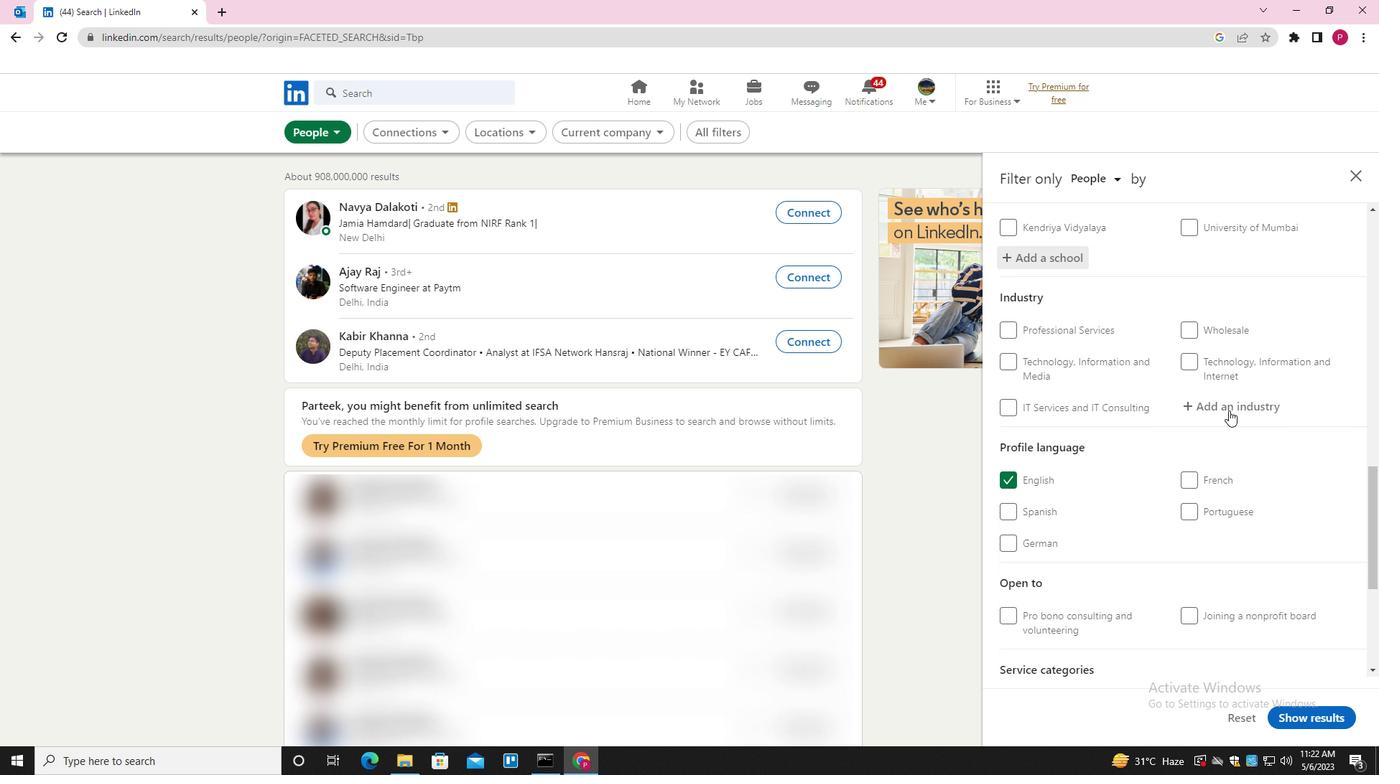 
Action: Mouse pressed left at (1234, 400)
Screenshot: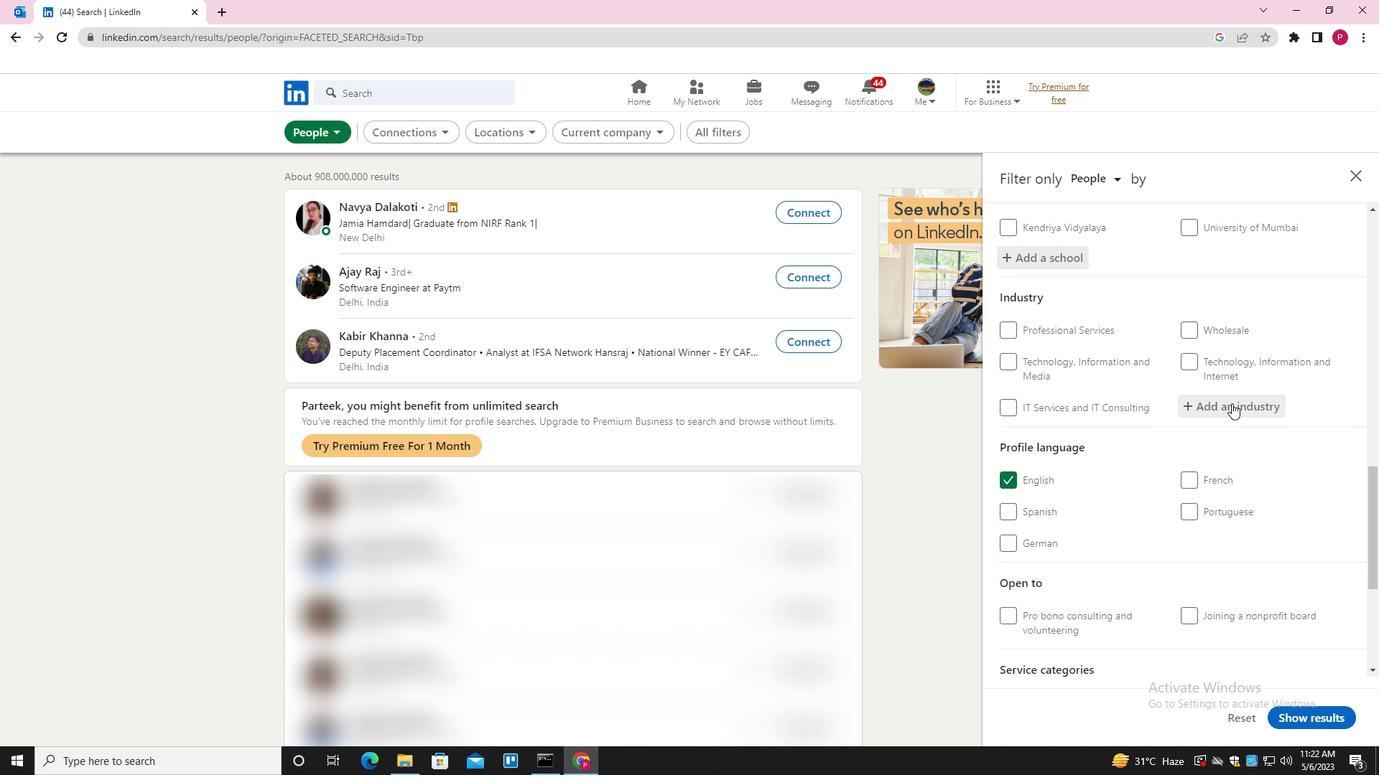 
Action: Key pressed <Key.caps_lock><Key.caps_lock><Key.caps_lock><Key.caps_lock><Key.caps_lock><Key.caps_lock><Key.caps_lock><Key.caps_lock><Key.caps_lock><Key.caps_lock>PERFORMING<Key.down><Key.enter>
Screenshot: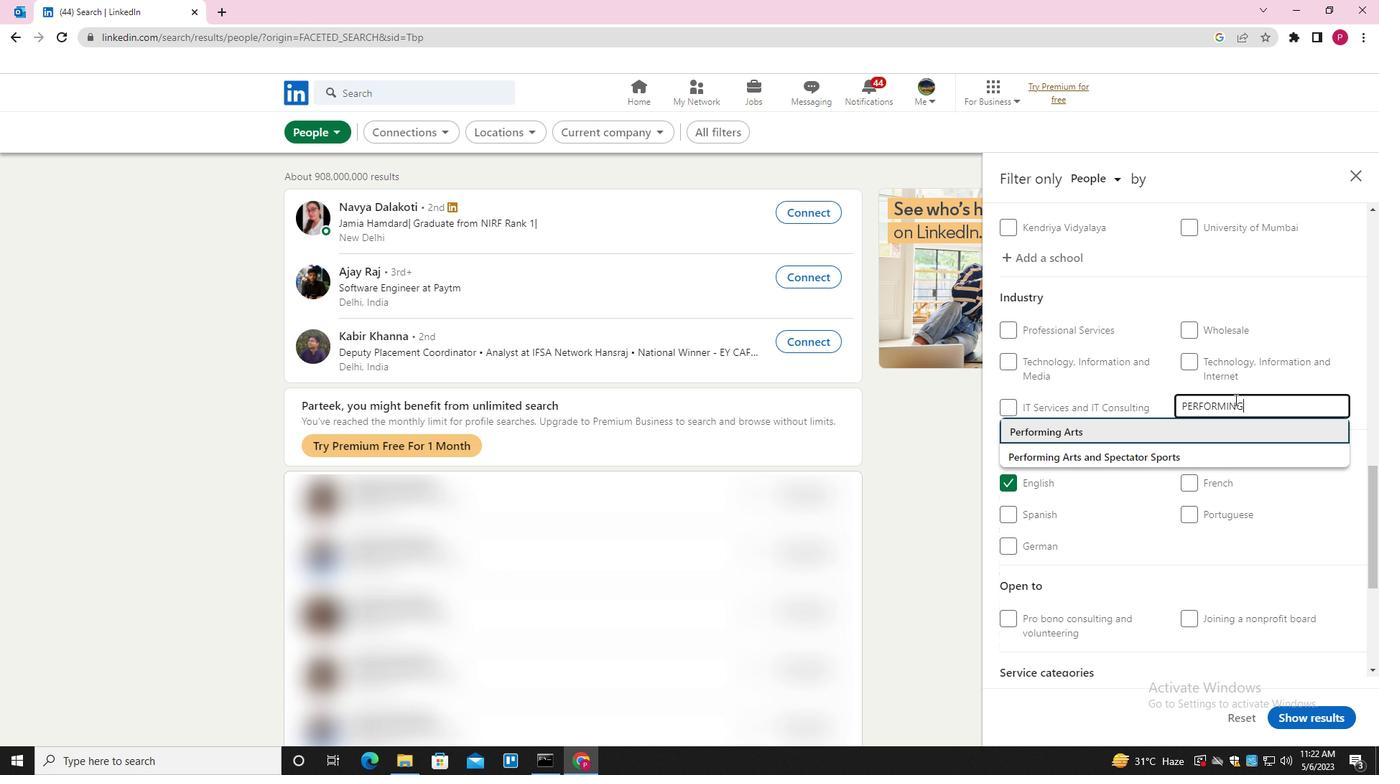 
Action: Mouse moved to (1221, 428)
Screenshot: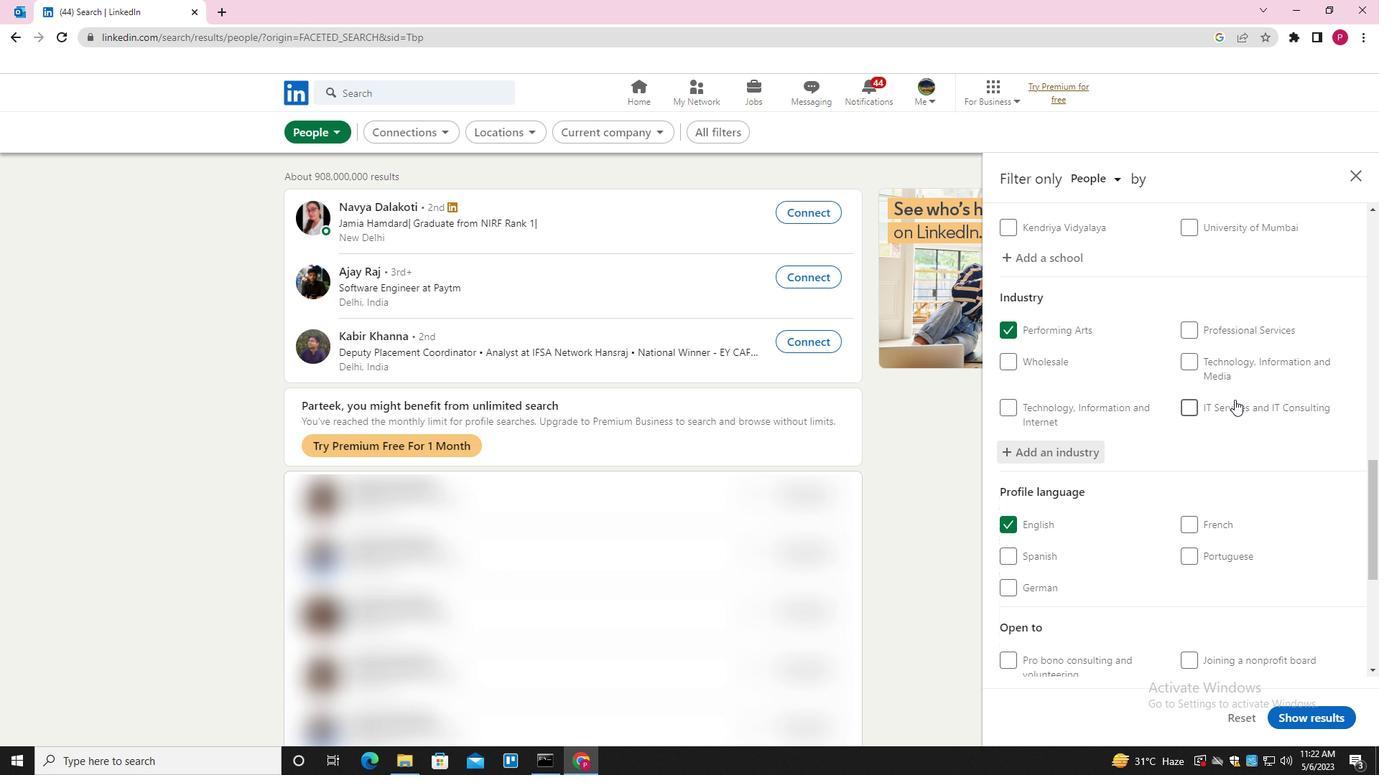 
Action: Mouse scrolled (1221, 428) with delta (0, 0)
Screenshot: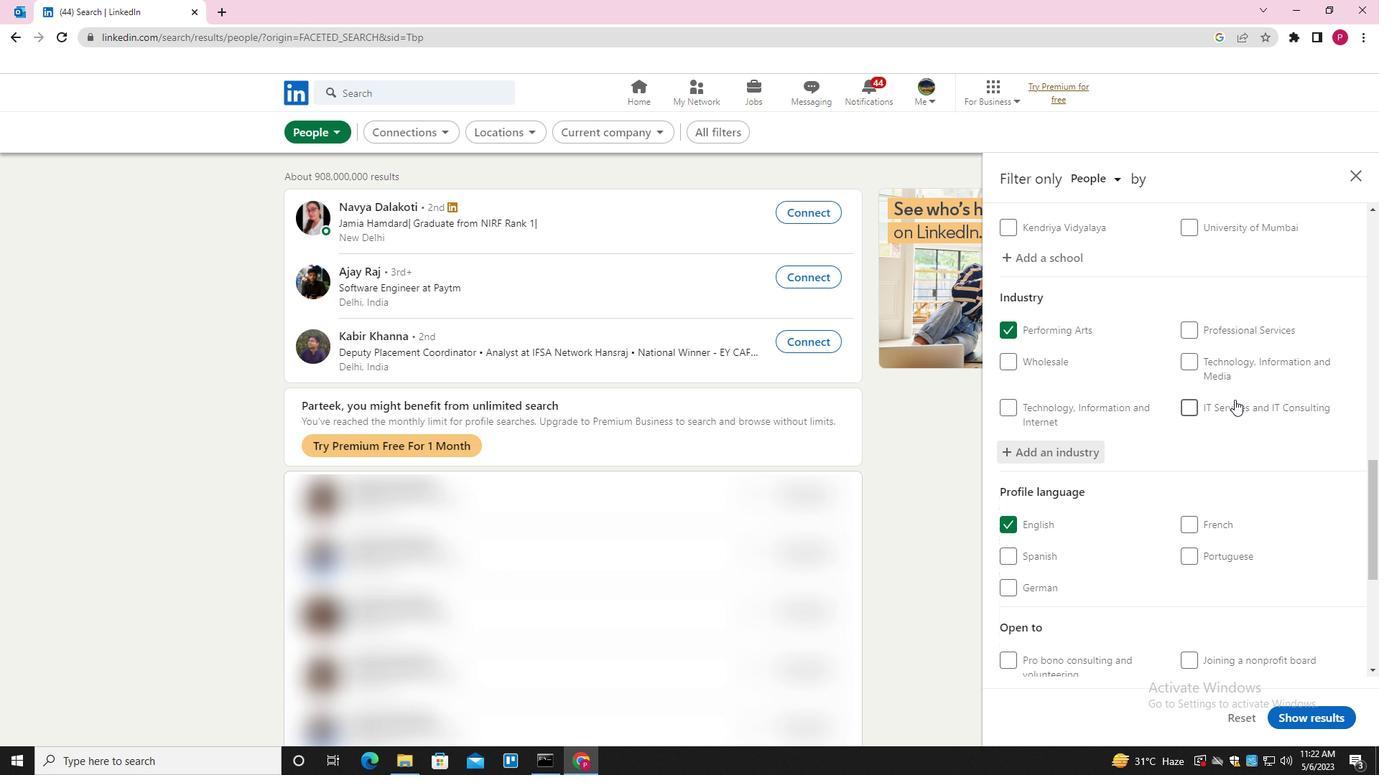 
Action: Mouse scrolled (1221, 428) with delta (0, 0)
Screenshot: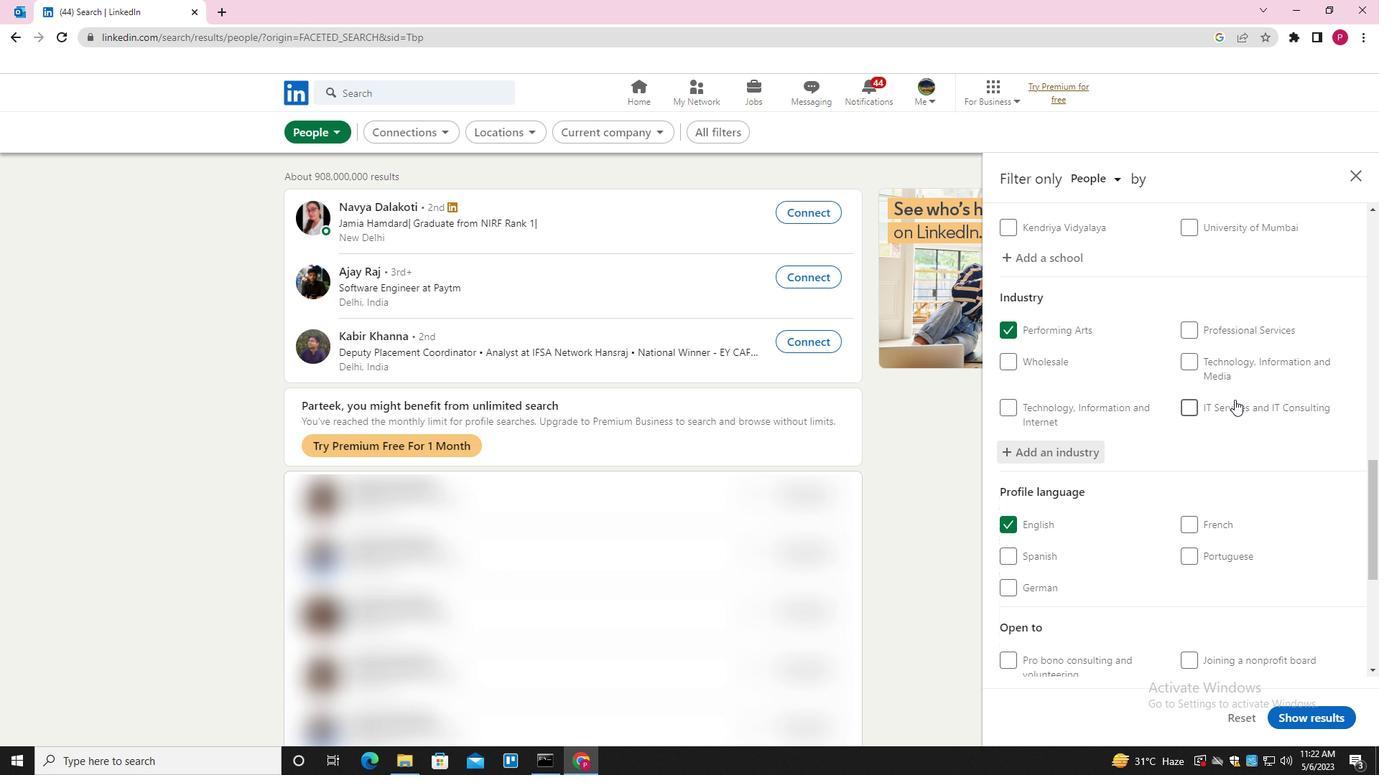 
Action: Mouse scrolled (1221, 428) with delta (0, 0)
Screenshot: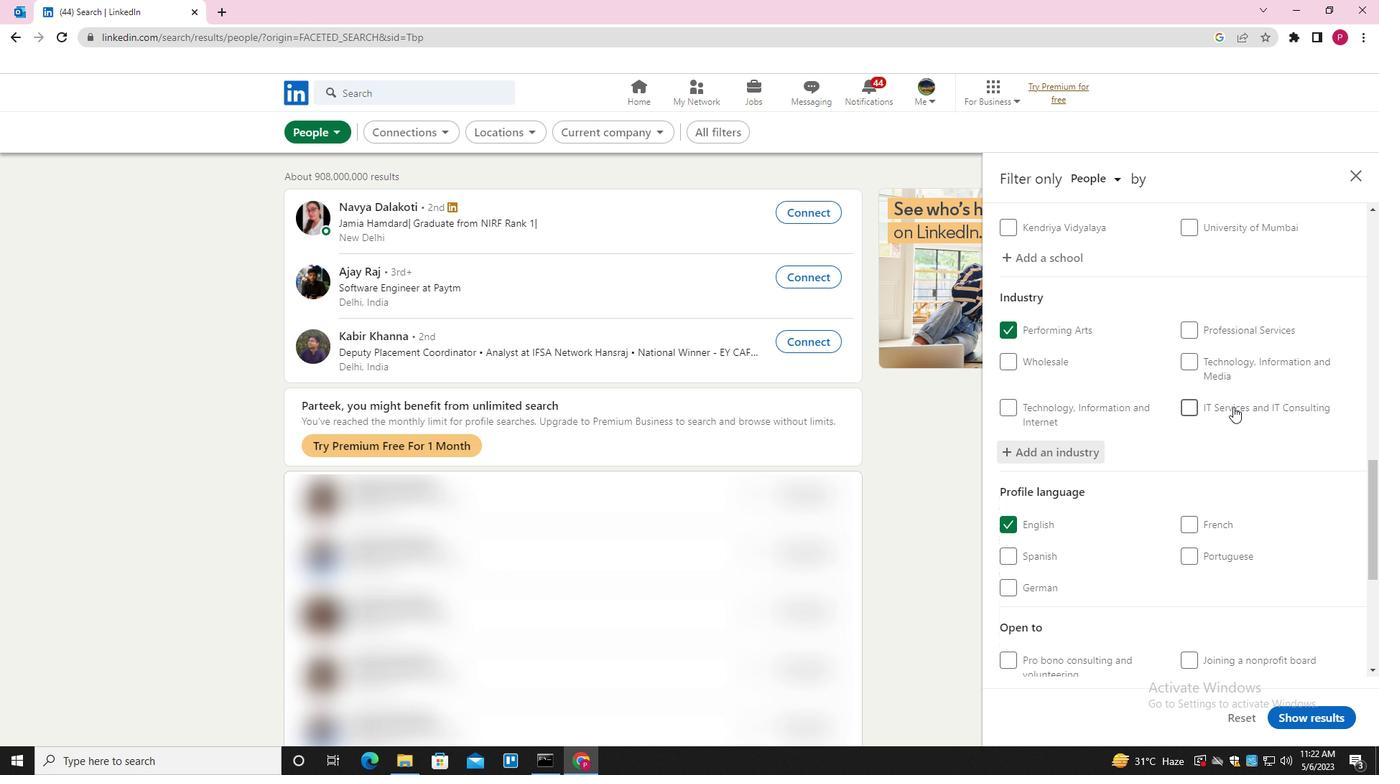 
Action: Mouse moved to (1221, 429)
Screenshot: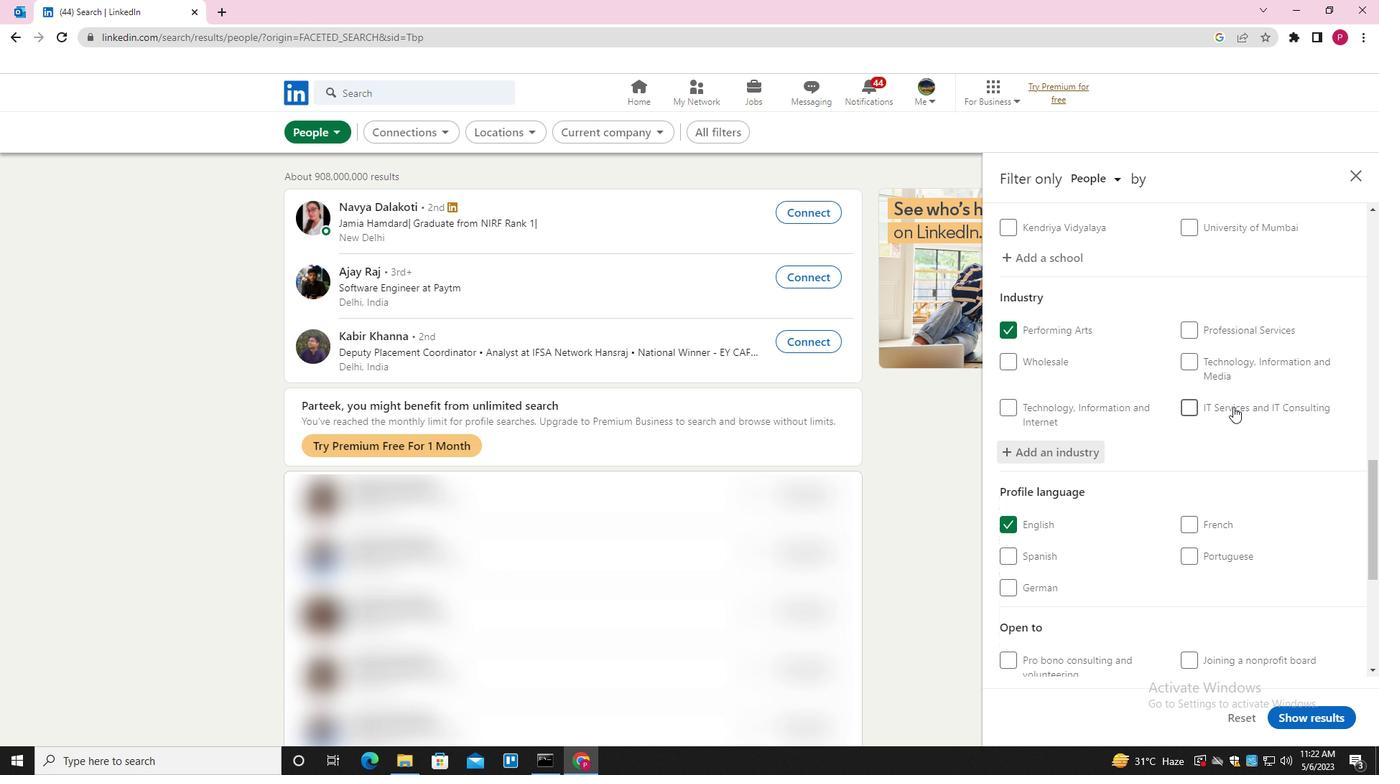 
Action: Mouse scrolled (1221, 428) with delta (0, 0)
Screenshot: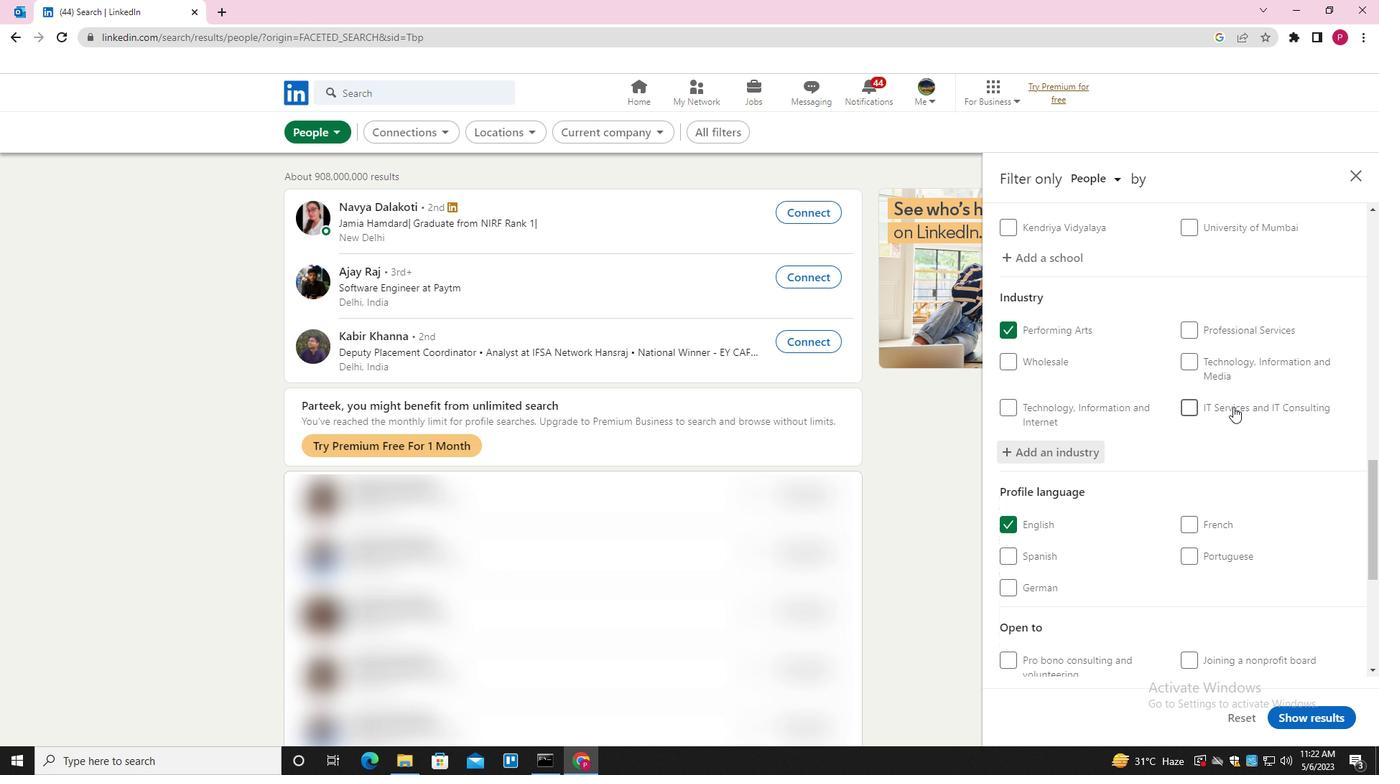 
Action: Mouse moved to (1228, 520)
Screenshot: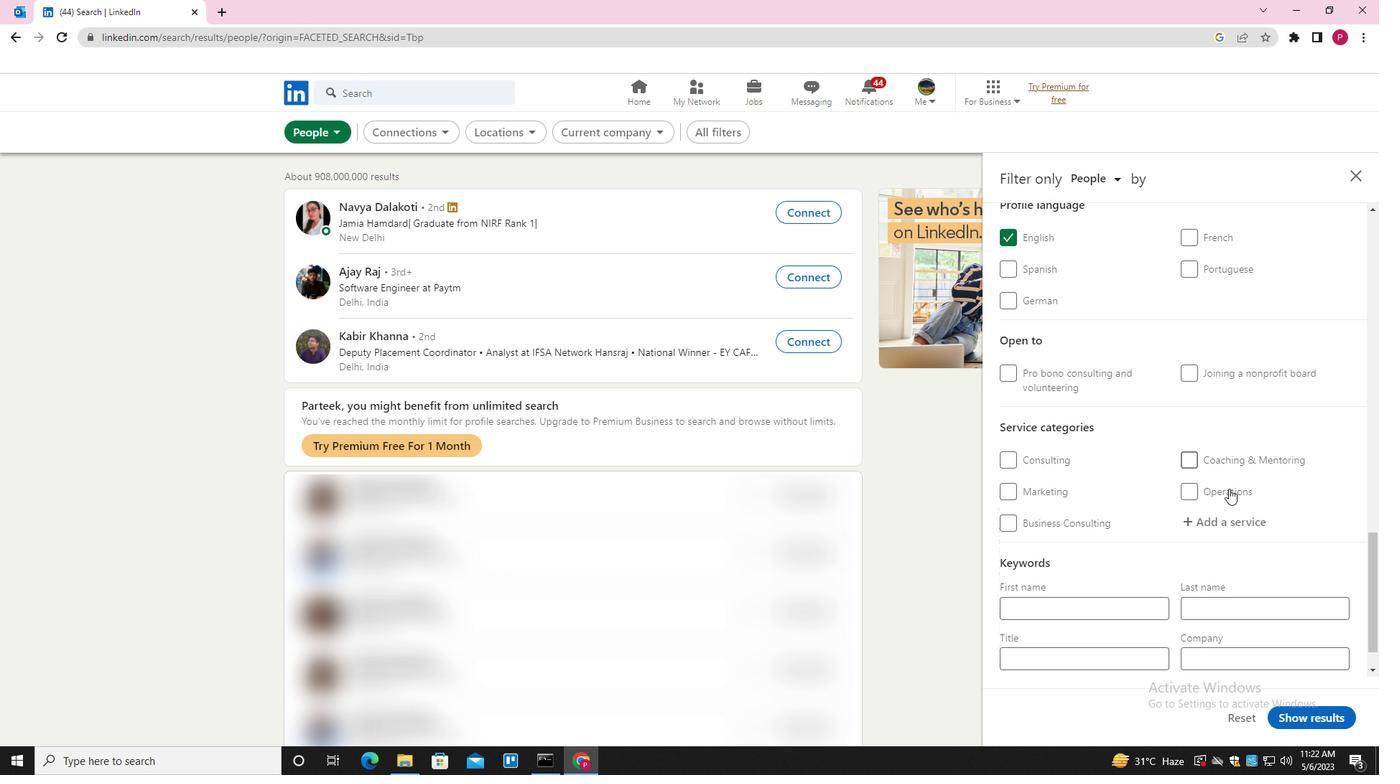 
Action: Mouse pressed left at (1228, 520)
Screenshot: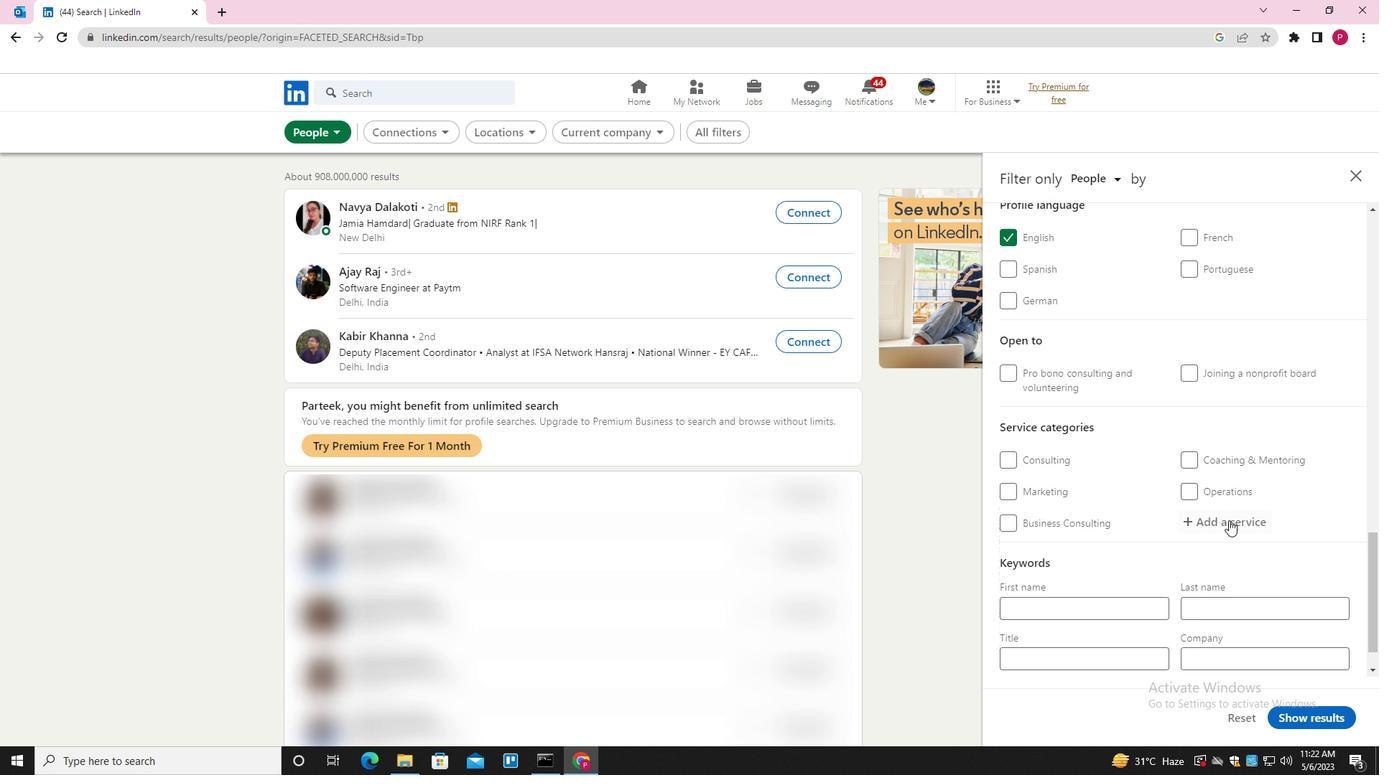 
Action: Key pressed <Key.caps_lock>HUMAN<Key.space><Key.shift>RESOURCES<Key.down><Key.enter>
Screenshot: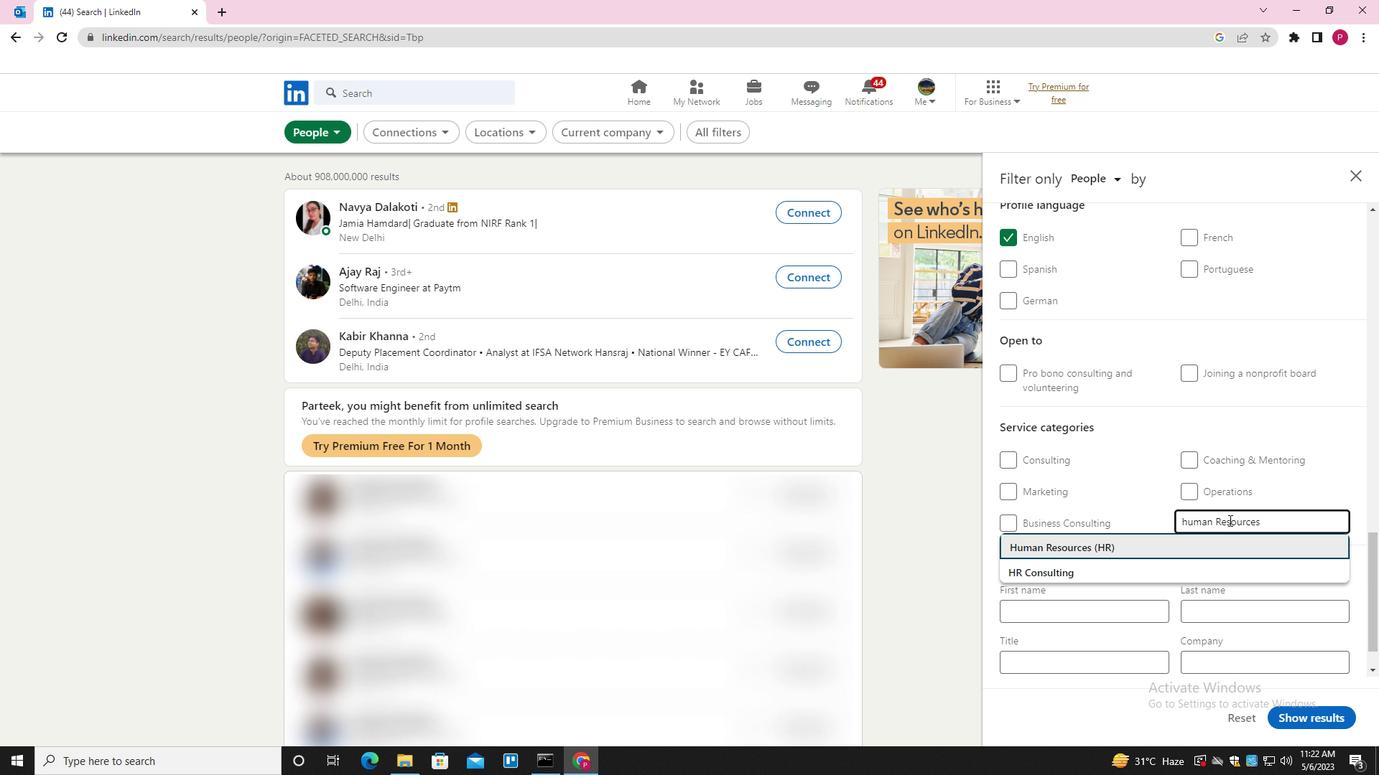 
Action: Mouse scrolled (1228, 520) with delta (0, 0)
Screenshot: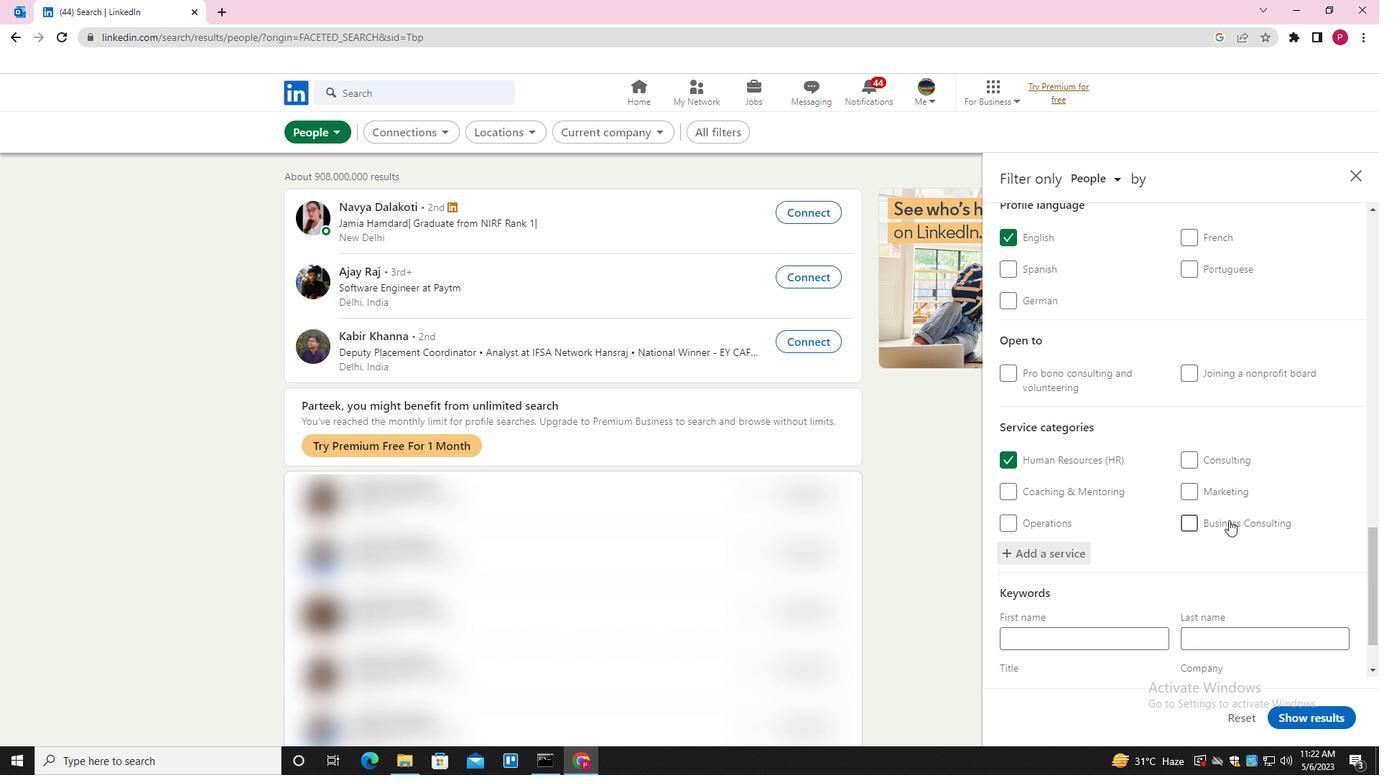 
Action: Mouse scrolled (1228, 520) with delta (0, 0)
Screenshot: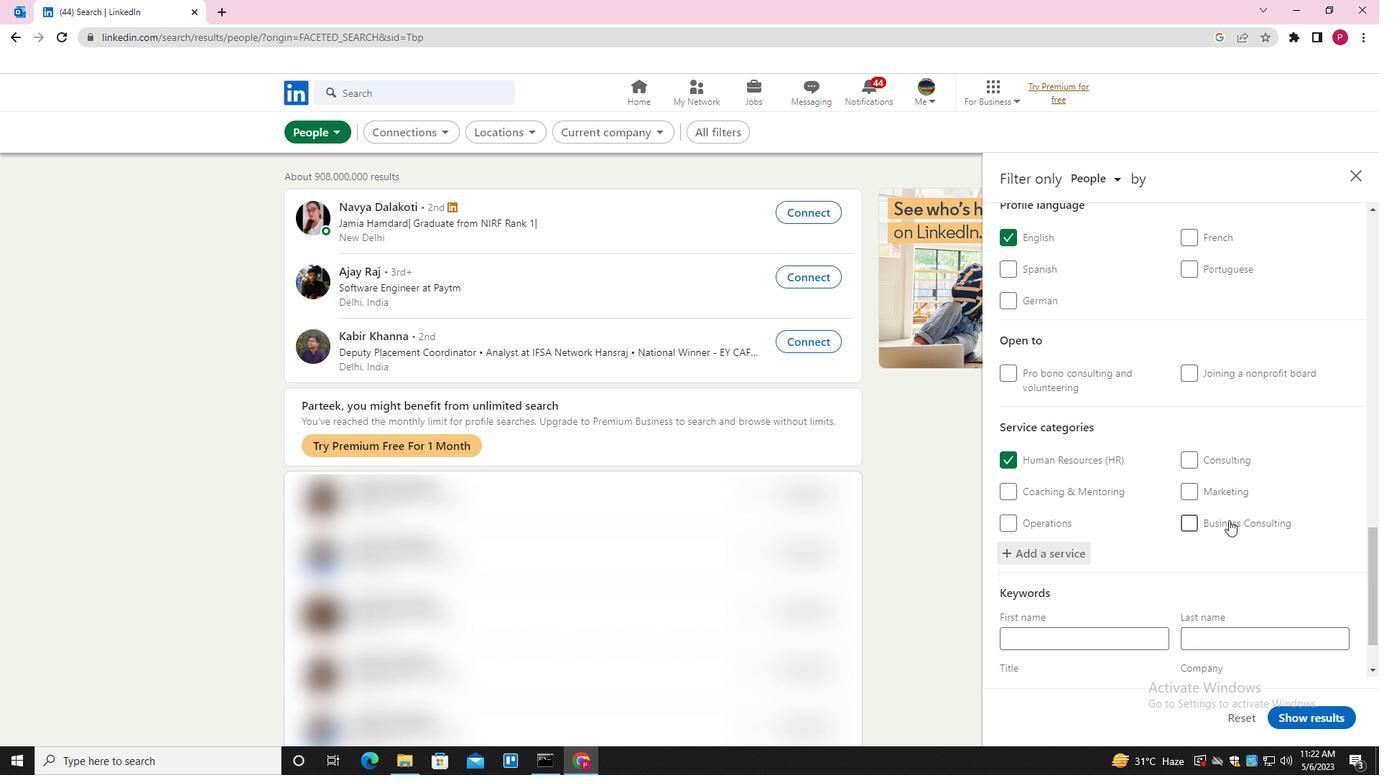 
Action: Mouse scrolled (1228, 520) with delta (0, 0)
Screenshot: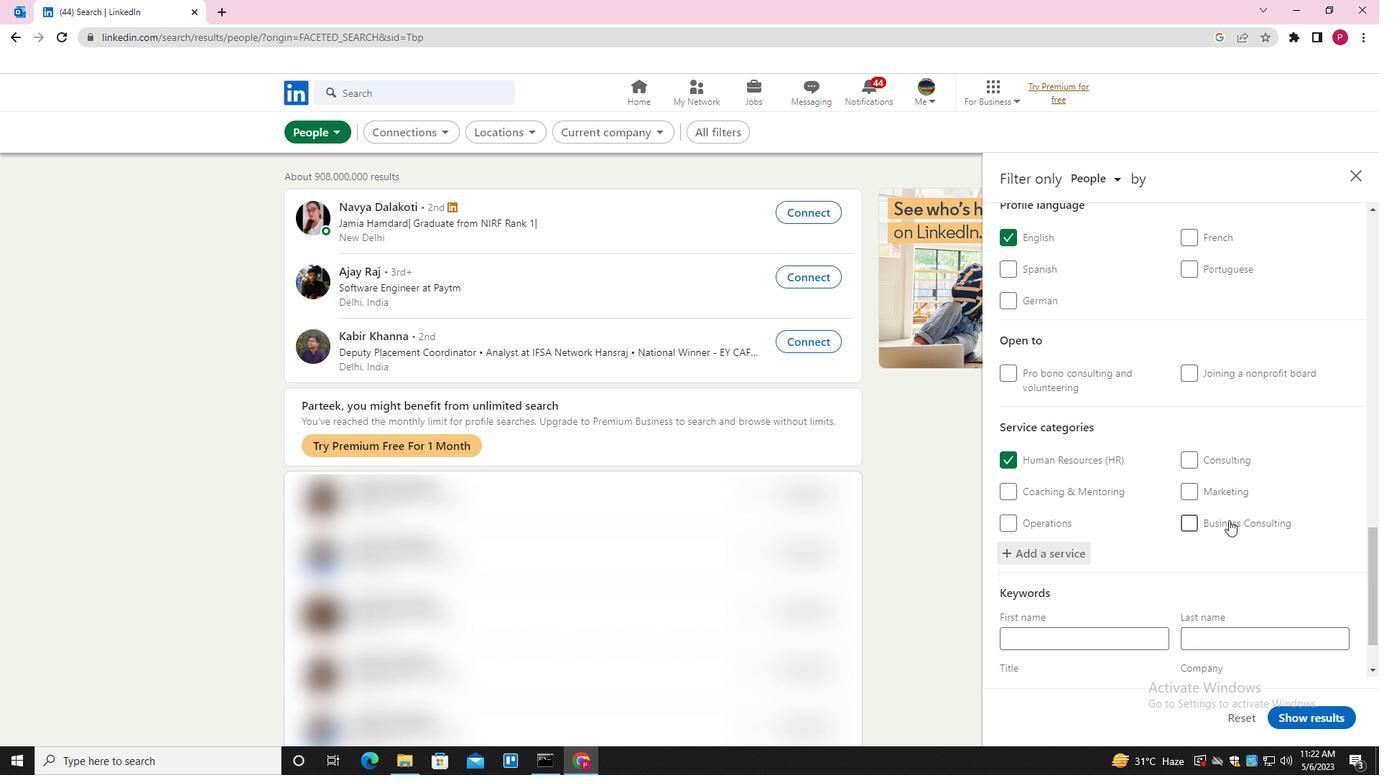 
Action: Mouse scrolled (1228, 520) with delta (0, 0)
Screenshot: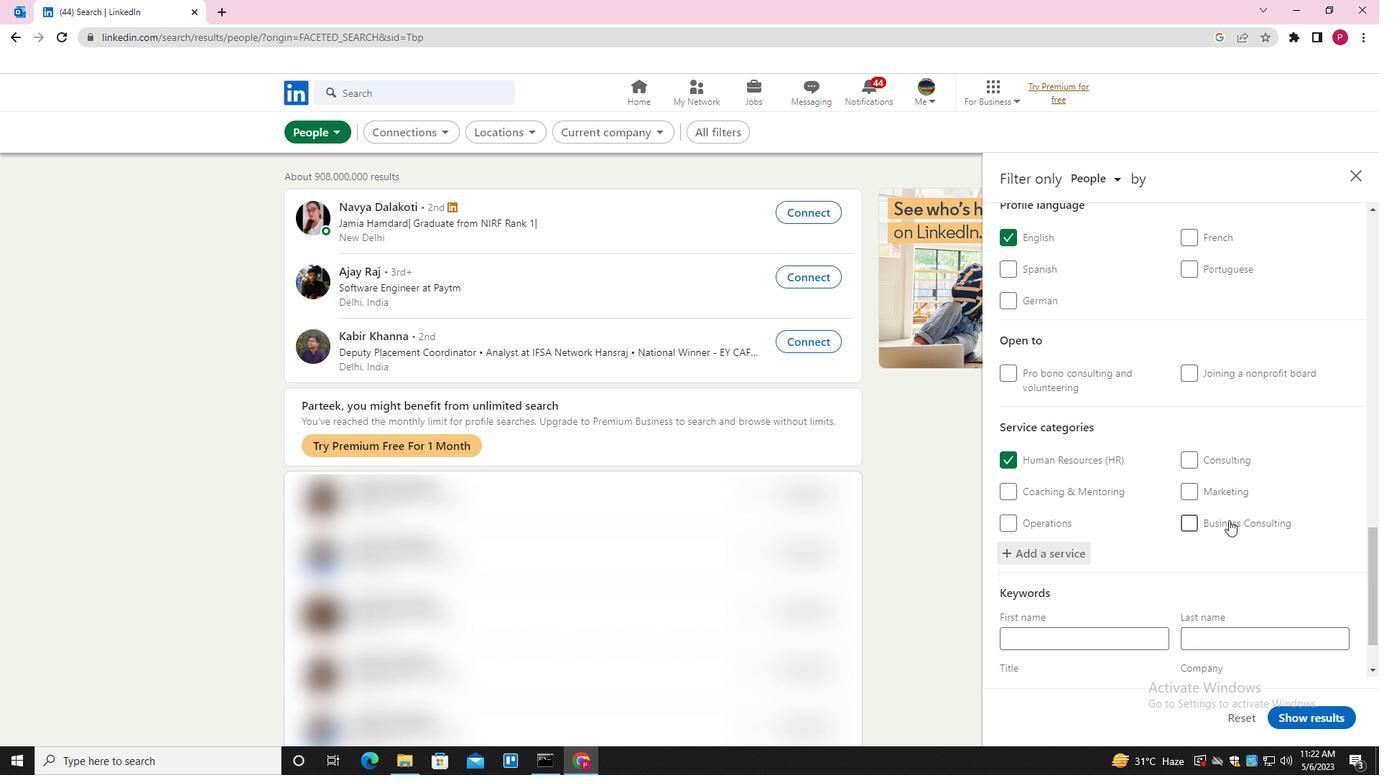 
Action: Mouse moved to (1218, 527)
Screenshot: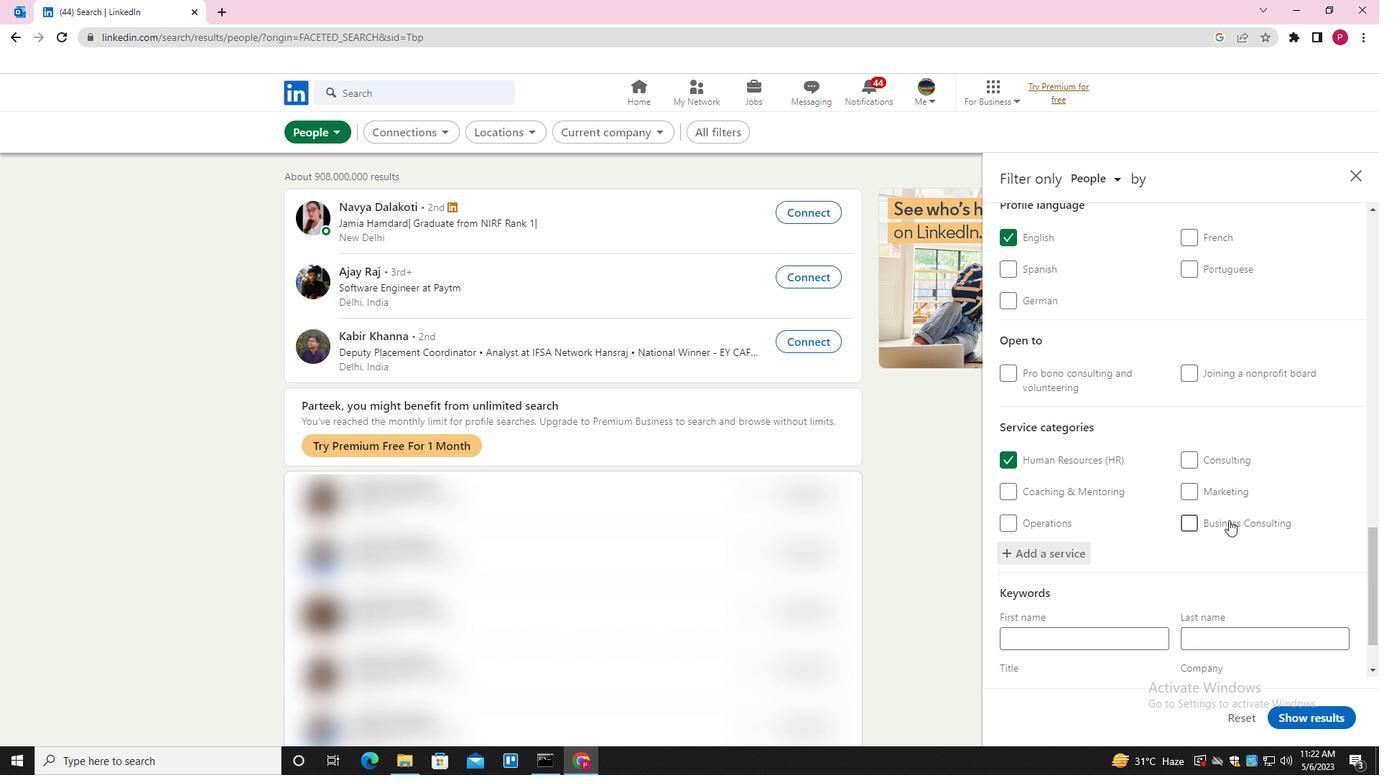 
Action: Mouse scrolled (1218, 527) with delta (0, 0)
Screenshot: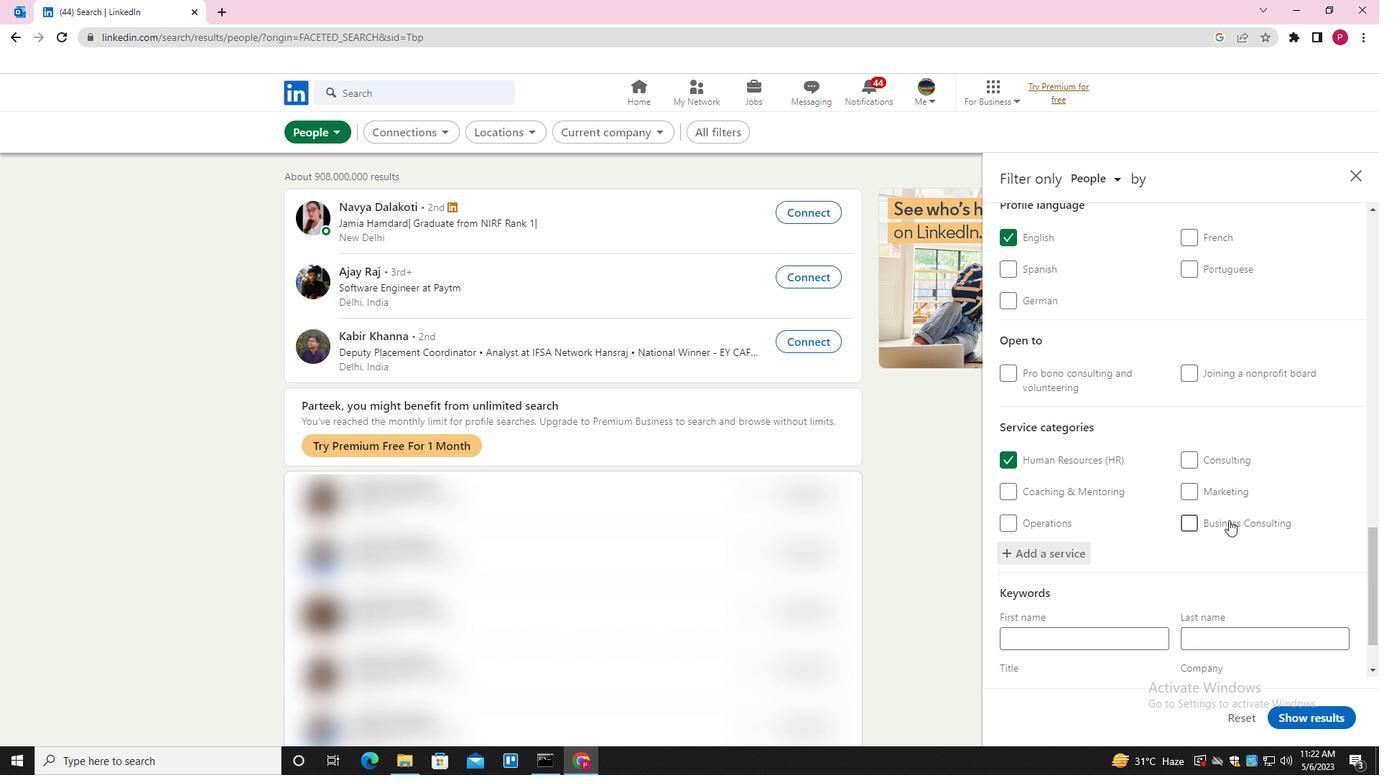 
Action: Mouse moved to (1064, 612)
Screenshot: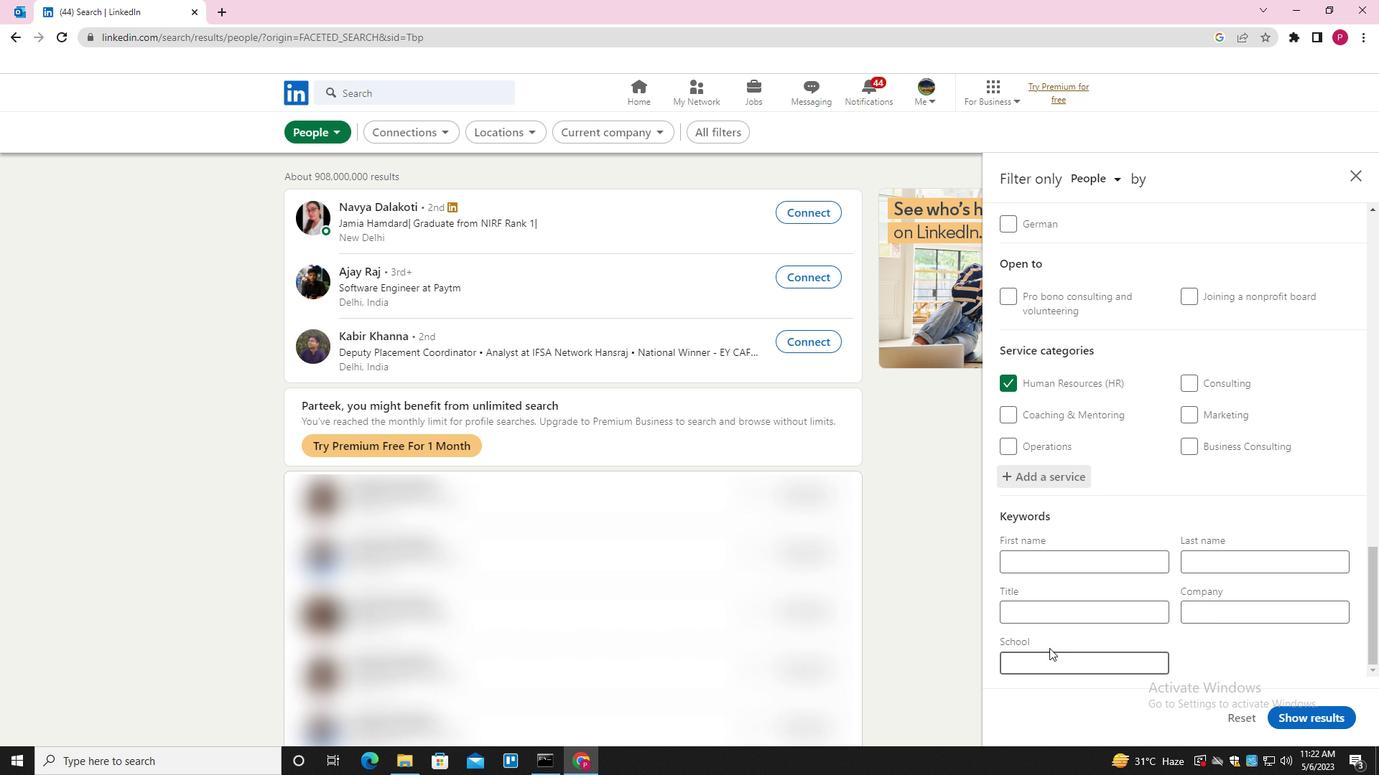 
Action: Mouse pressed left at (1064, 612)
Screenshot: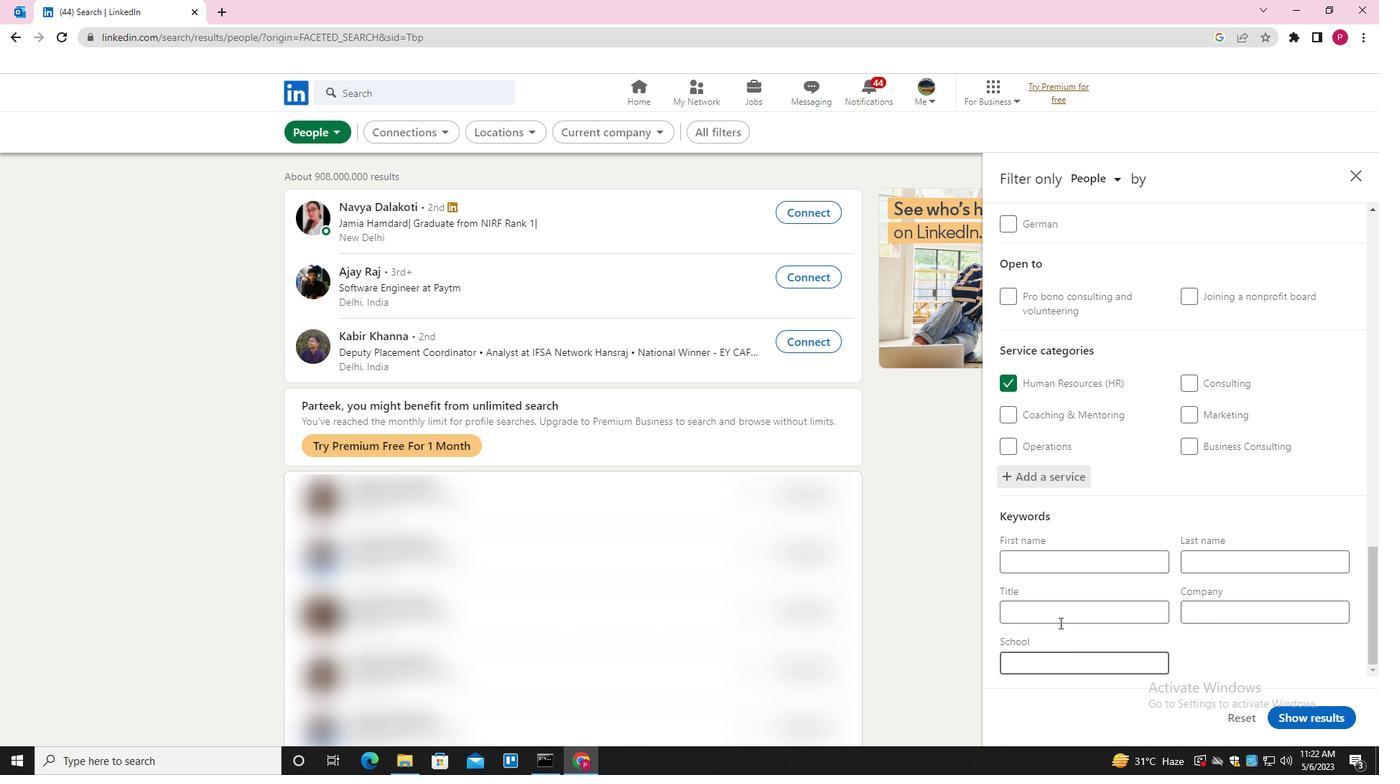 
Action: Key pressed <Key.caps_lock><Key.caps_lock><Key.shift>MAK<Key.backspace>RKETING<Key.space><Key.shift>CONSULTANTS
Screenshot: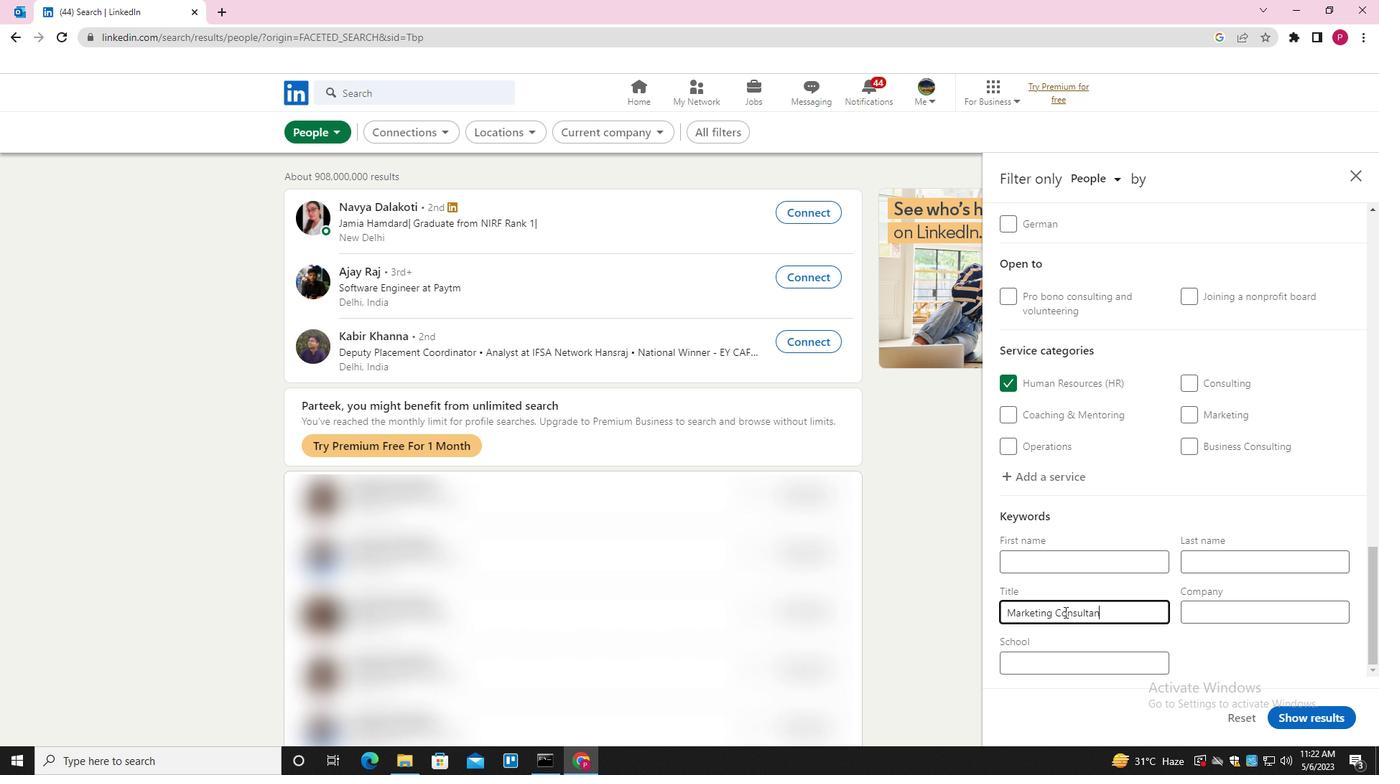 
Action: Mouse moved to (1287, 722)
Screenshot: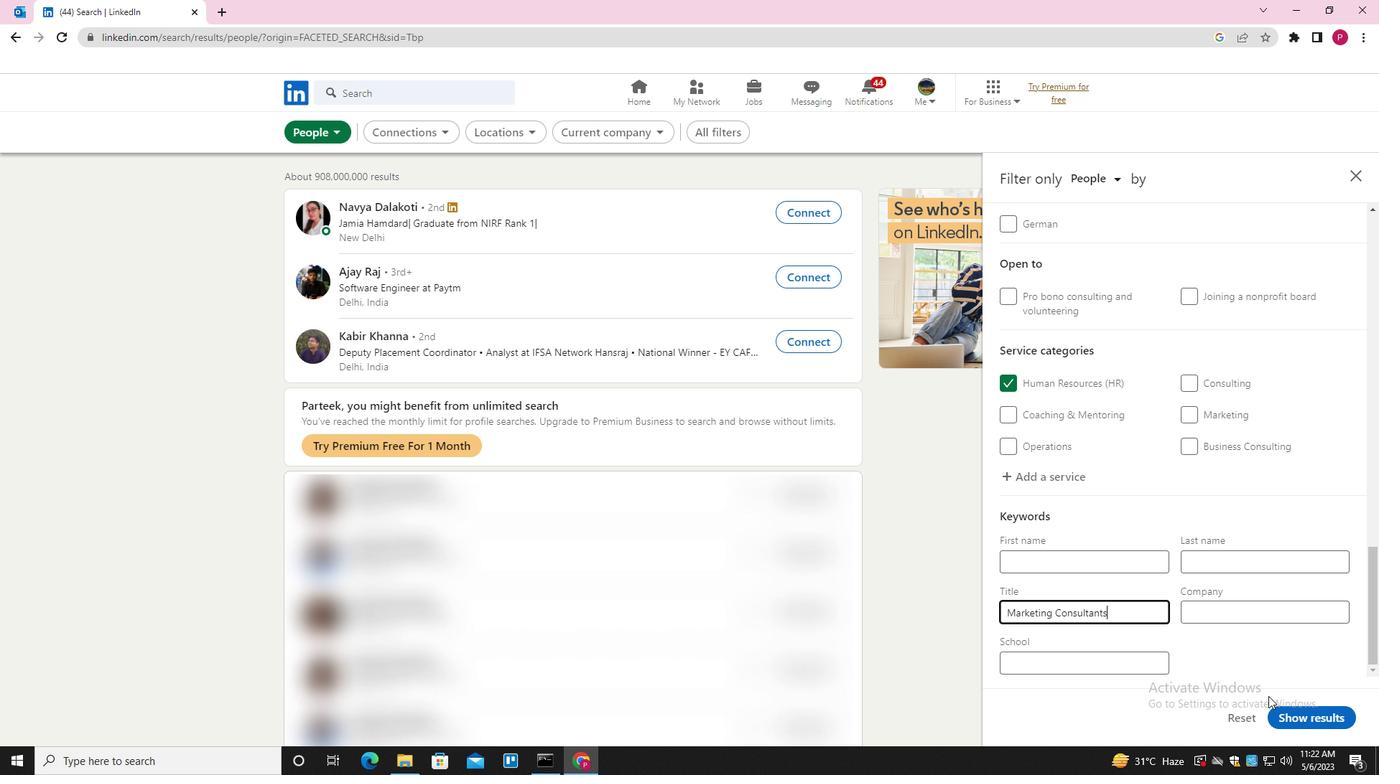 
Action: Mouse pressed left at (1287, 722)
Screenshot: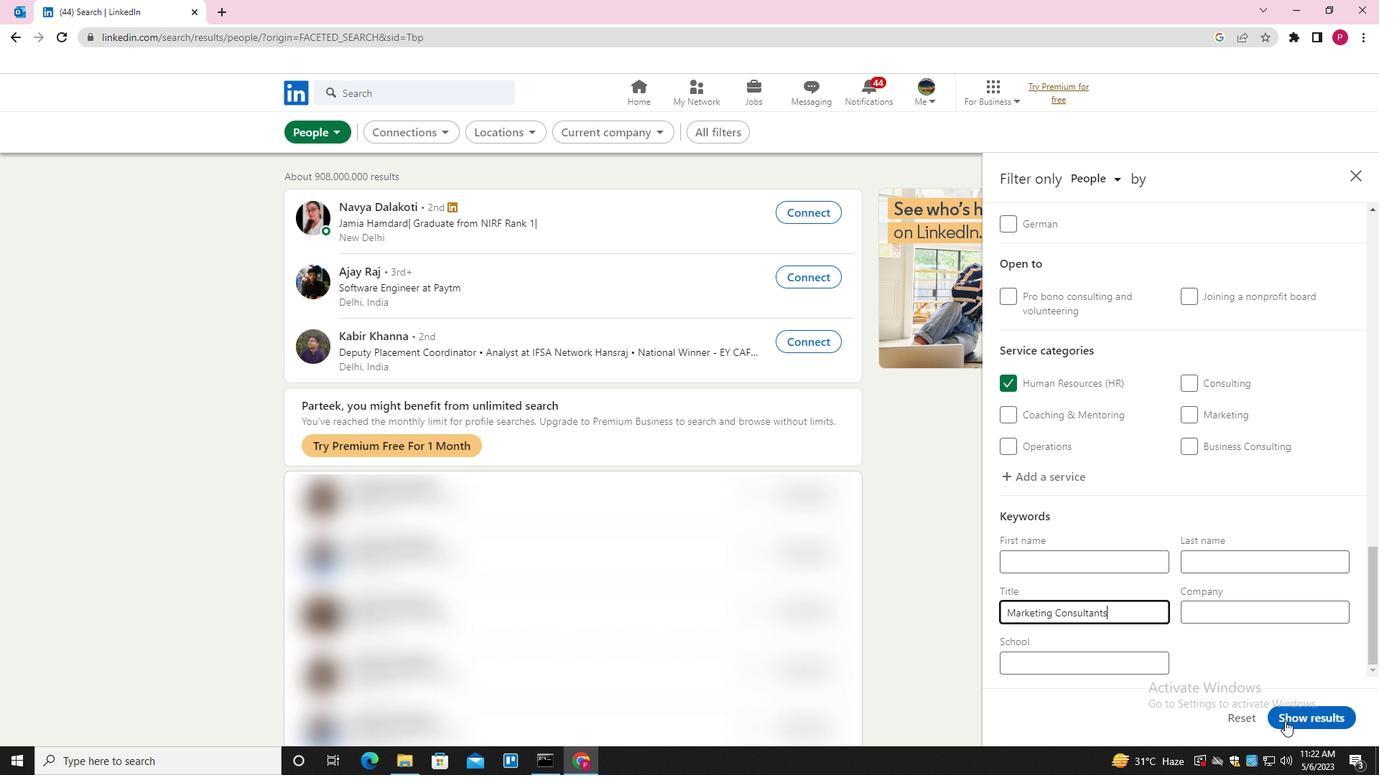 
Action: Mouse moved to (748, 384)
Screenshot: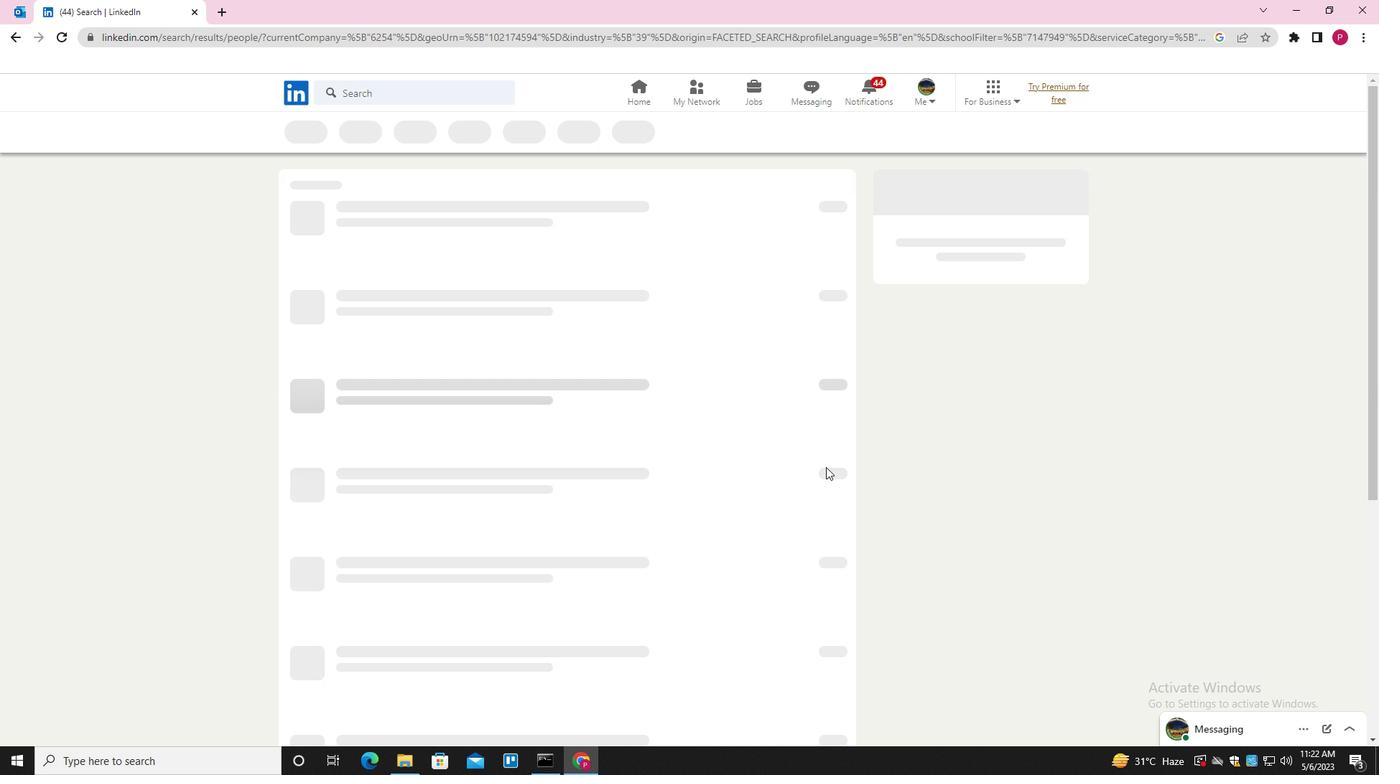 
